 Task: Find connections with filter location Fredericia with filter topic #linkedinwith filter profile language Potuguese with filter current company Gammon India Ltd with filter school Institute of Hotel Management with filter industry Primary Metal Manufacturing with filter service category NotaryOnline Research with filter keywords title Executive Assistant
Action: Mouse moved to (607, 79)
Screenshot: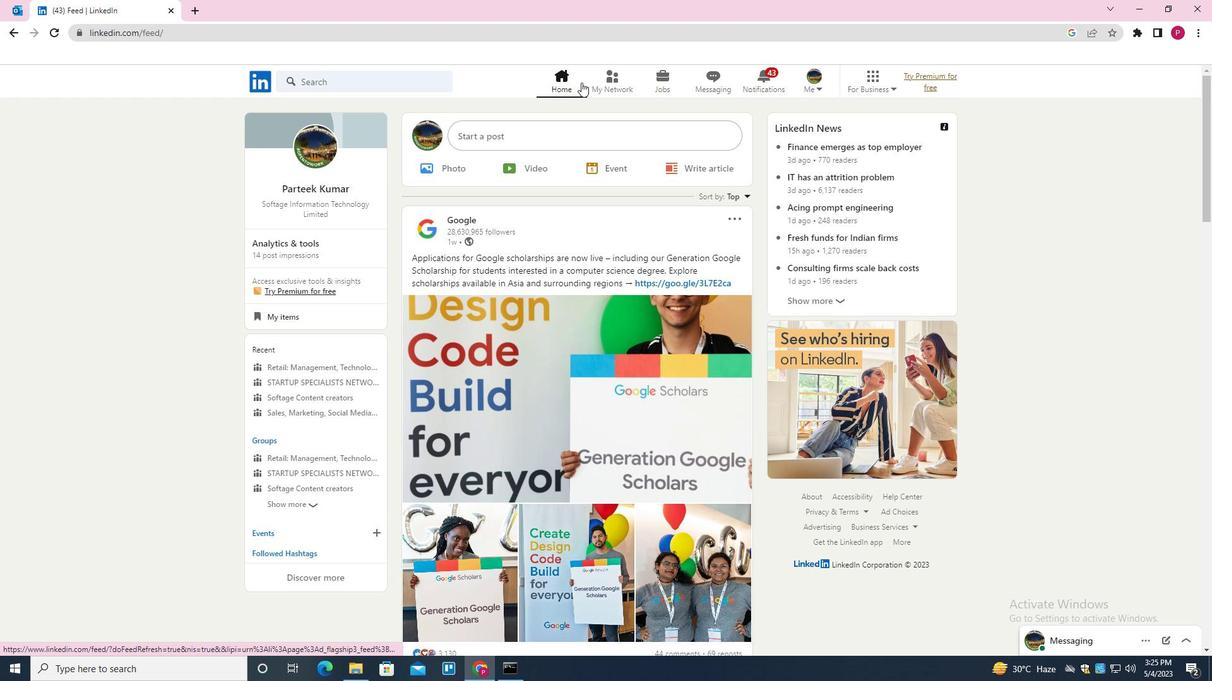 
Action: Mouse pressed left at (607, 79)
Screenshot: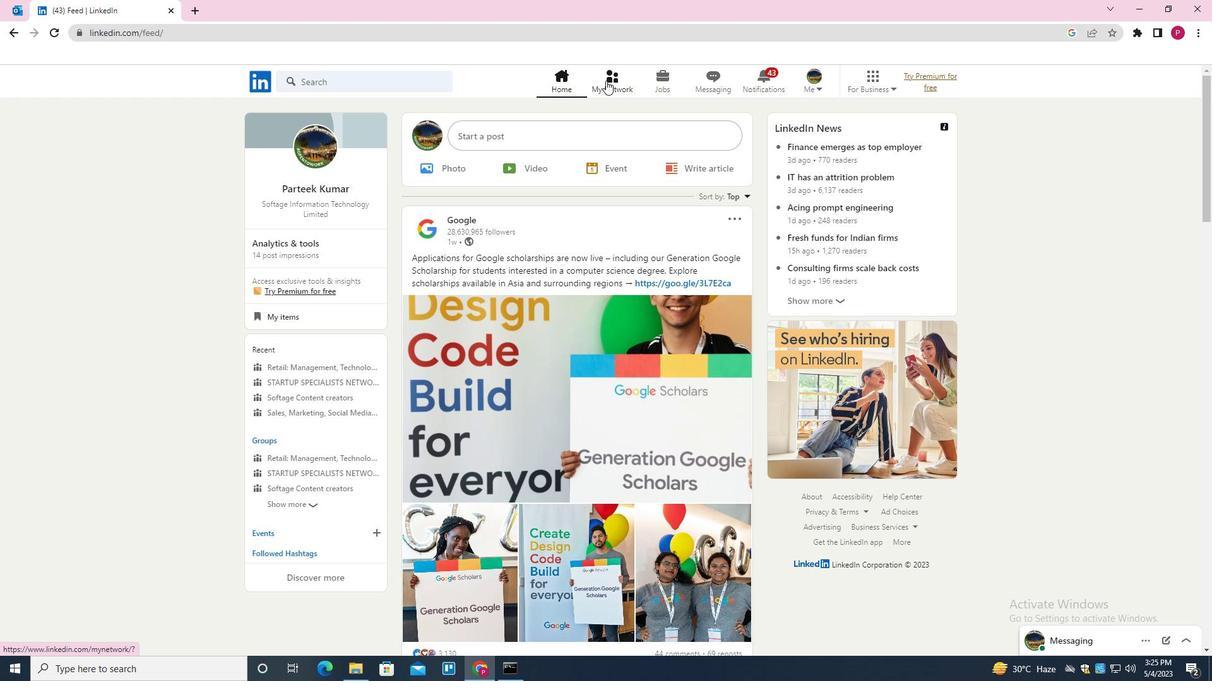 
Action: Mouse moved to (385, 153)
Screenshot: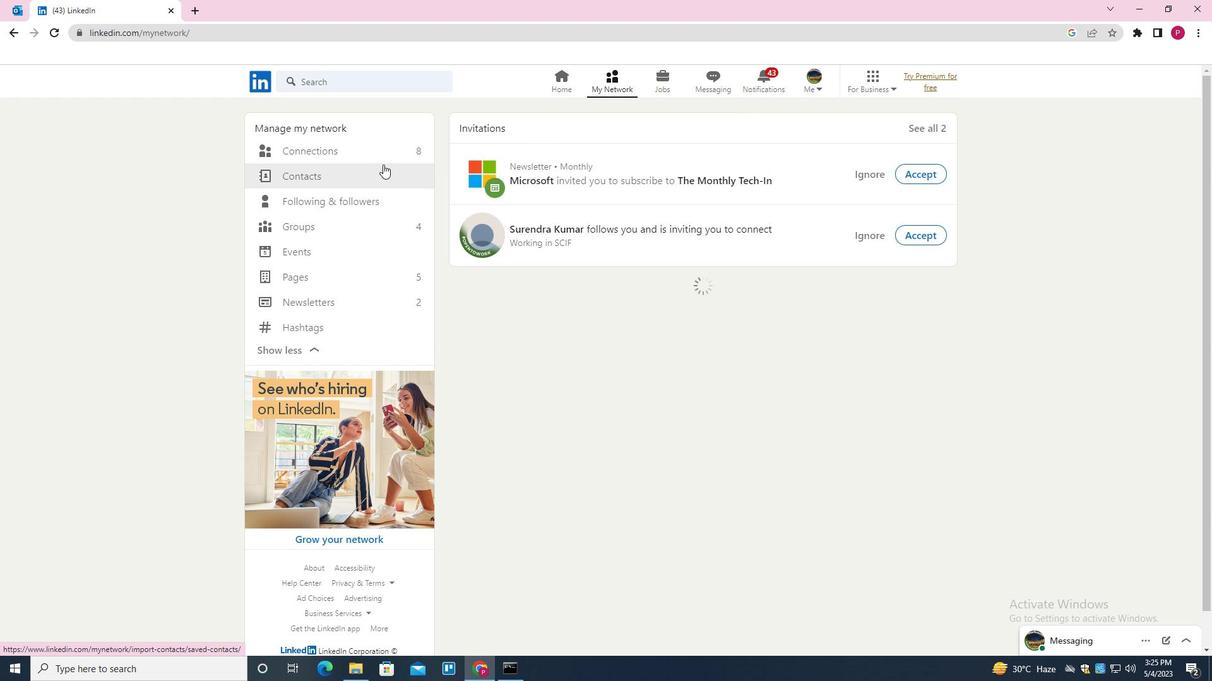 
Action: Mouse pressed left at (385, 153)
Screenshot: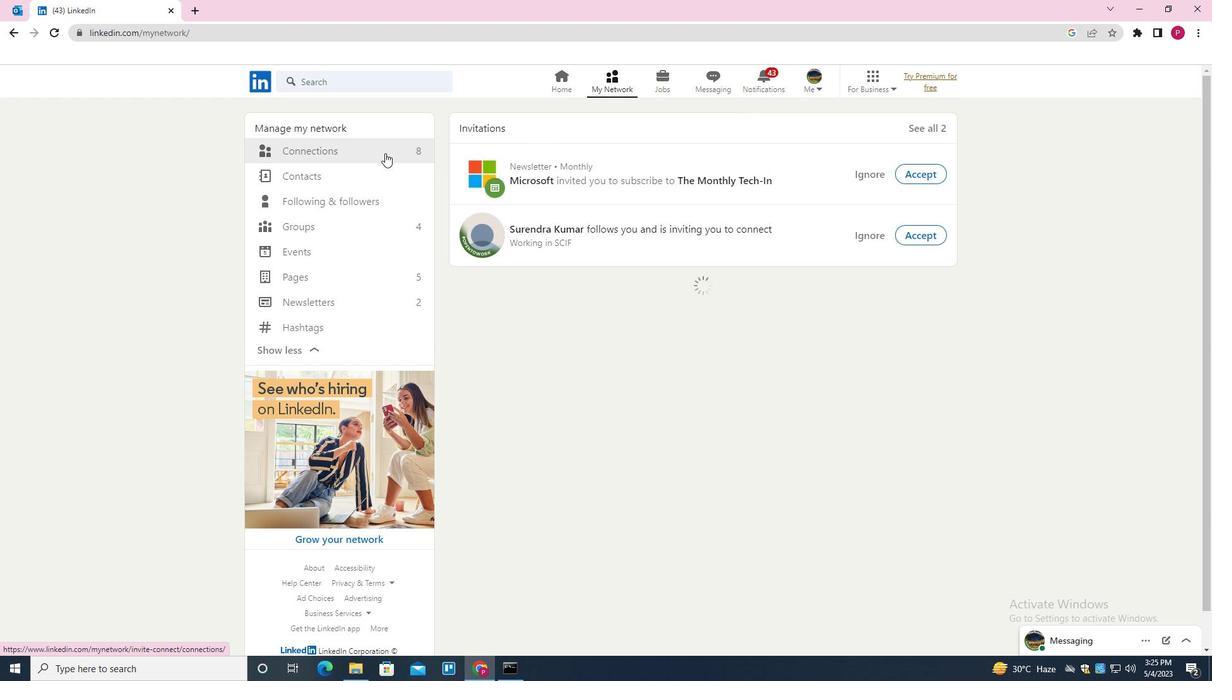 
Action: Mouse moved to (700, 147)
Screenshot: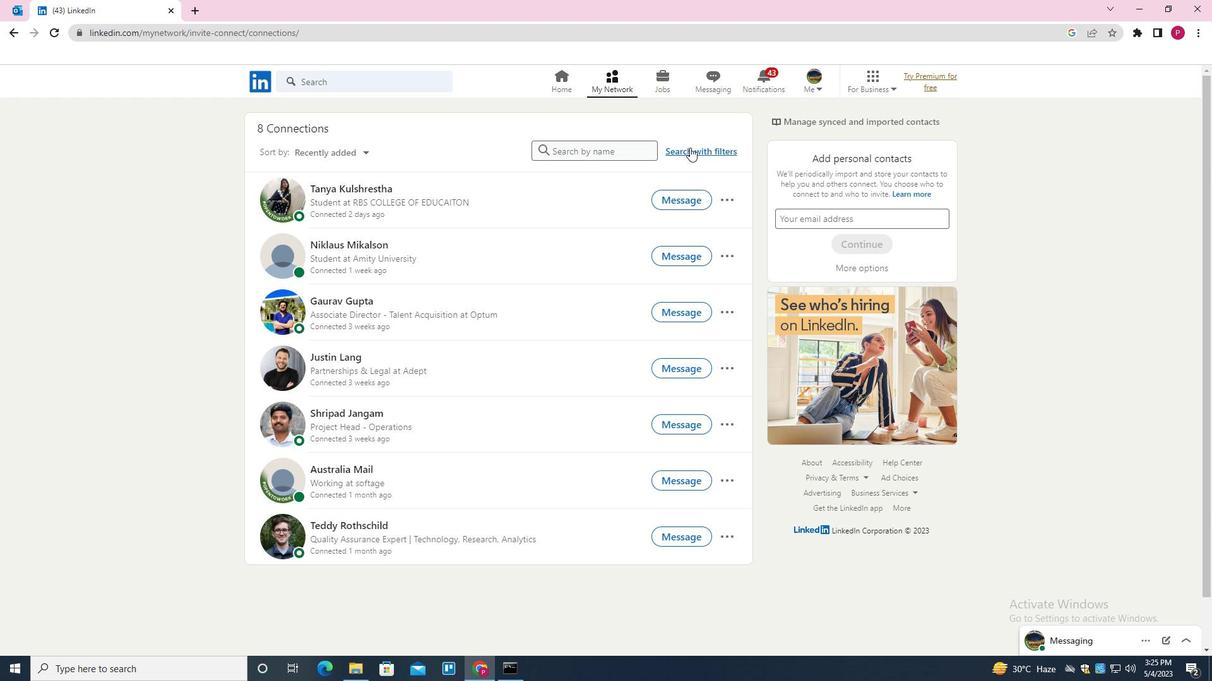 
Action: Mouse pressed left at (700, 147)
Screenshot: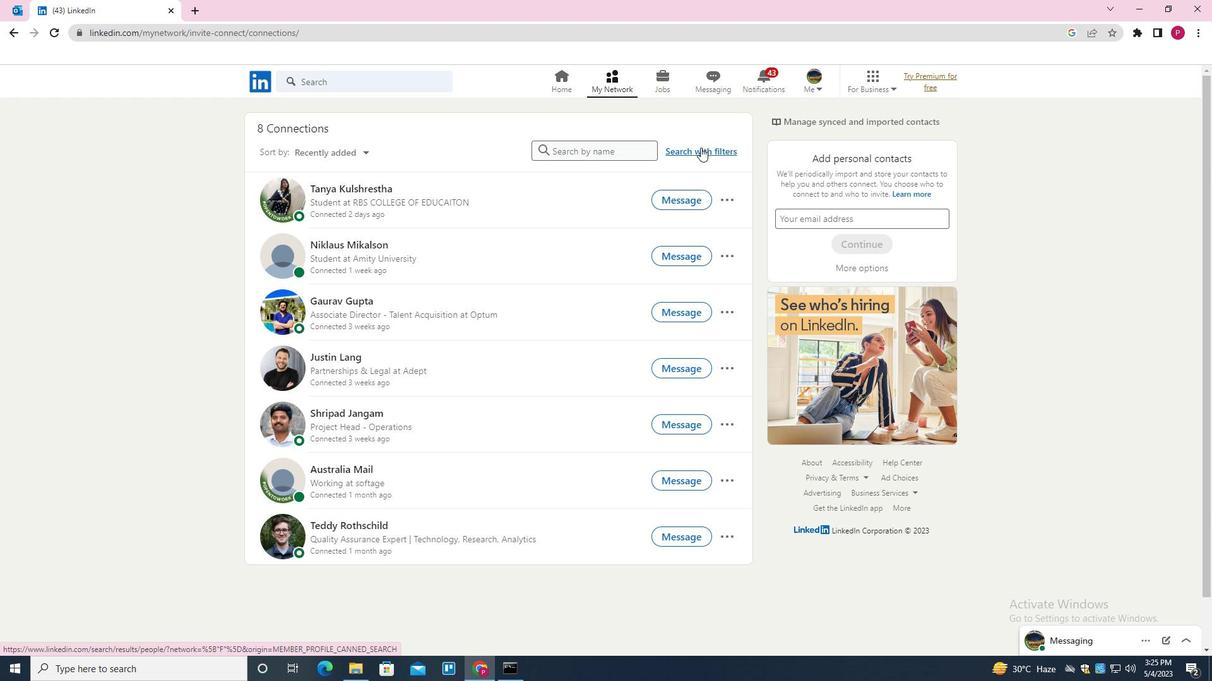 
Action: Mouse moved to (639, 119)
Screenshot: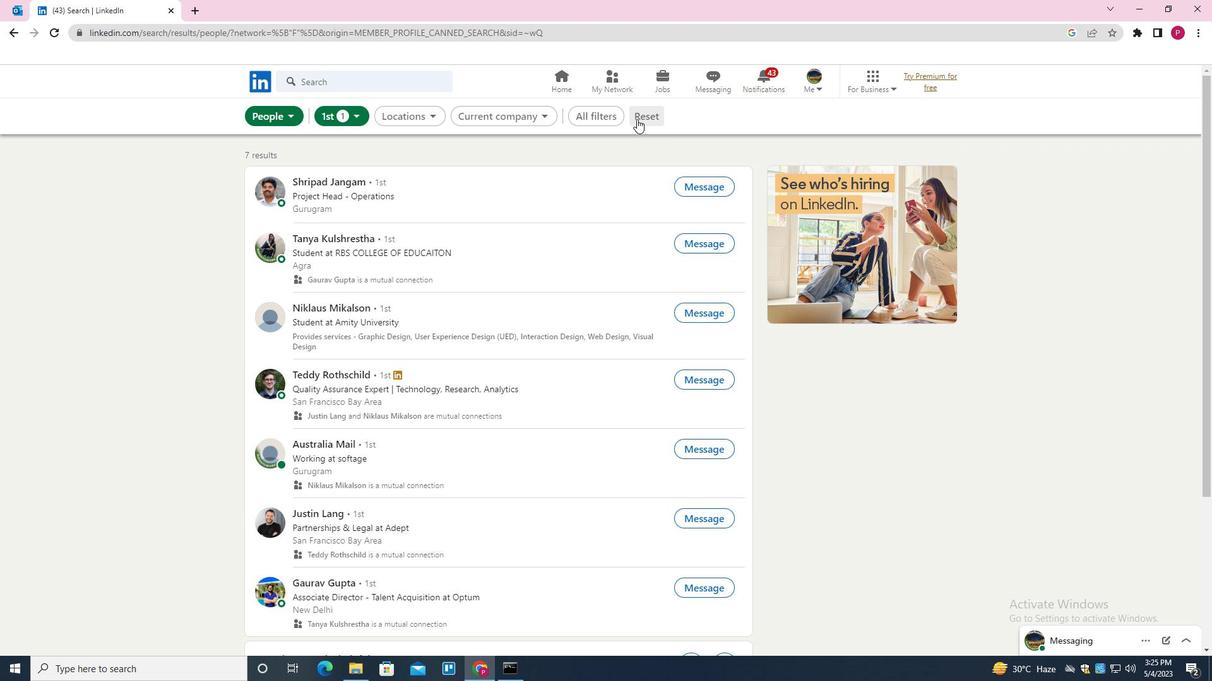 
Action: Mouse pressed left at (639, 119)
Screenshot: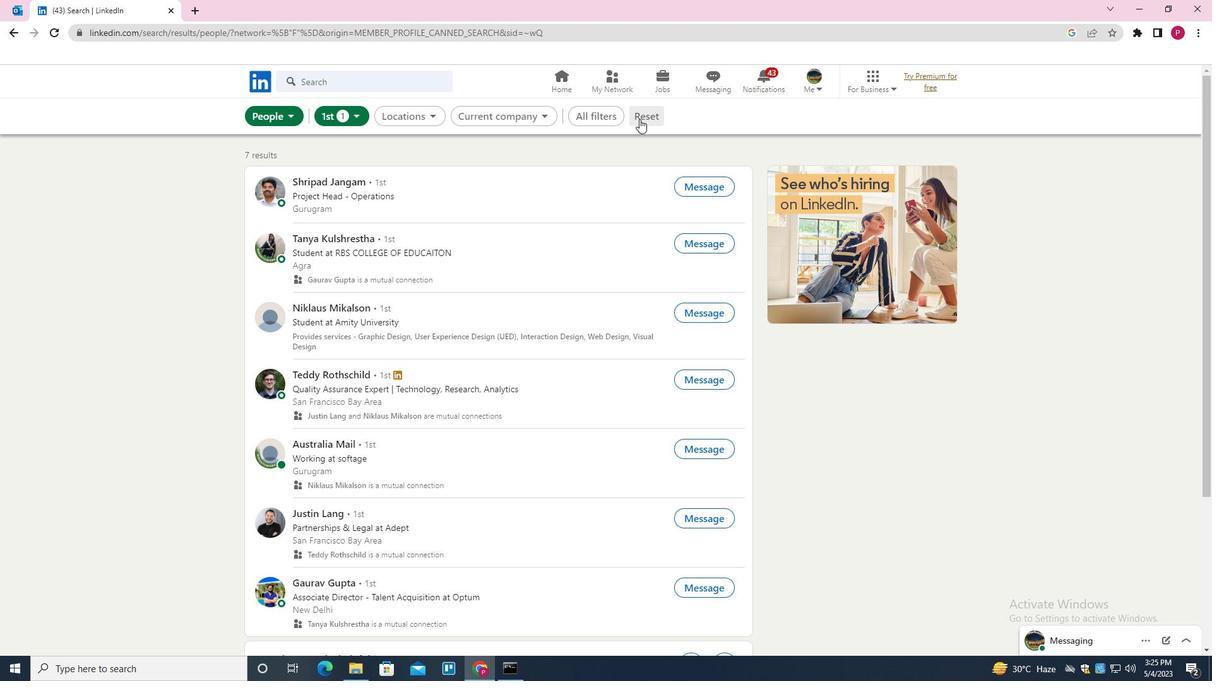 
Action: Mouse moved to (621, 118)
Screenshot: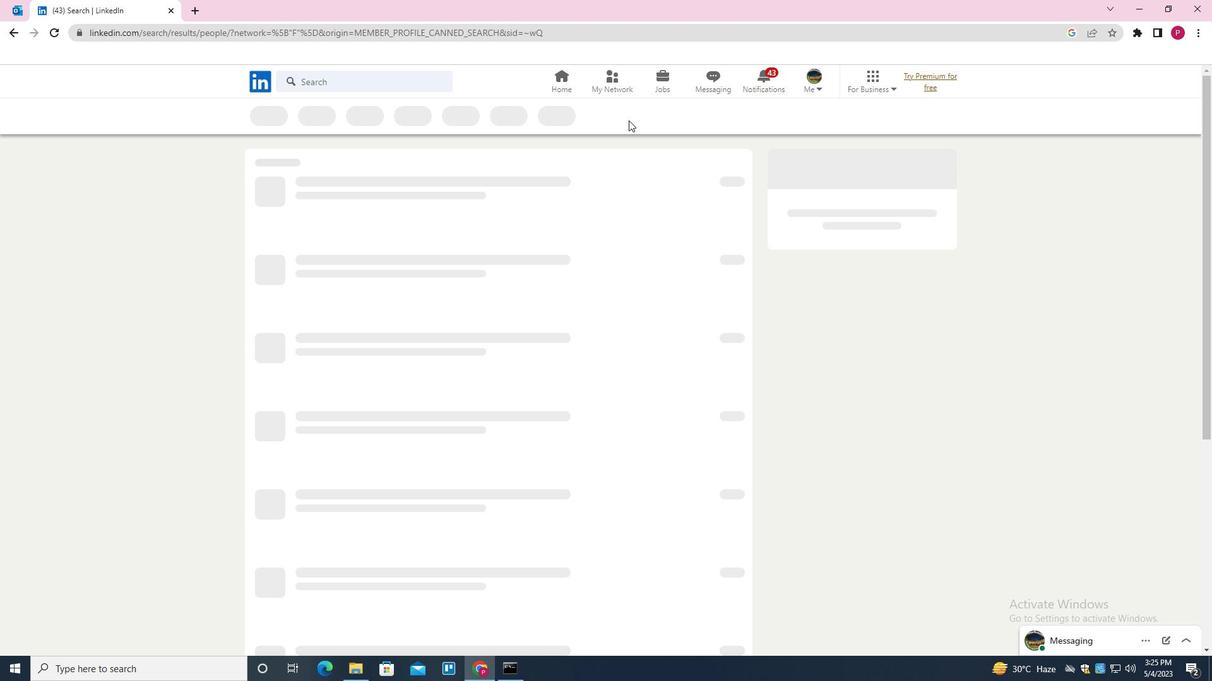 
Action: Mouse pressed left at (621, 118)
Screenshot: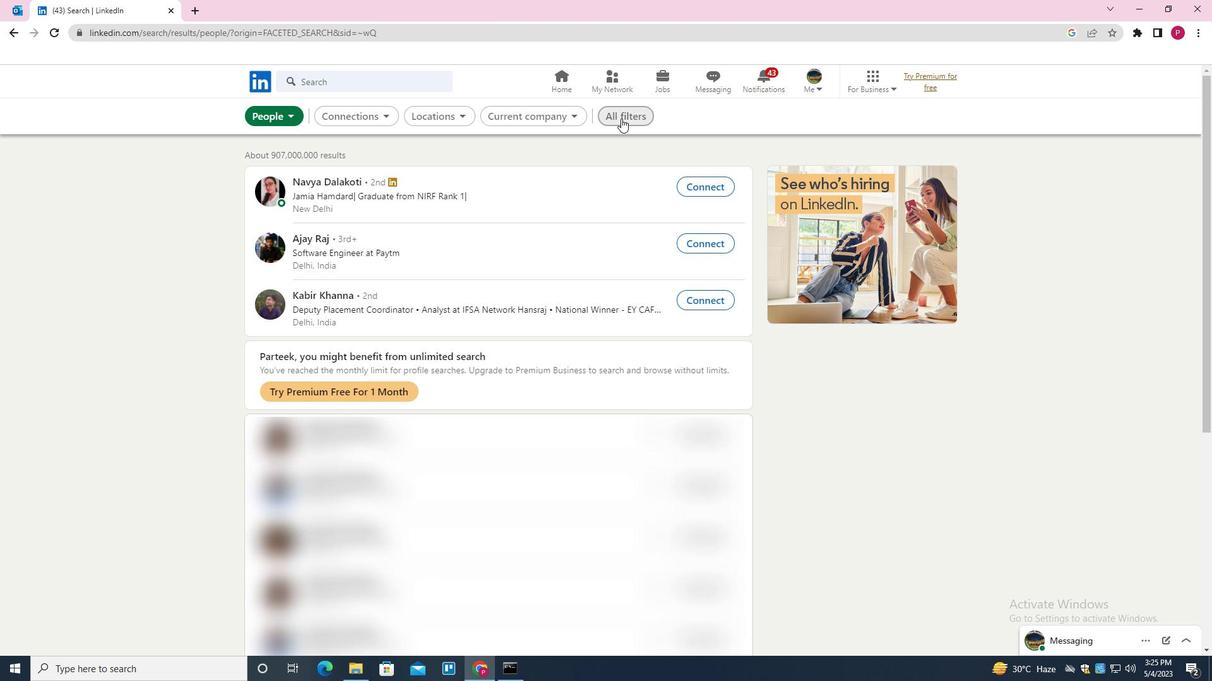 
Action: Mouse moved to (972, 296)
Screenshot: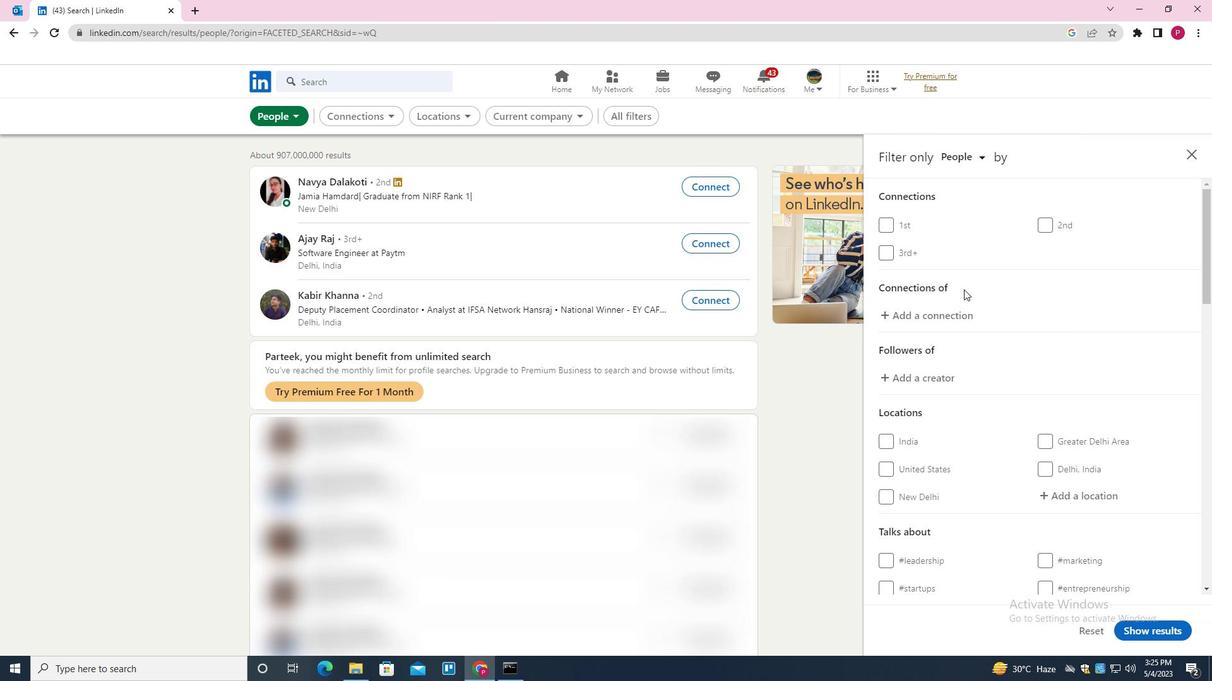 
Action: Mouse scrolled (972, 296) with delta (0, 0)
Screenshot: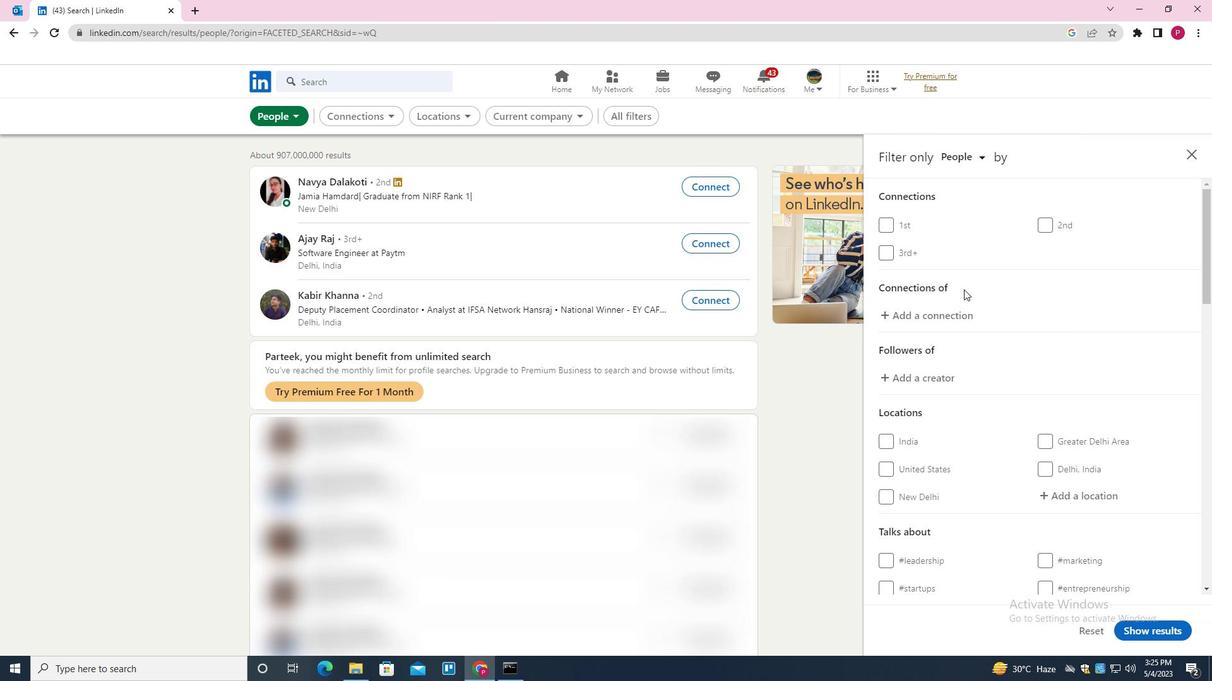 
Action: Mouse moved to (977, 304)
Screenshot: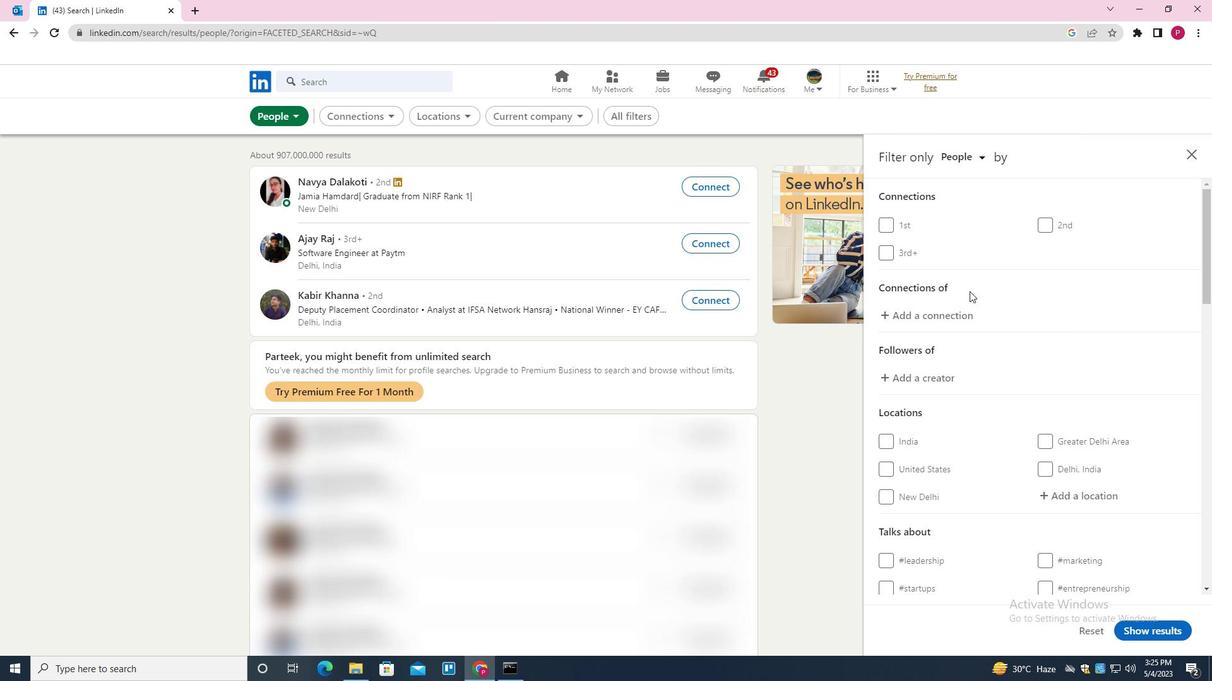 
Action: Mouse scrolled (977, 303) with delta (0, 0)
Screenshot: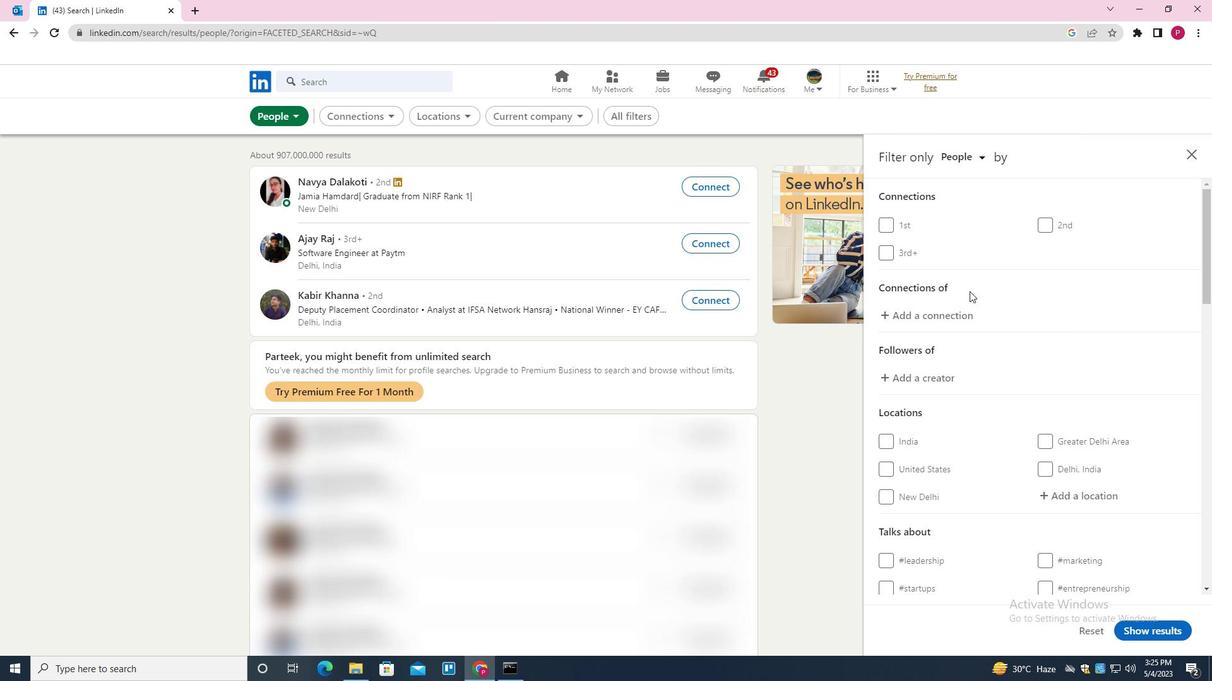 
Action: Mouse moved to (1081, 366)
Screenshot: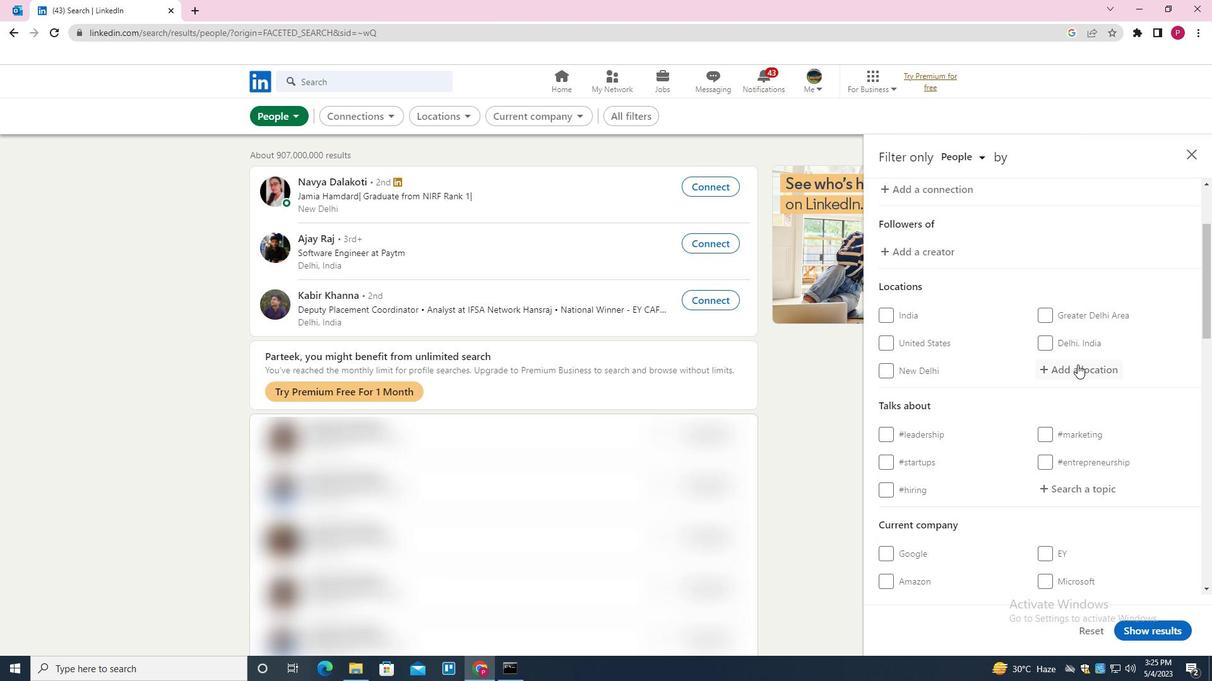 
Action: Mouse pressed left at (1081, 366)
Screenshot: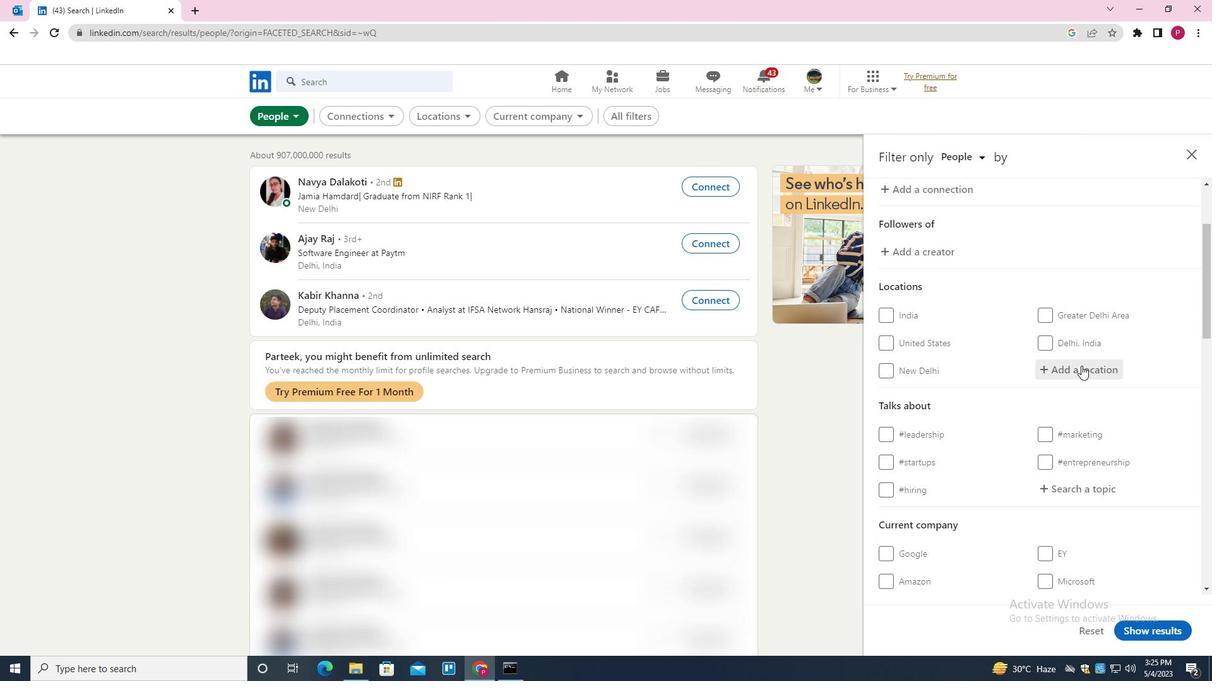 
Action: Key pressed <Key.shift><Key.shift>FREDERICIA<Key.down><Key.enter>
Screenshot: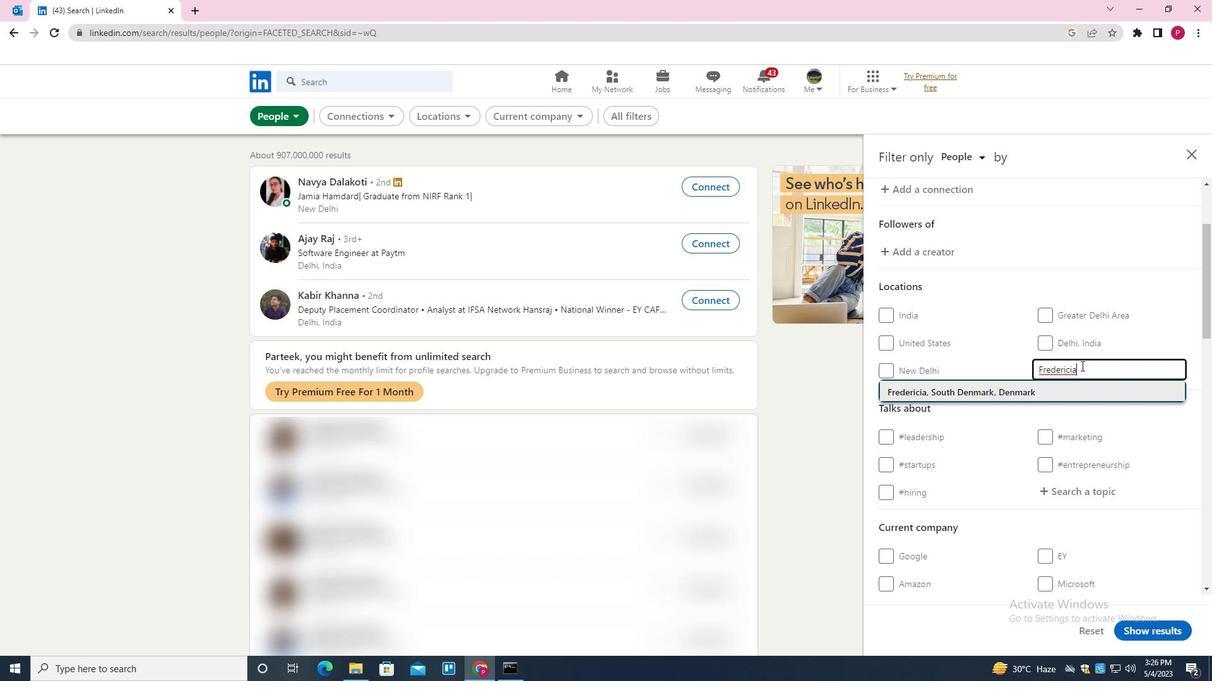 
Action: Mouse moved to (1039, 344)
Screenshot: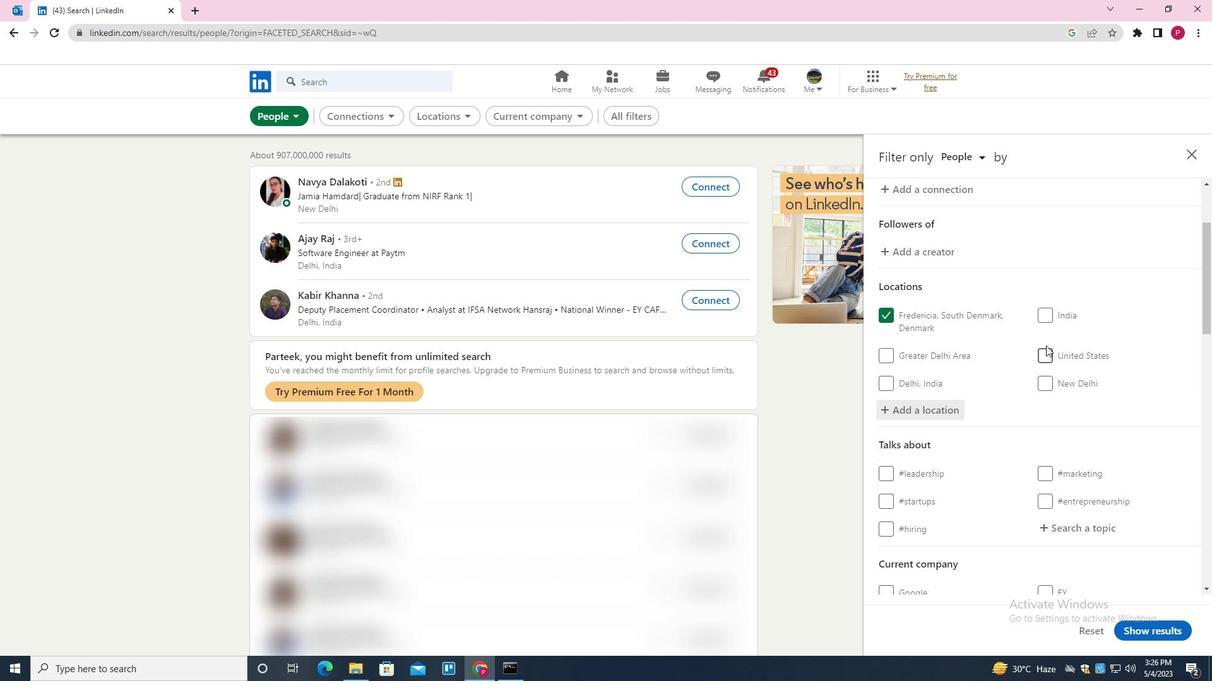 
Action: Mouse scrolled (1039, 344) with delta (0, 0)
Screenshot: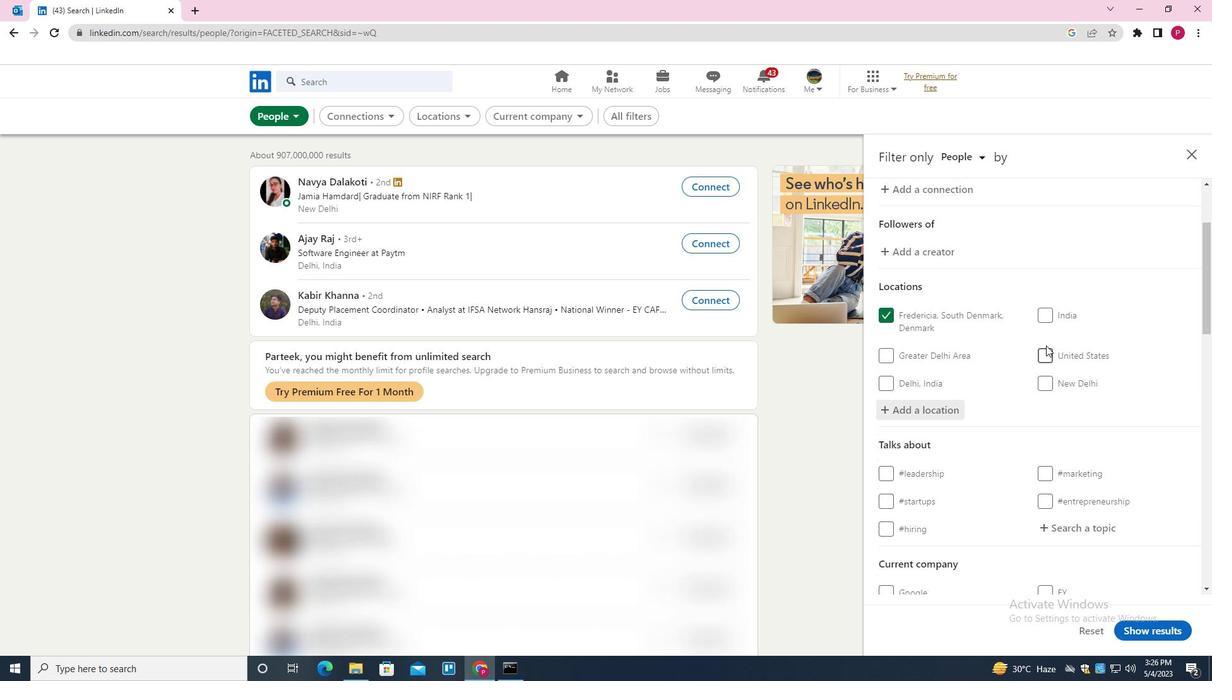 
Action: Mouse scrolled (1039, 344) with delta (0, 0)
Screenshot: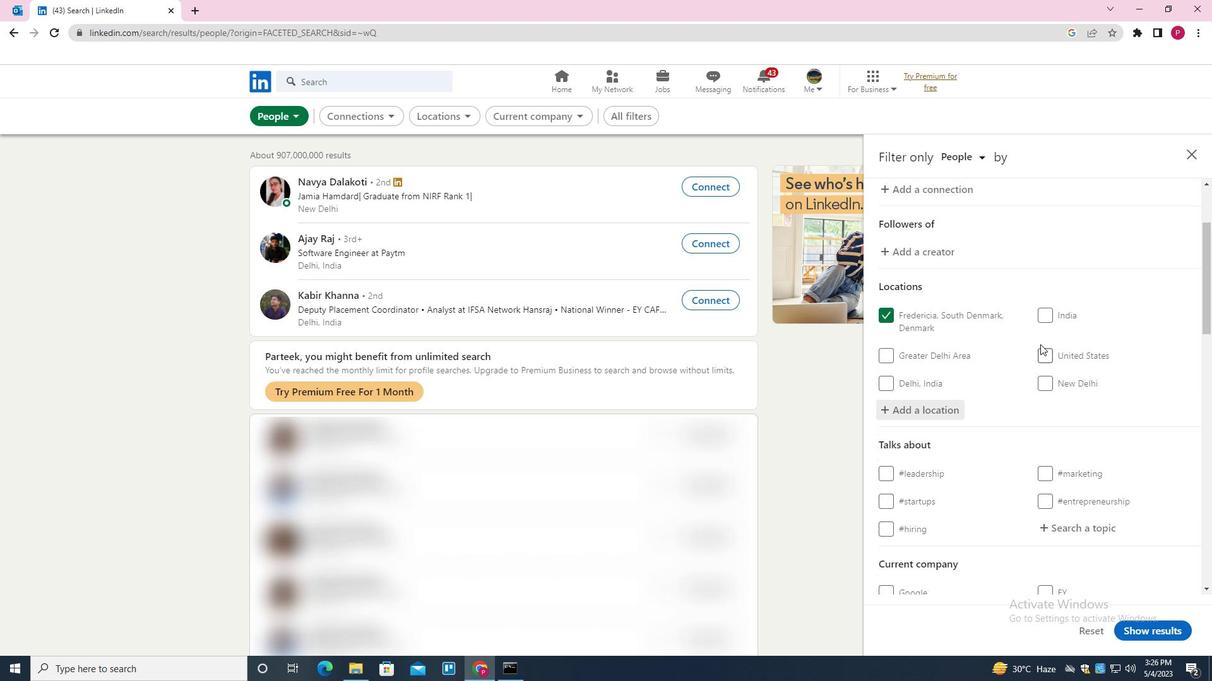 
Action: Mouse scrolled (1039, 344) with delta (0, 0)
Screenshot: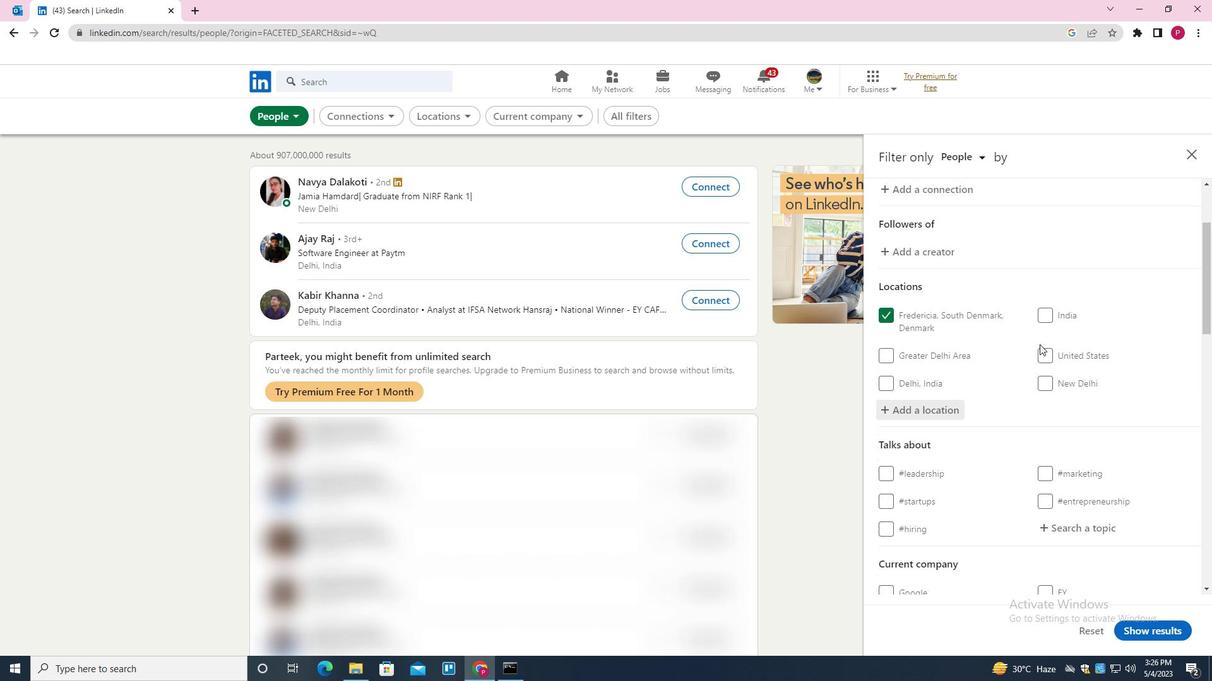 
Action: Mouse moved to (1039, 344)
Screenshot: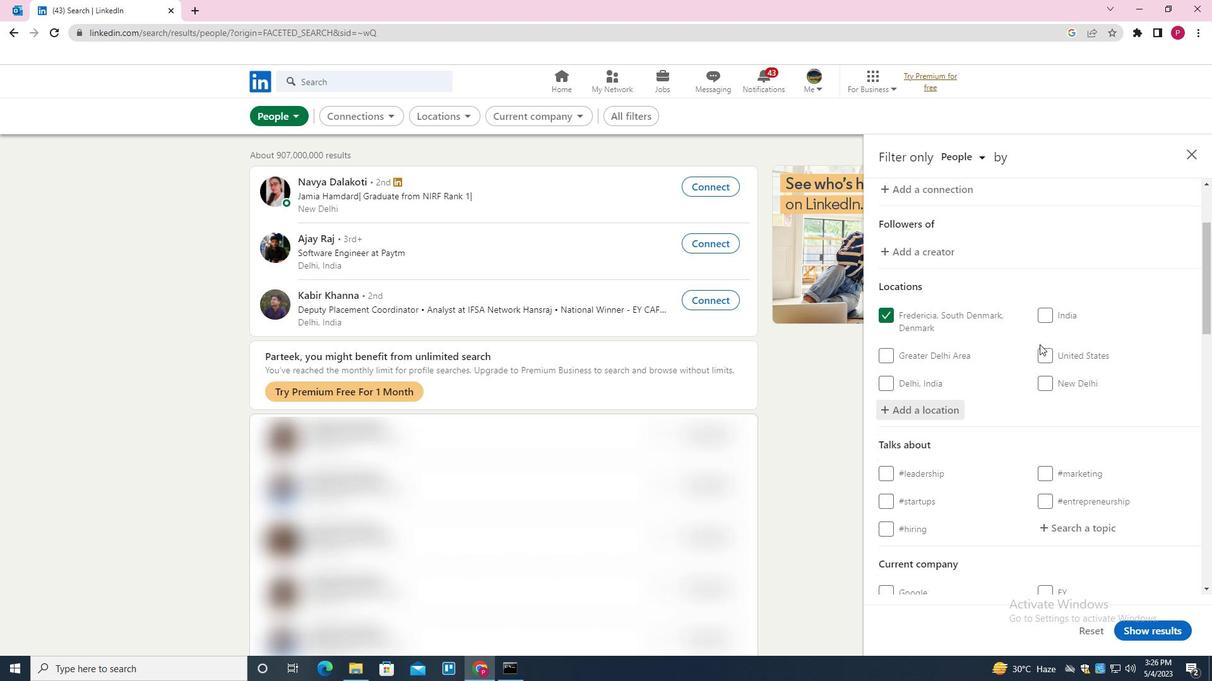 
Action: Mouse scrolled (1039, 344) with delta (0, 0)
Screenshot: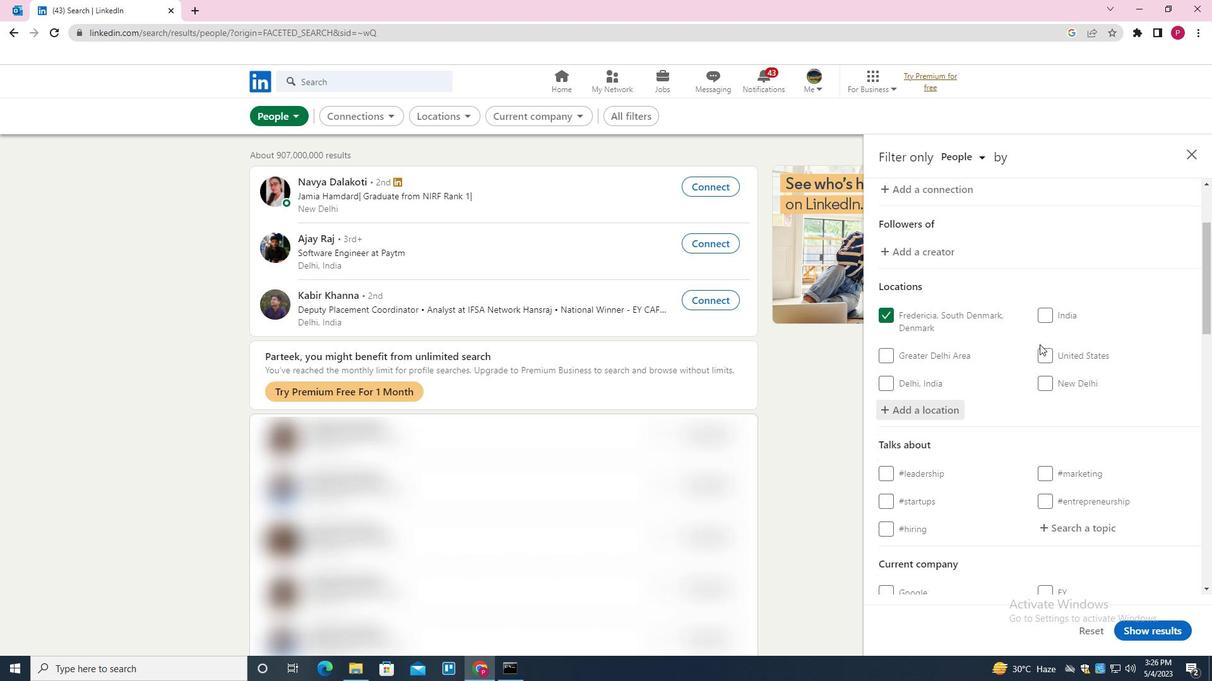 
Action: Mouse moved to (1066, 280)
Screenshot: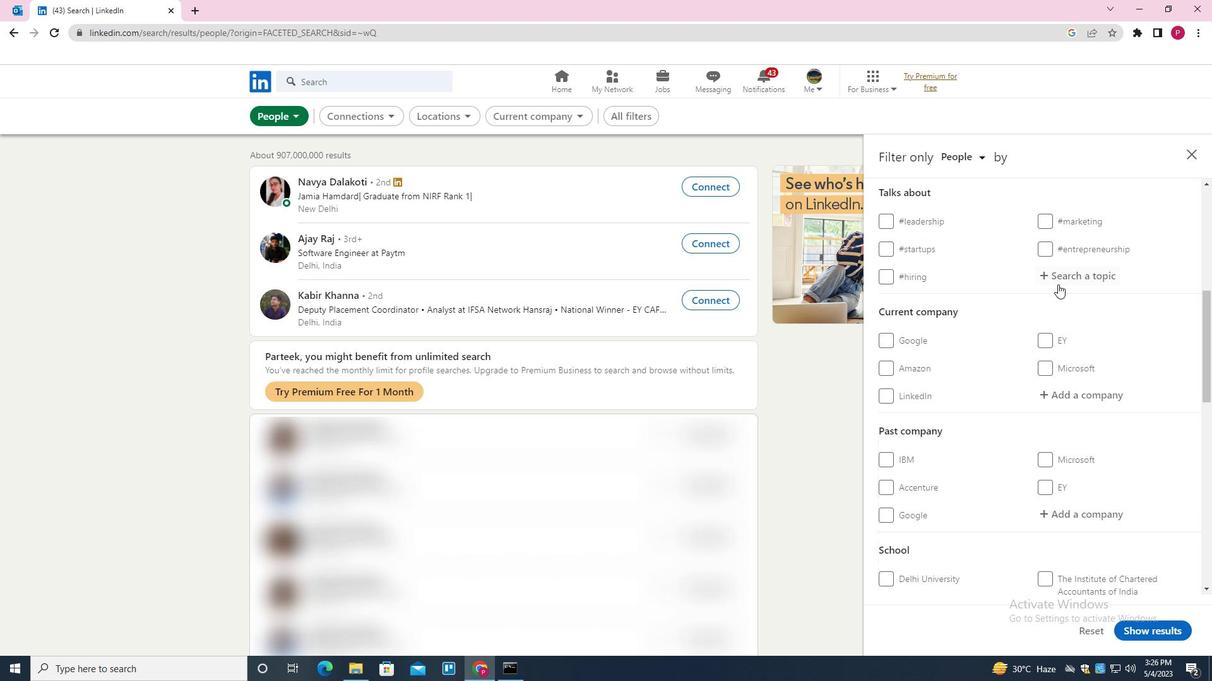 
Action: Mouse pressed left at (1066, 280)
Screenshot: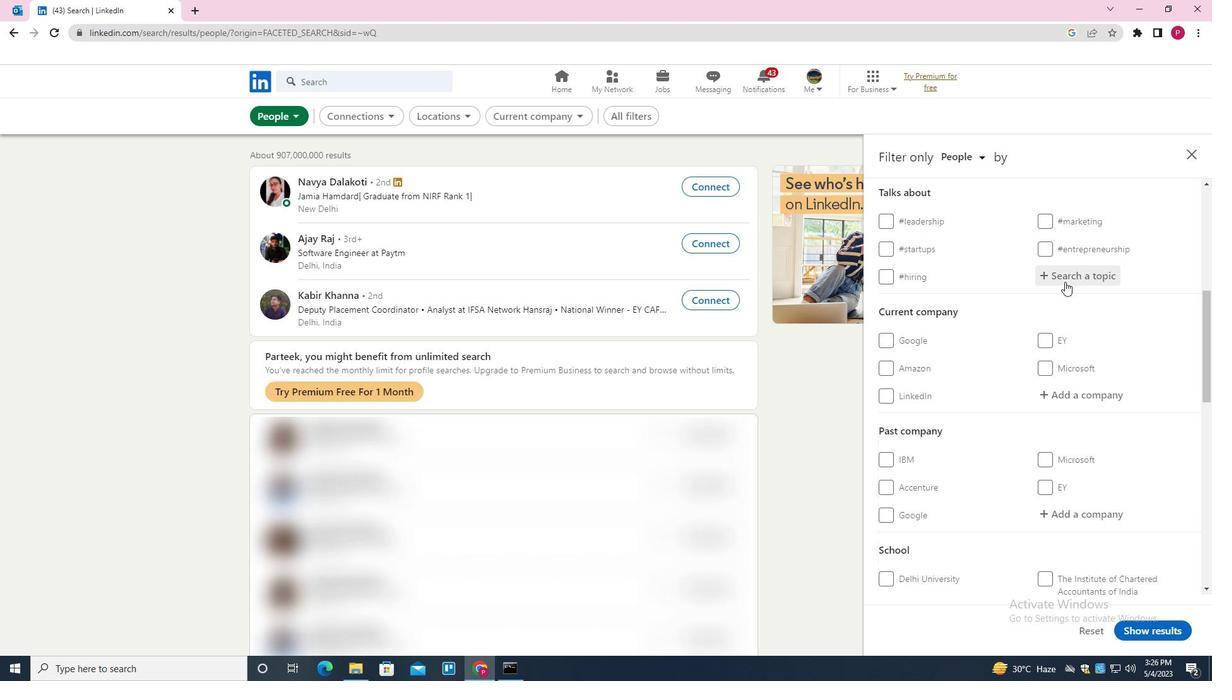
Action: Key pressed LINKEDIN<Key.down><Key.enter>
Screenshot: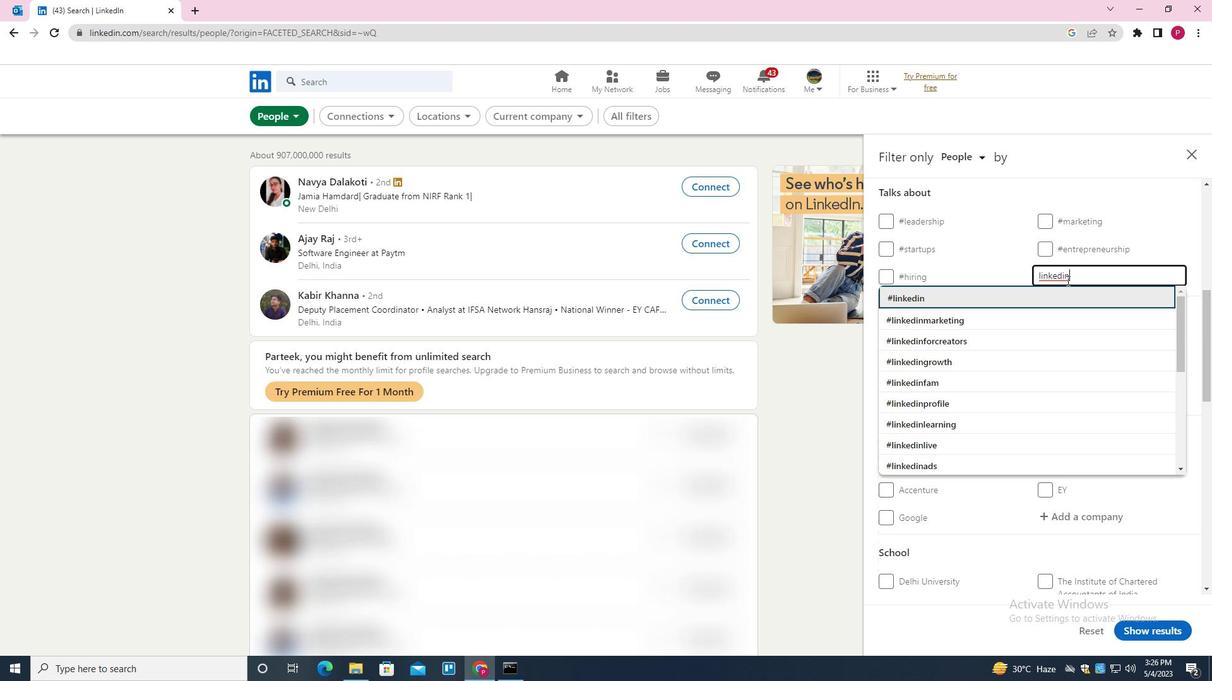 
Action: Mouse moved to (1014, 318)
Screenshot: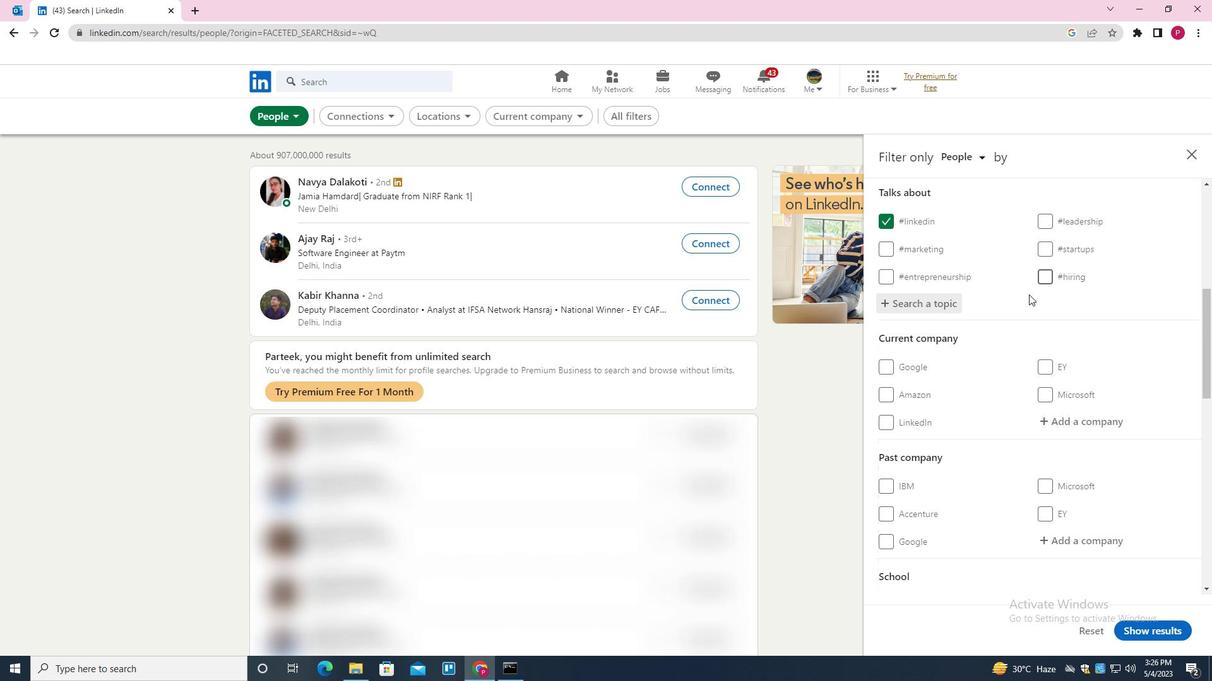
Action: Mouse scrolled (1014, 317) with delta (0, 0)
Screenshot: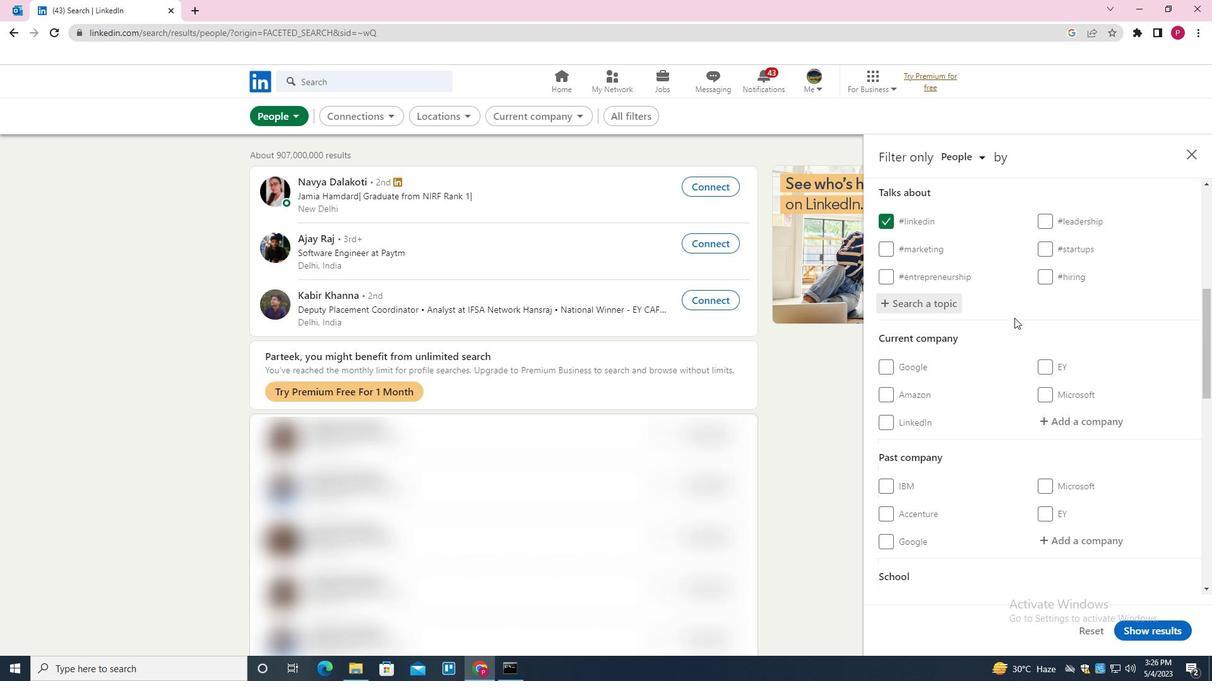
Action: Mouse scrolled (1014, 317) with delta (0, 0)
Screenshot: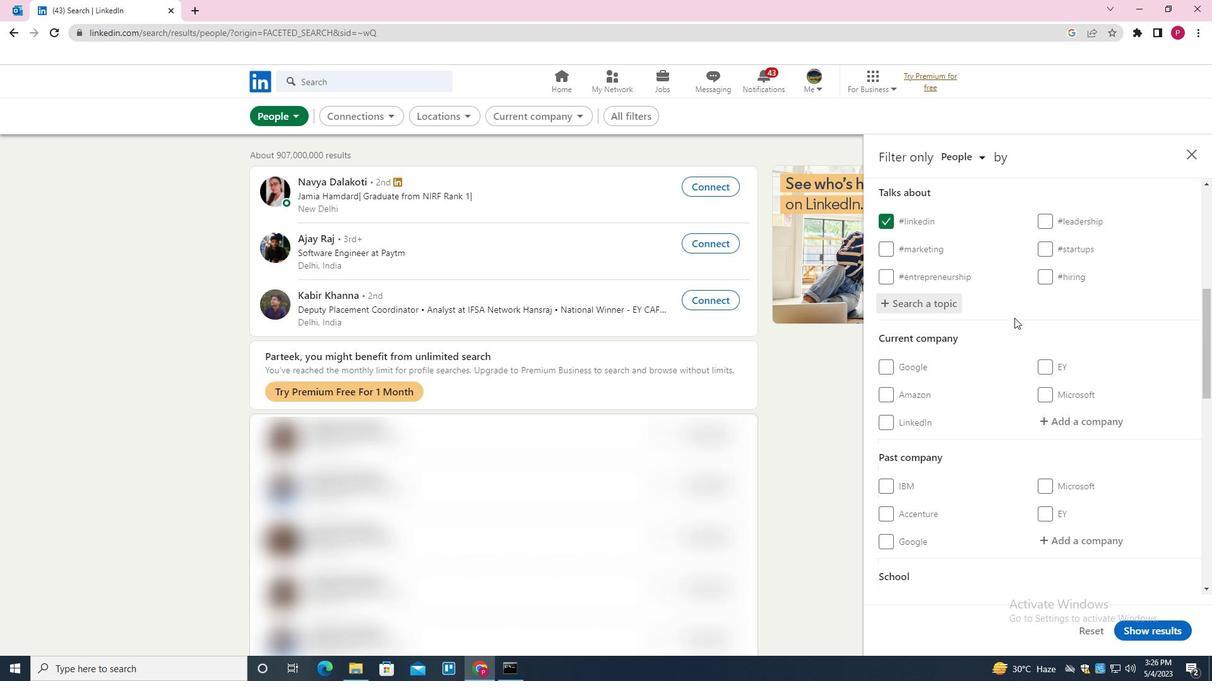 
Action: Mouse scrolled (1014, 317) with delta (0, 0)
Screenshot: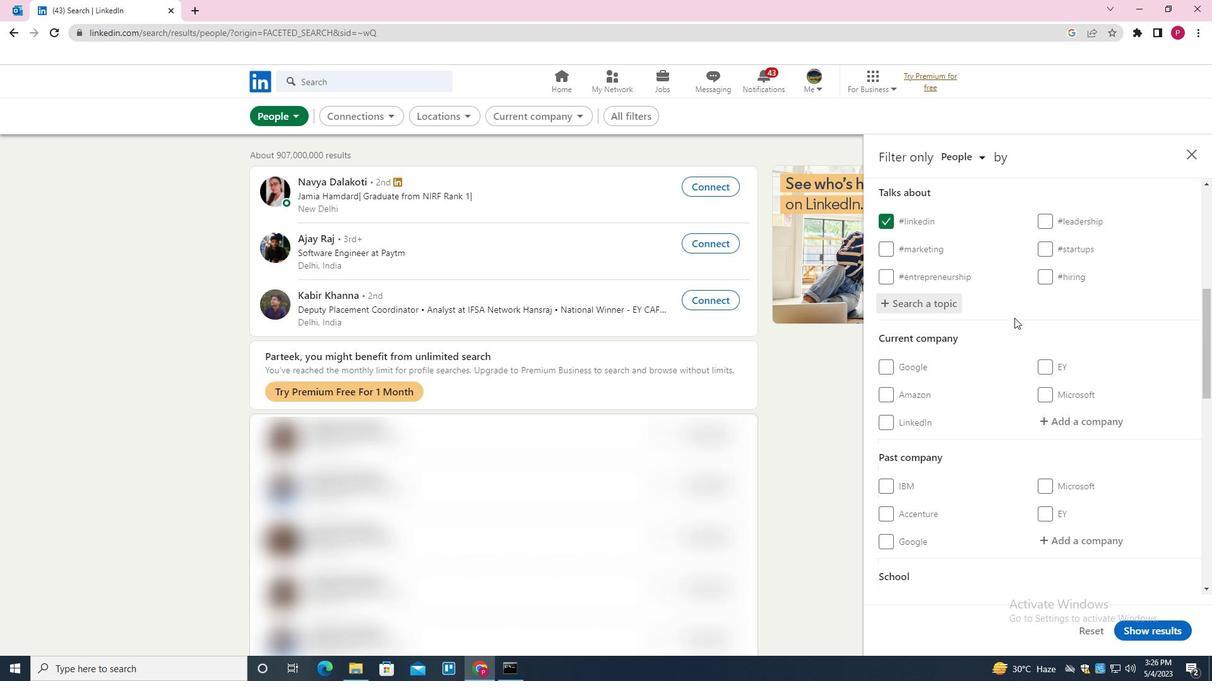 
Action: Mouse moved to (1014, 318)
Screenshot: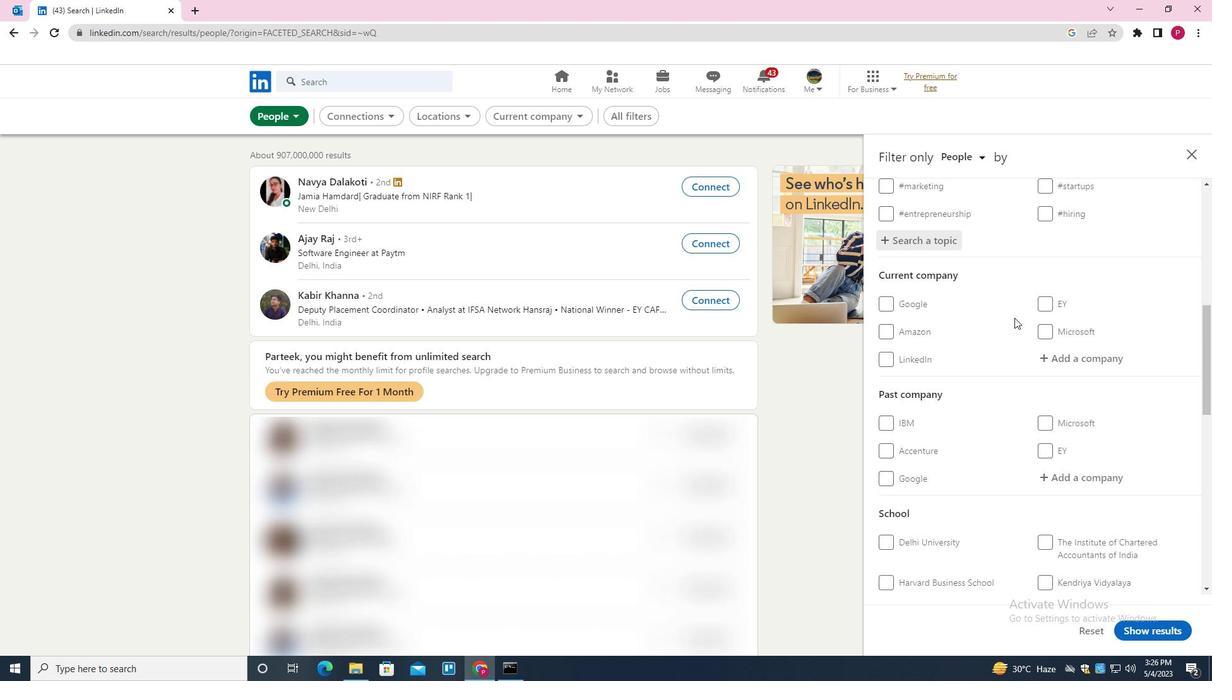 
Action: Mouse scrolled (1014, 317) with delta (0, 0)
Screenshot: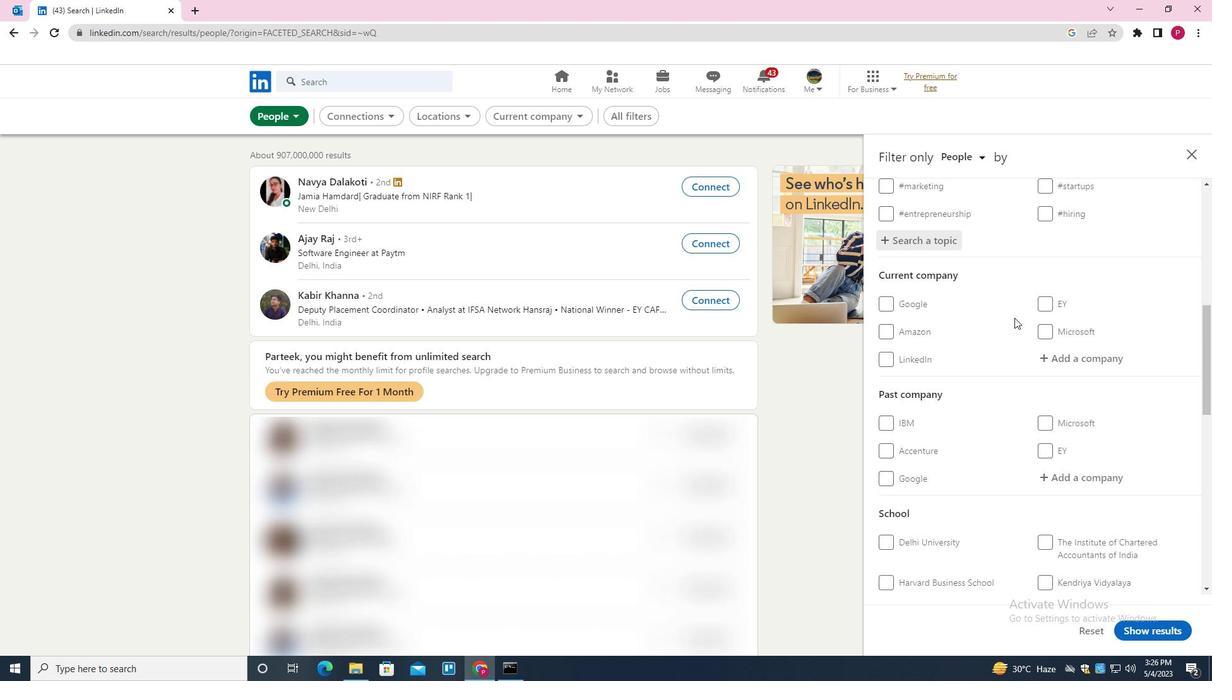
Action: Mouse moved to (1015, 318)
Screenshot: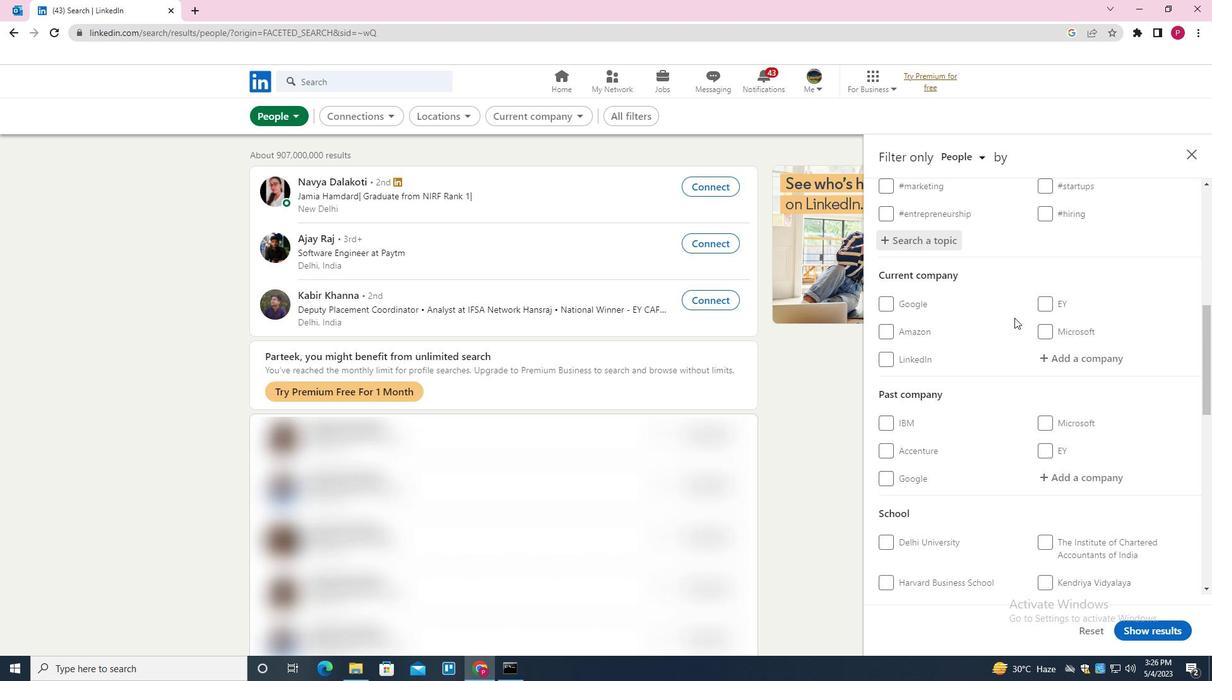 
Action: Mouse scrolled (1015, 317) with delta (0, 0)
Screenshot: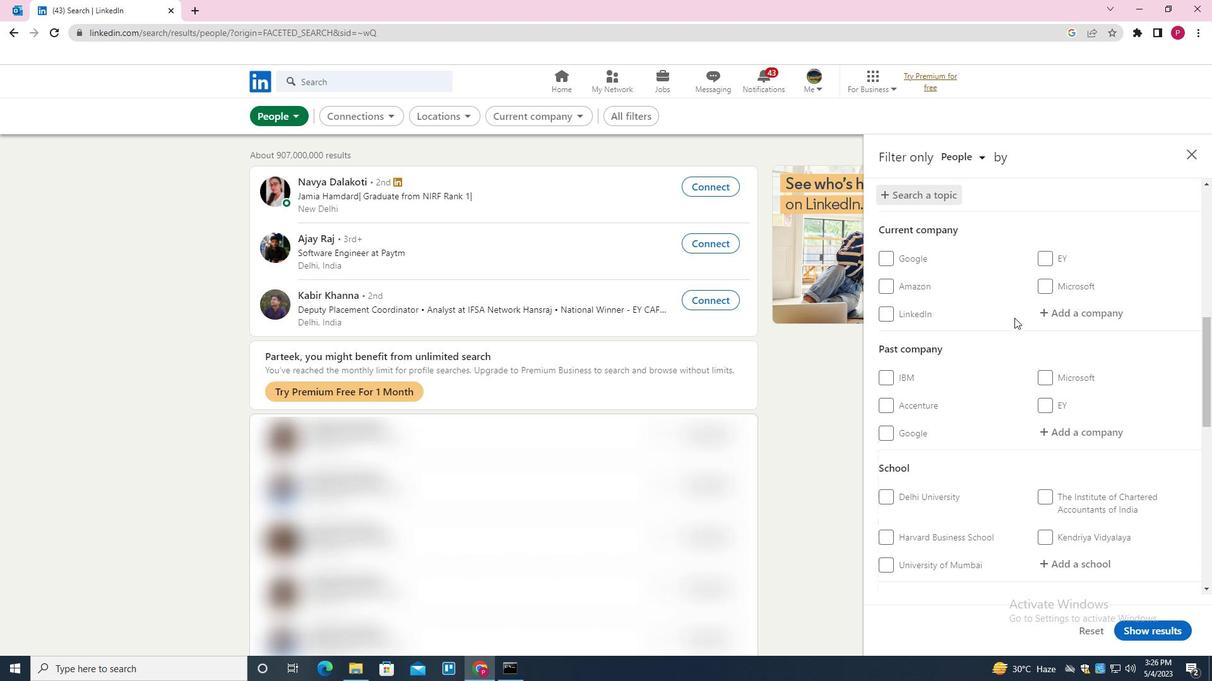 
Action: Mouse moved to (1018, 316)
Screenshot: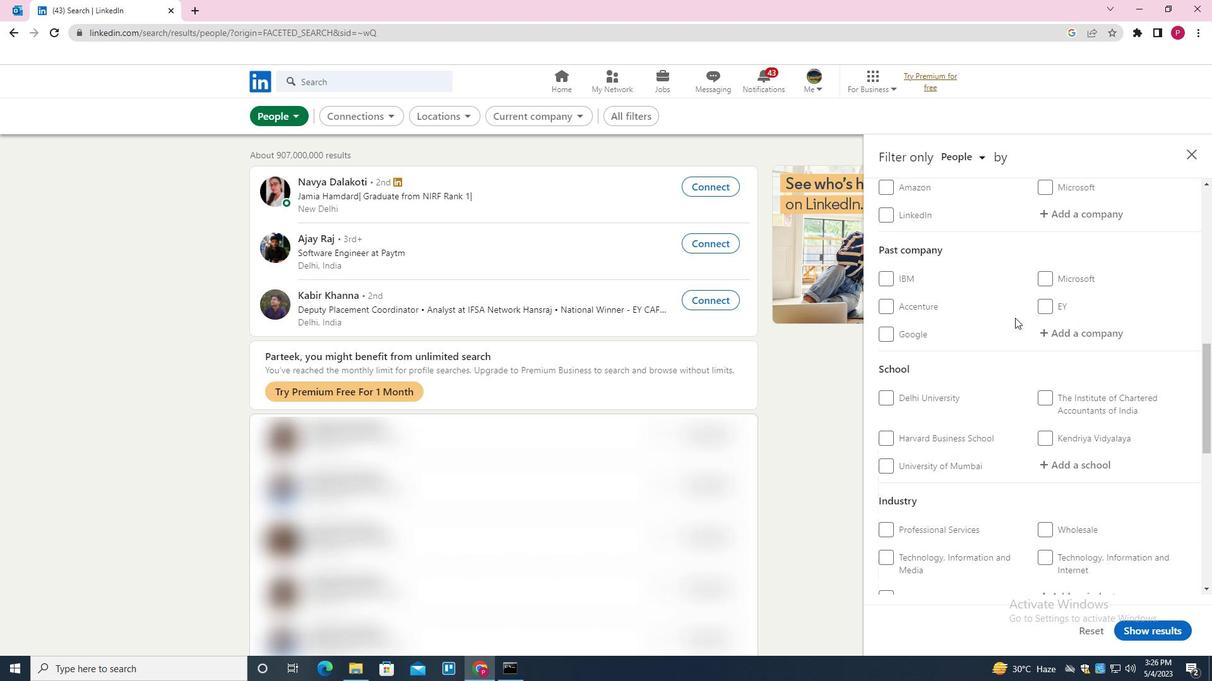 
Action: Mouse scrolled (1018, 316) with delta (0, 0)
Screenshot: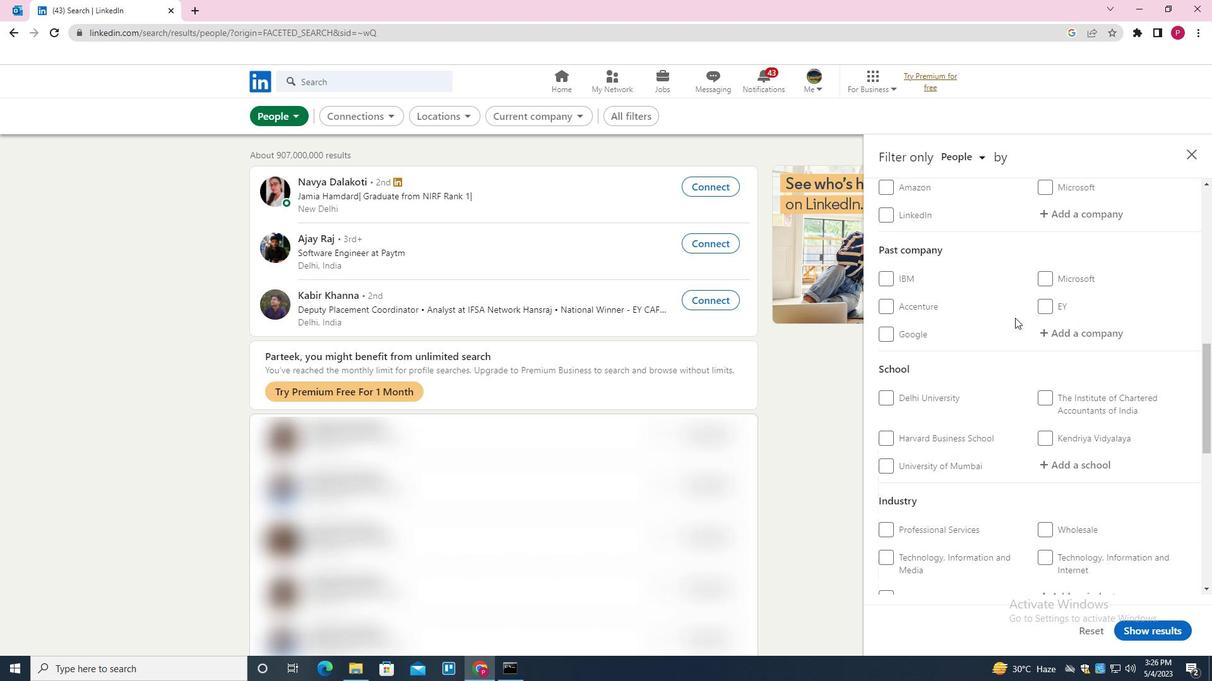 
Action: Mouse moved to (1027, 323)
Screenshot: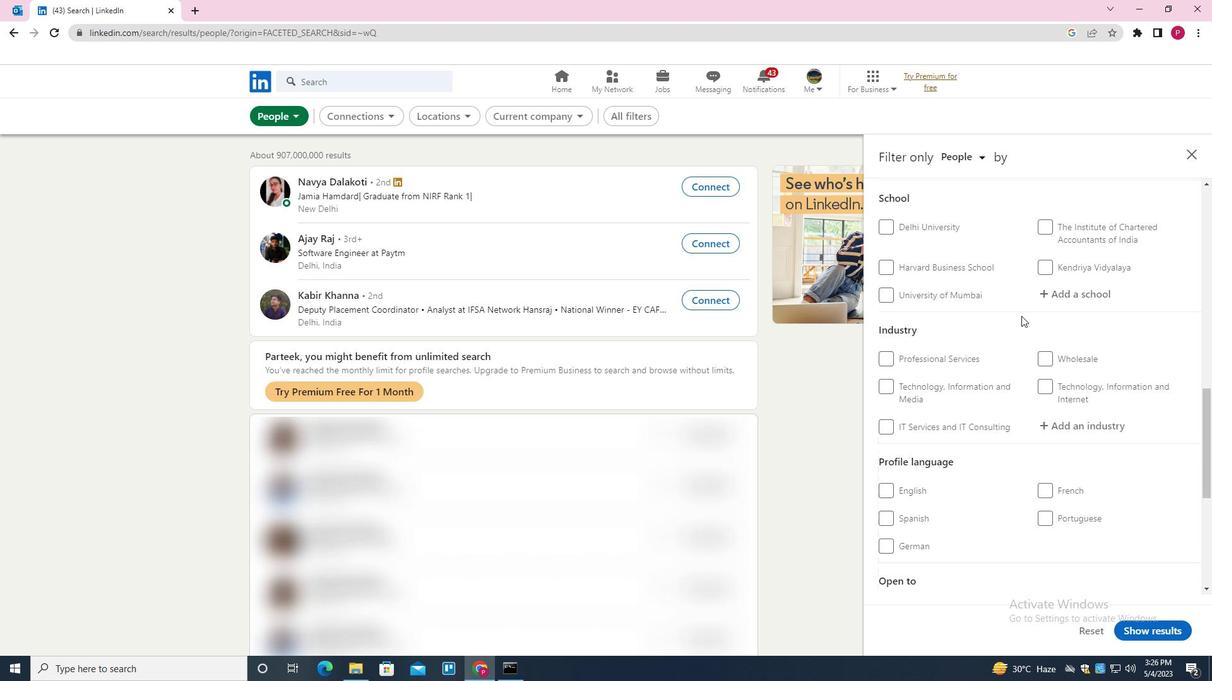 
Action: Mouse scrolled (1027, 323) with delta (0, 0)
Screenshot: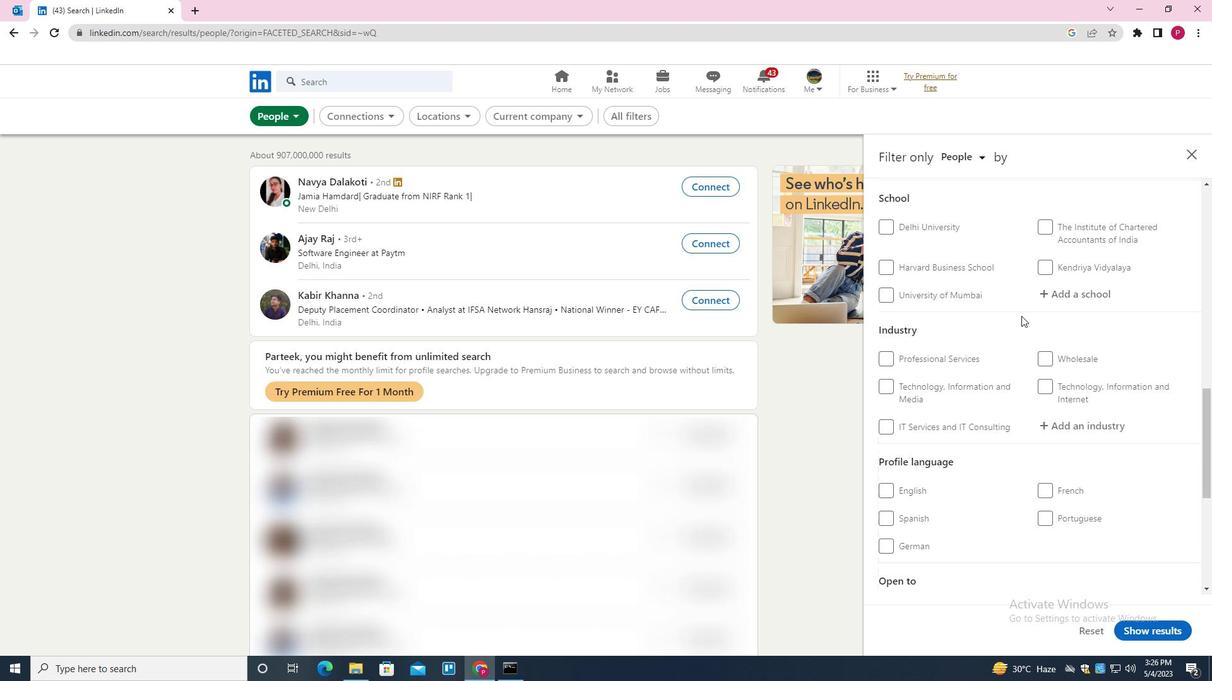 
Action: Mouse scrolled (1027, 323) with delta (0, 0)
Screenshot: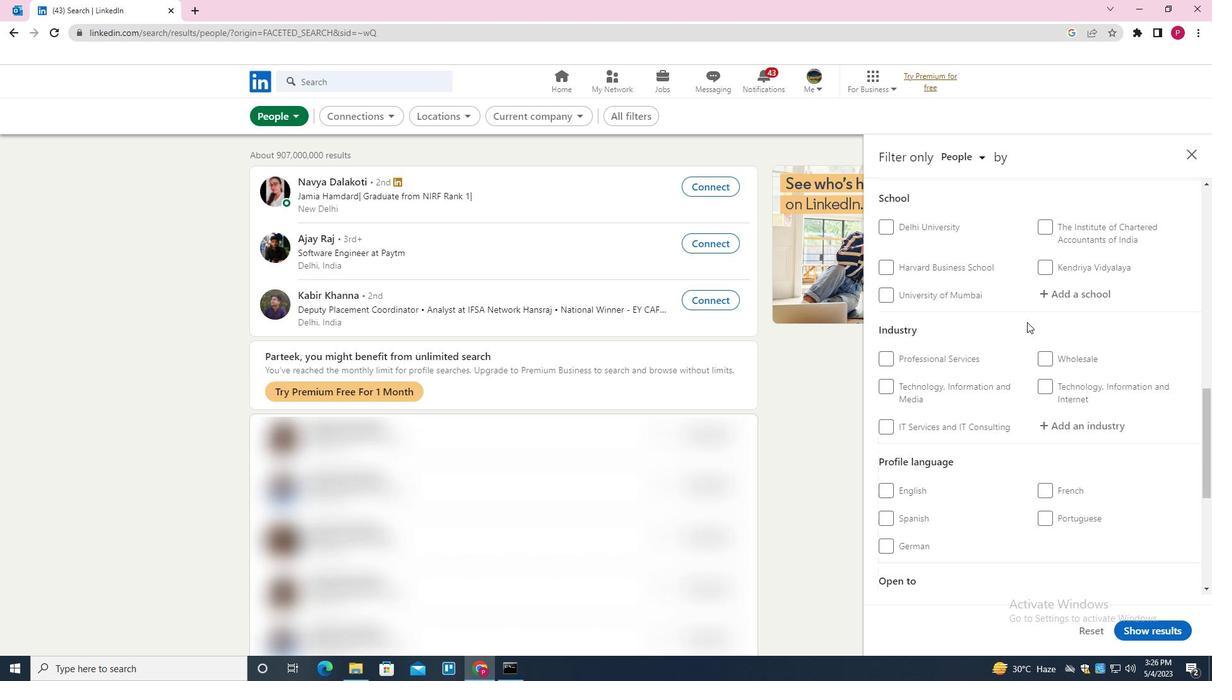 
Action: Mouse scrolled (1027, 323) with delta (0, 0)
Screenshot: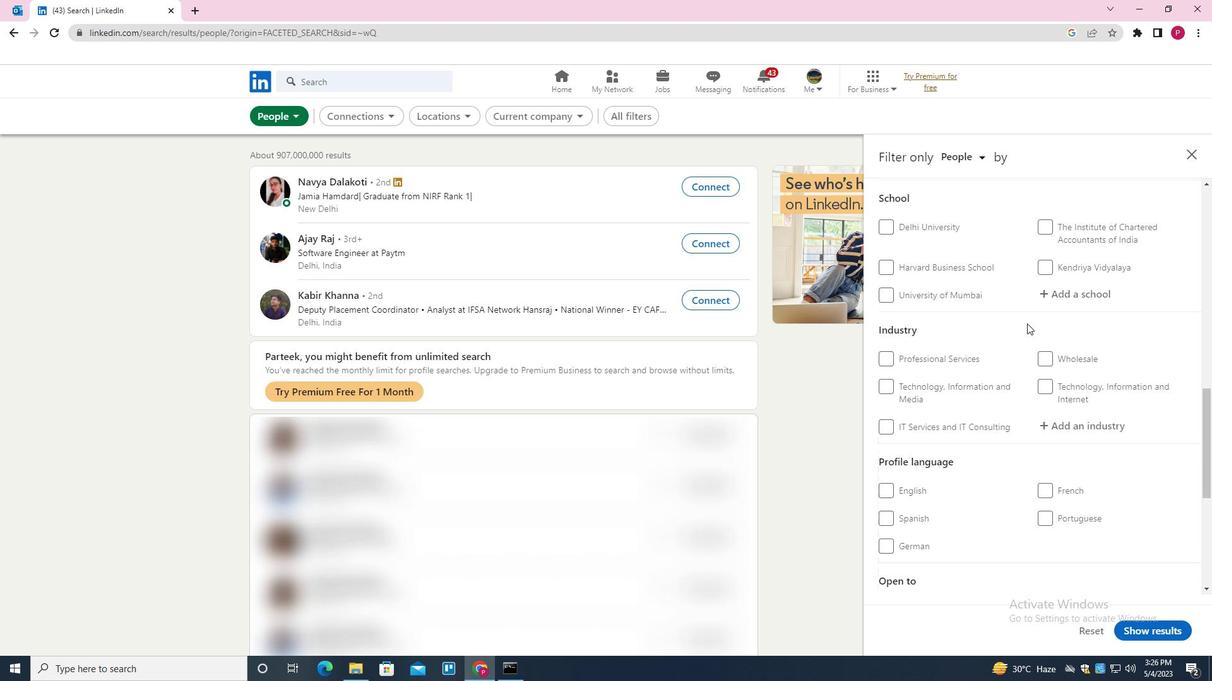 
Action: Mouse scrolled (1027, 323) with delta (0, 0)
Screenshot: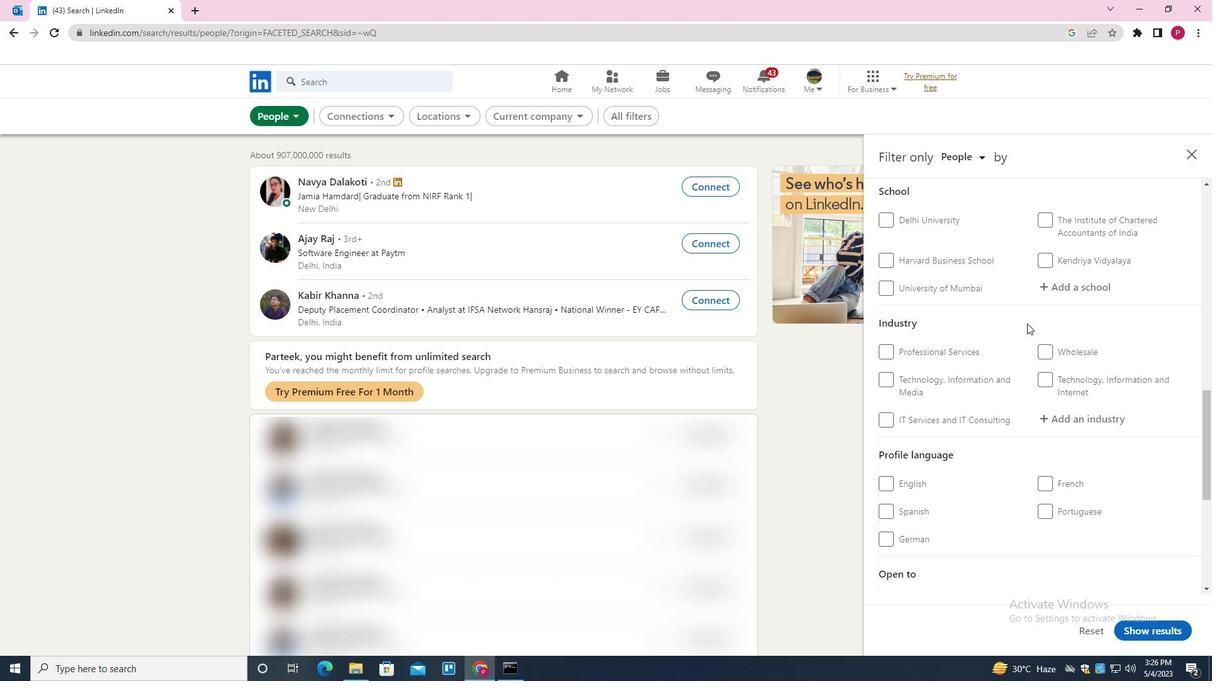 
Action: Mouse moved to (1001, 352)
Screenshot: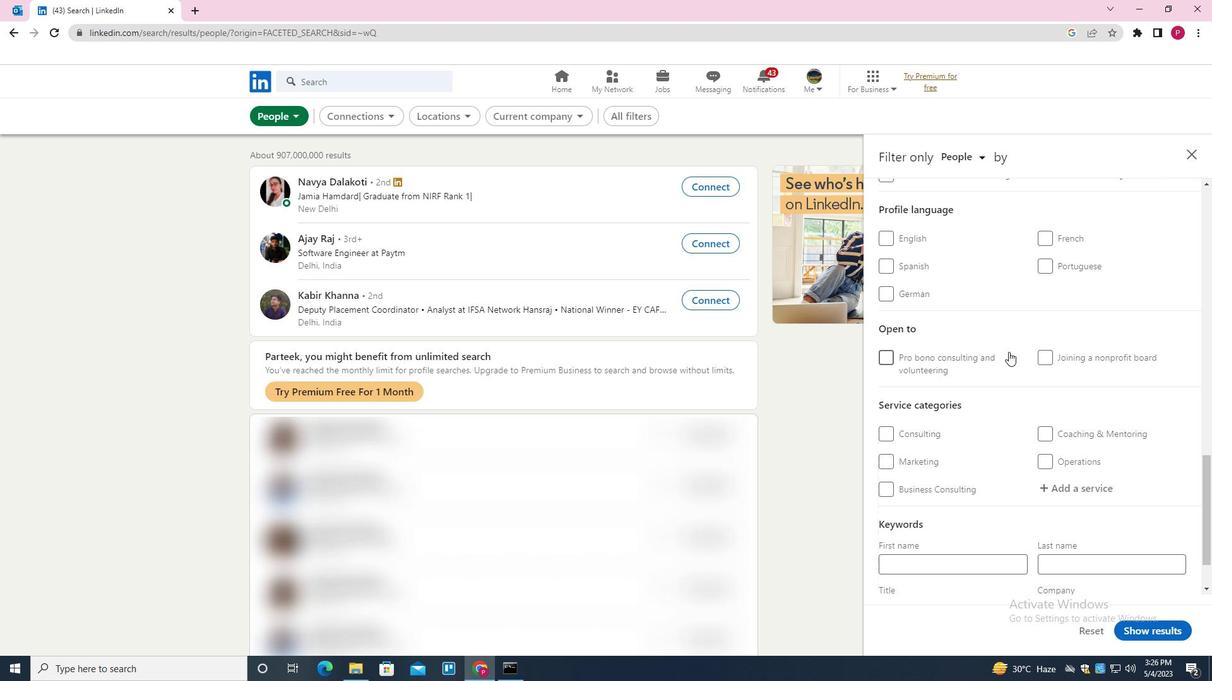 
Action: Mouse scrolled (1001, 352) with delta (0, 0)
Screenshot: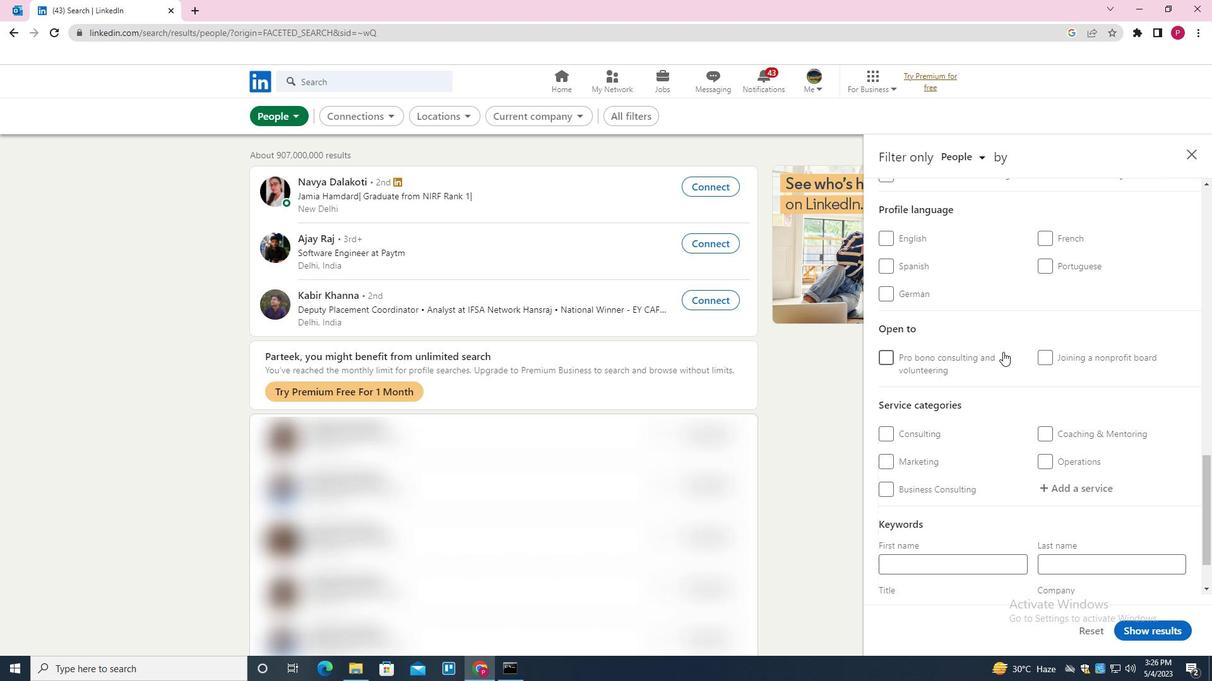 
Action: Mouse moved to (1039, 323)
Screenshot: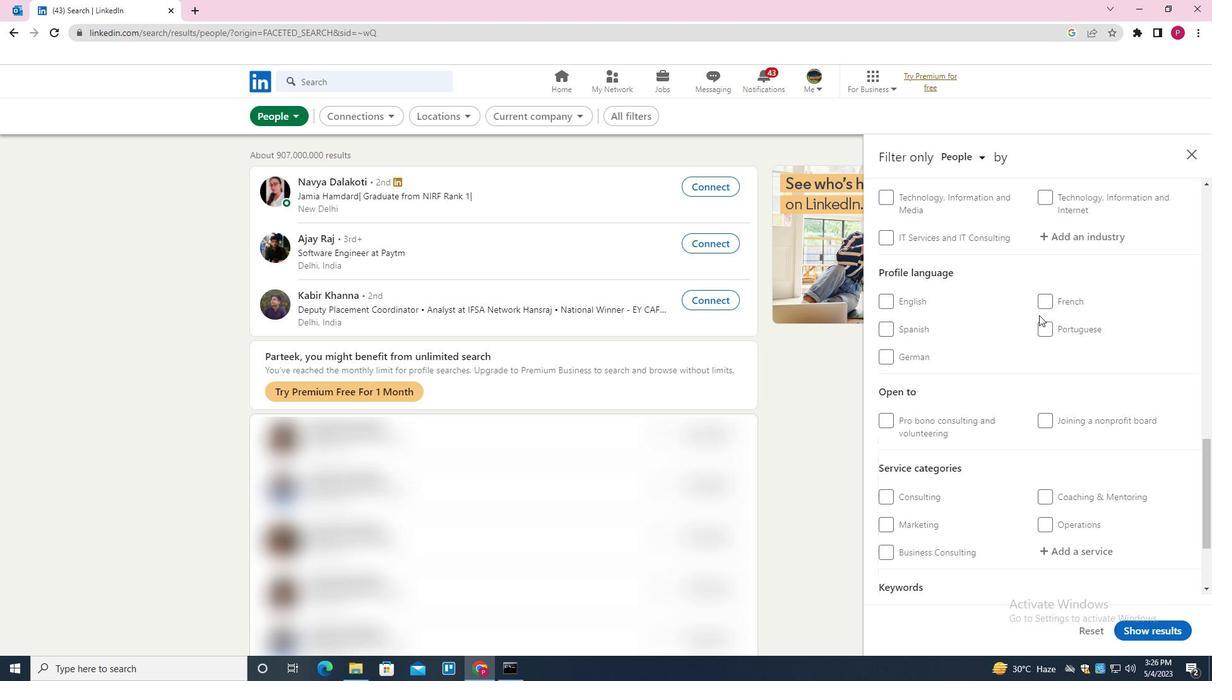 
Action: Mouse pressed left at (1039, 323)
Screenshot: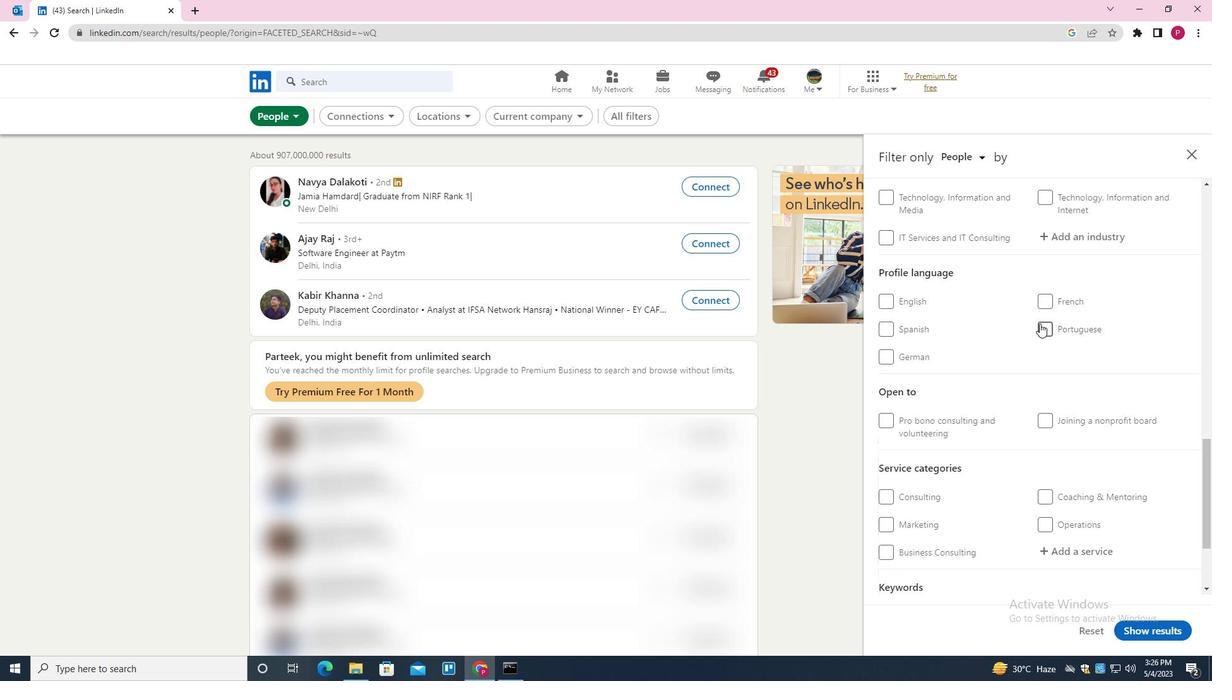 
Action: Mouse moved to (986, 374)
Screenshot: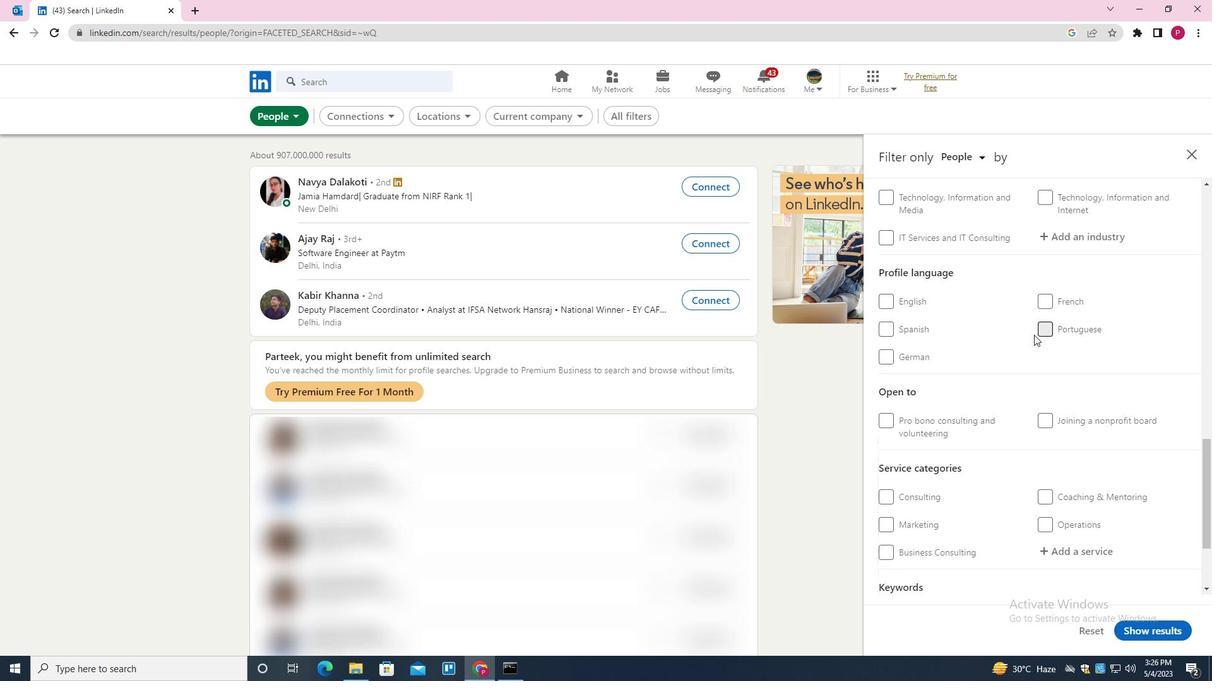 
Action: Mouse scrolled (986, 375) with delta (0, 0)
Screenshot: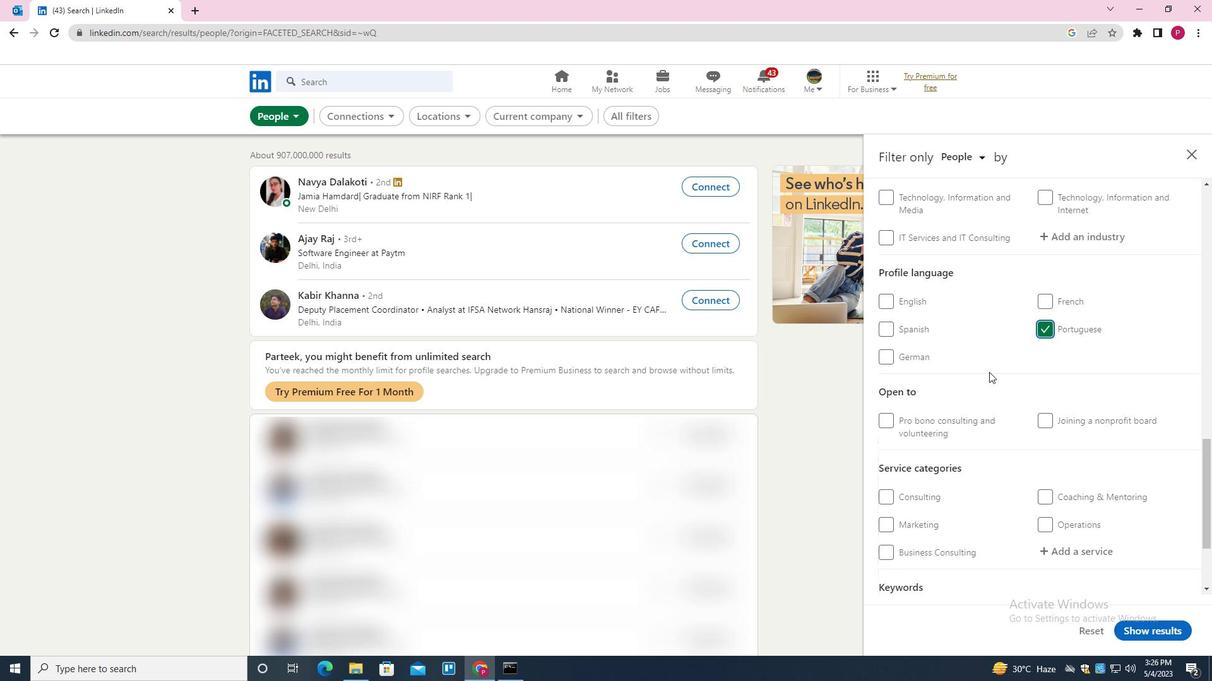 
Action: Mouse scrolled (986, 375) with delta (0, 0)
Screenshot: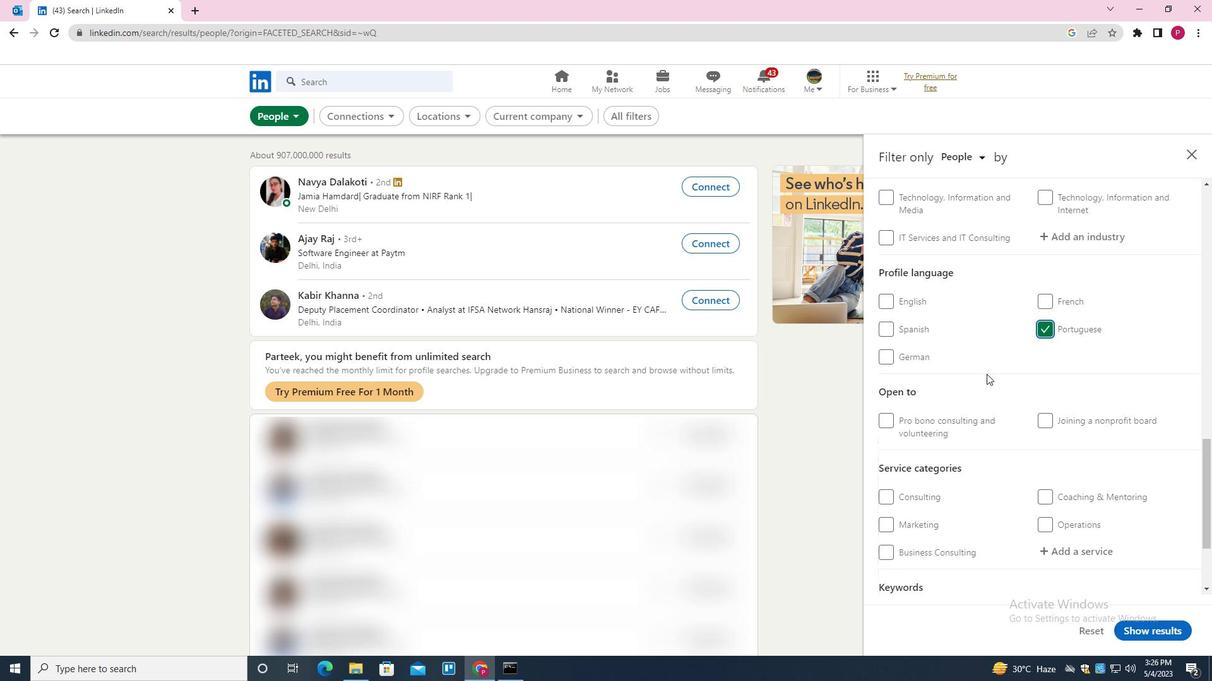 
Action: Mouse scrolled (986, 375) with delta (0, 0)
Screenshot: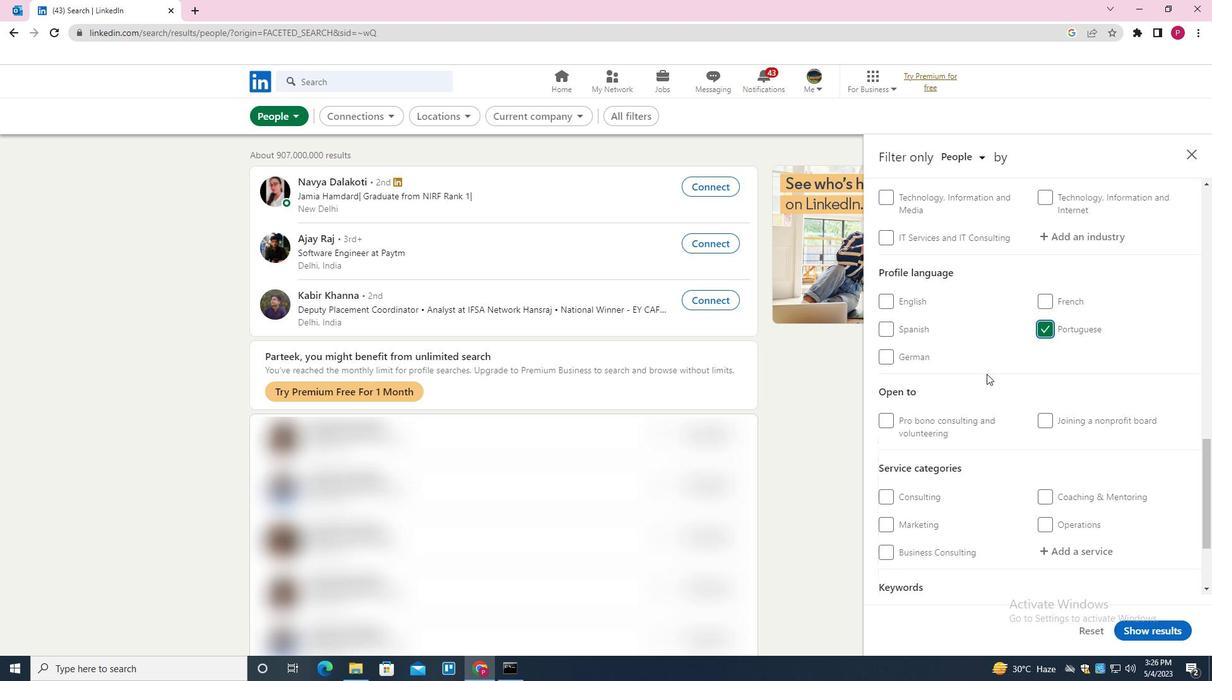 
Action: Mouse scrolled (986, 375) with delta (0, 0)
Screenshot: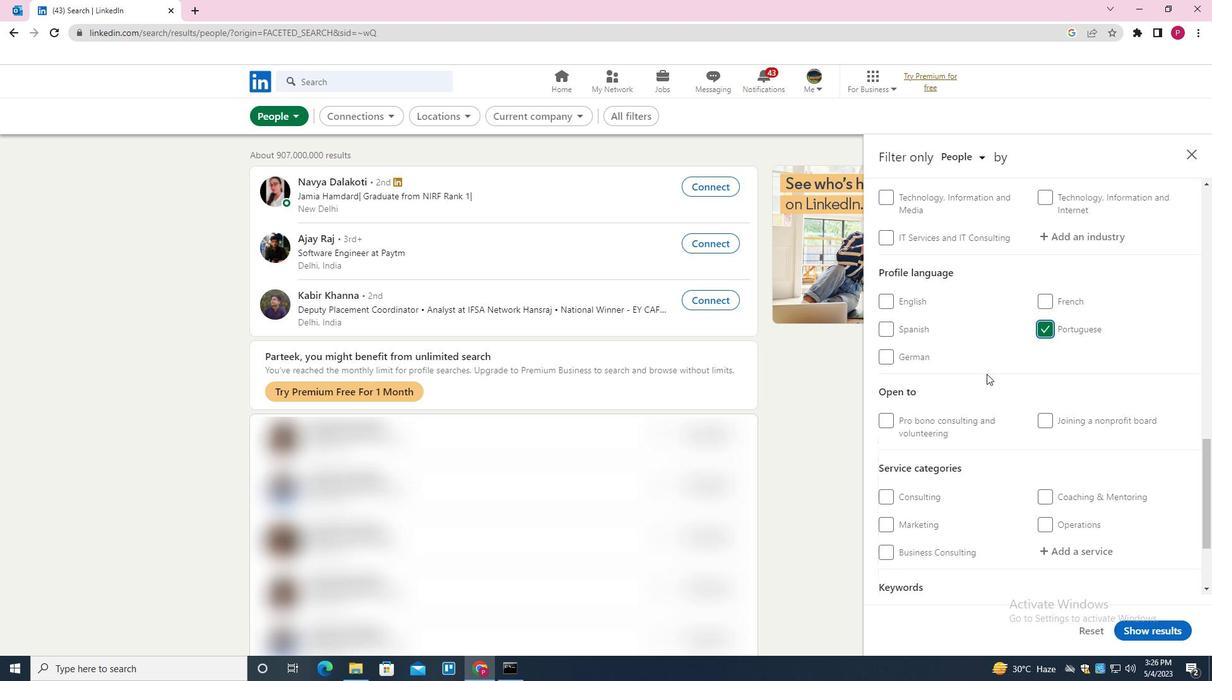 
Action: Mouse scrolled (986, 375) with delta (0, 0)
Screenshot: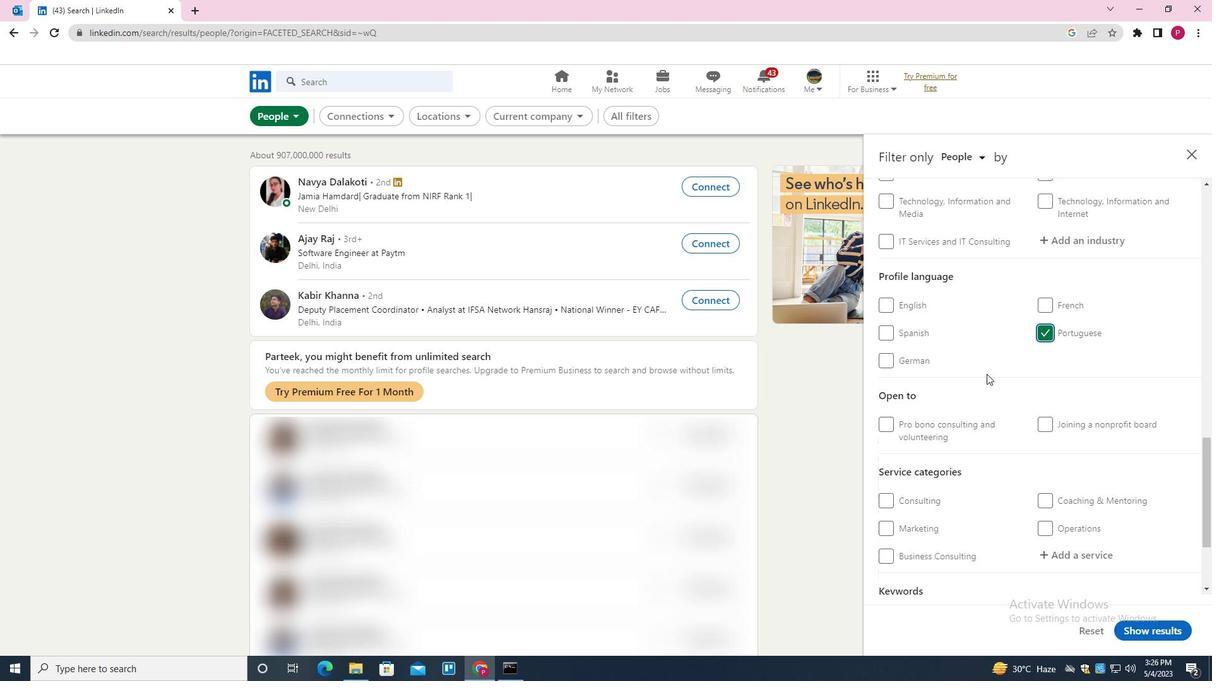 
Action: Mouse scrolled (986, 375) with delta (0, 0)
Screenshot: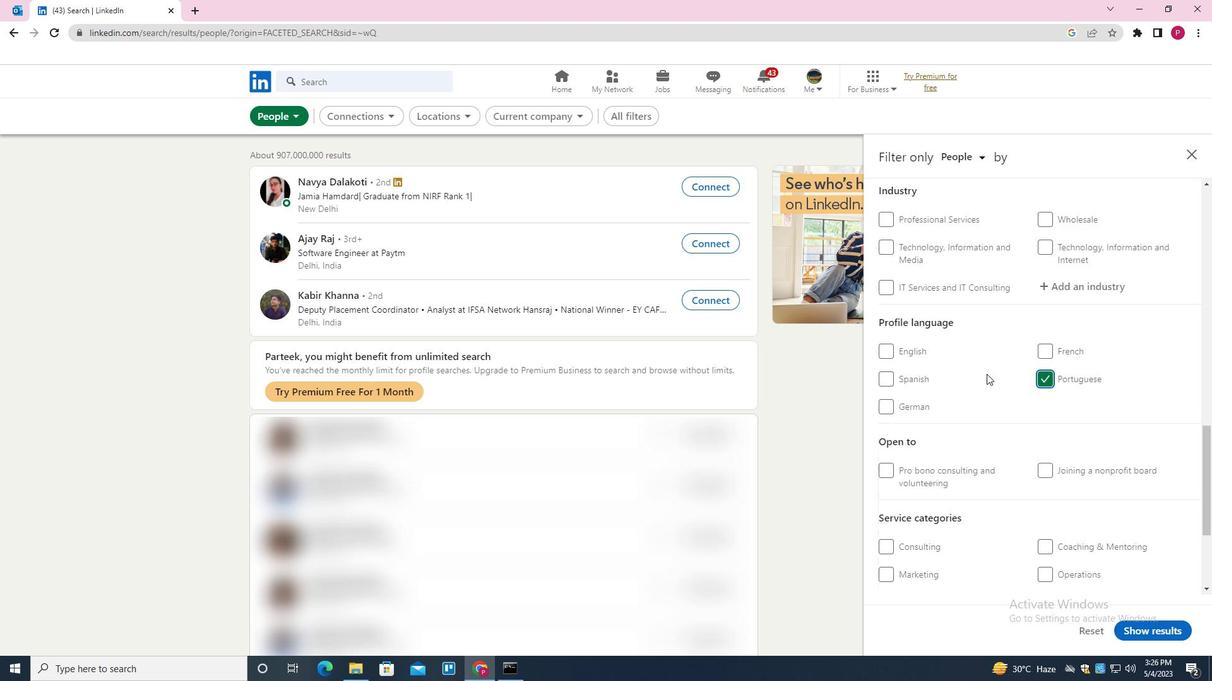 
Action: Mouse moved to (985, 375)
Screenshot: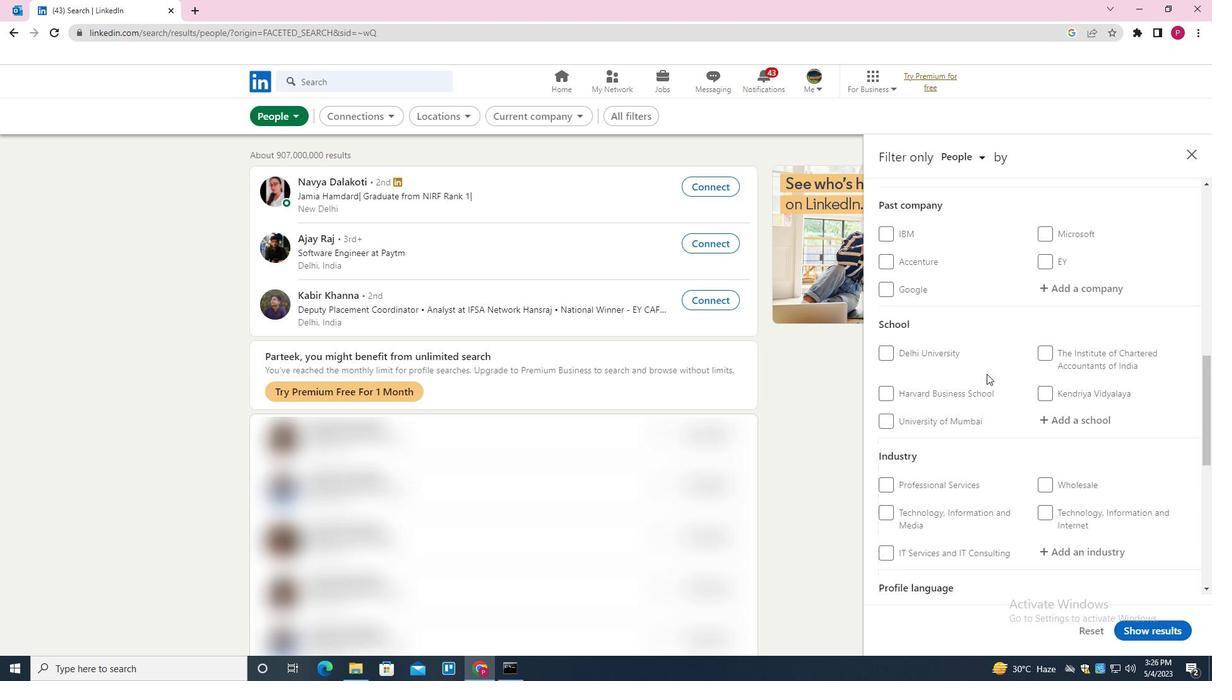 
Action: Mouse scrolled (985, 375) with delta (0, 0)
Screenshot: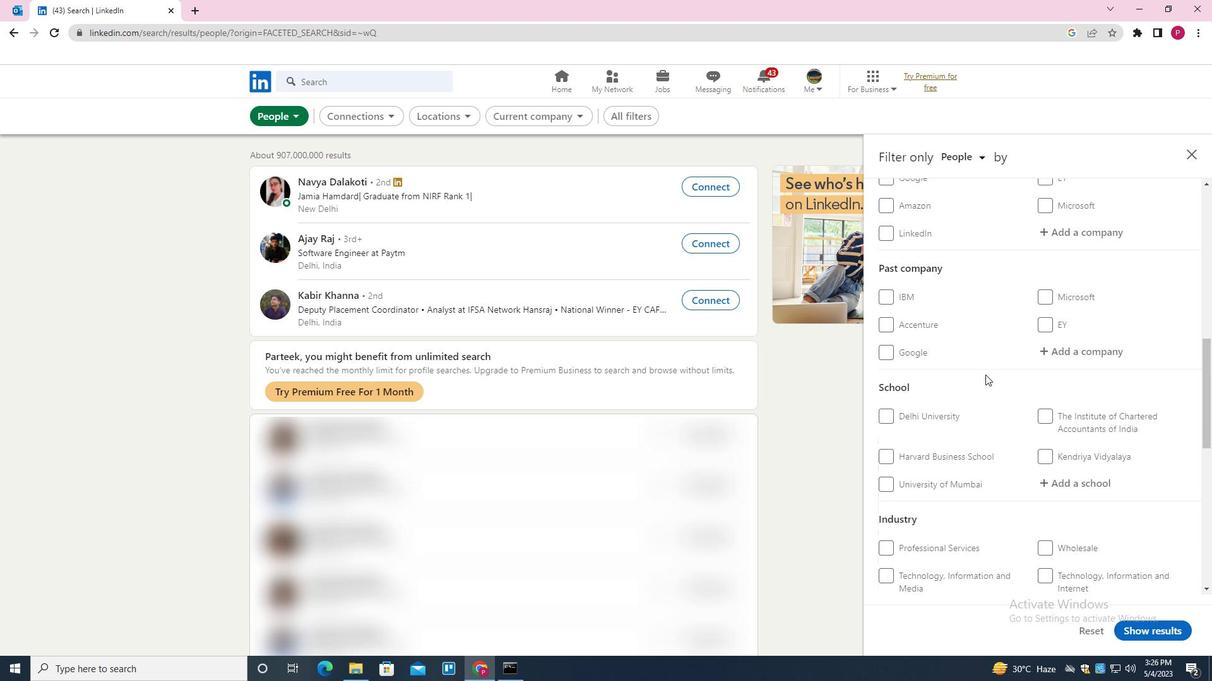 
Action: Mouse scrolled (985, 375) with delta (0, 0)
Screenshot: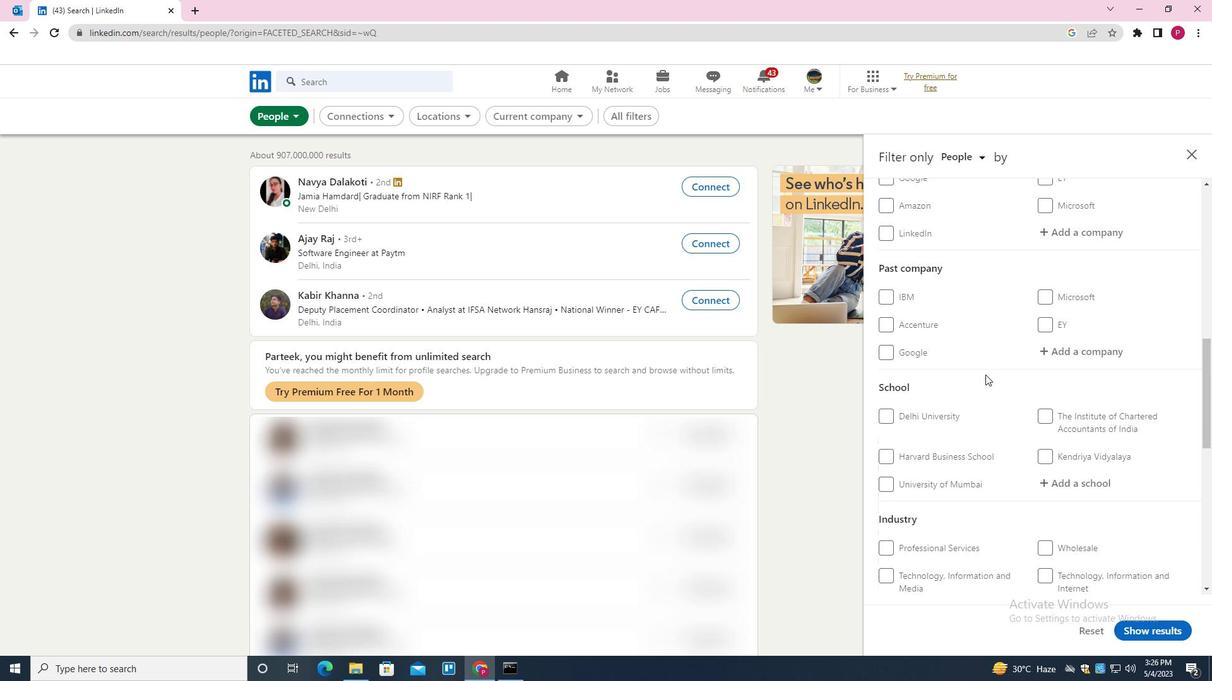 
Action: Mouse moved to (1061, 357)
Screenshot: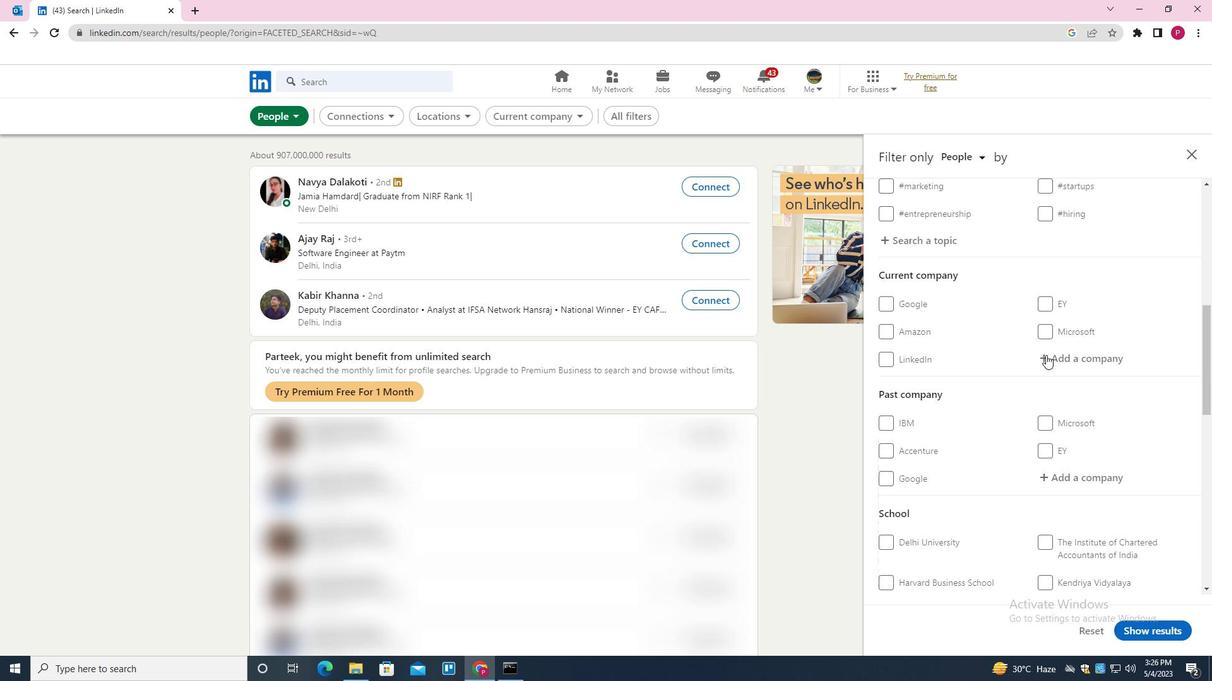 
Action: Mouse pressed left at (1061, 357)
Screenshot: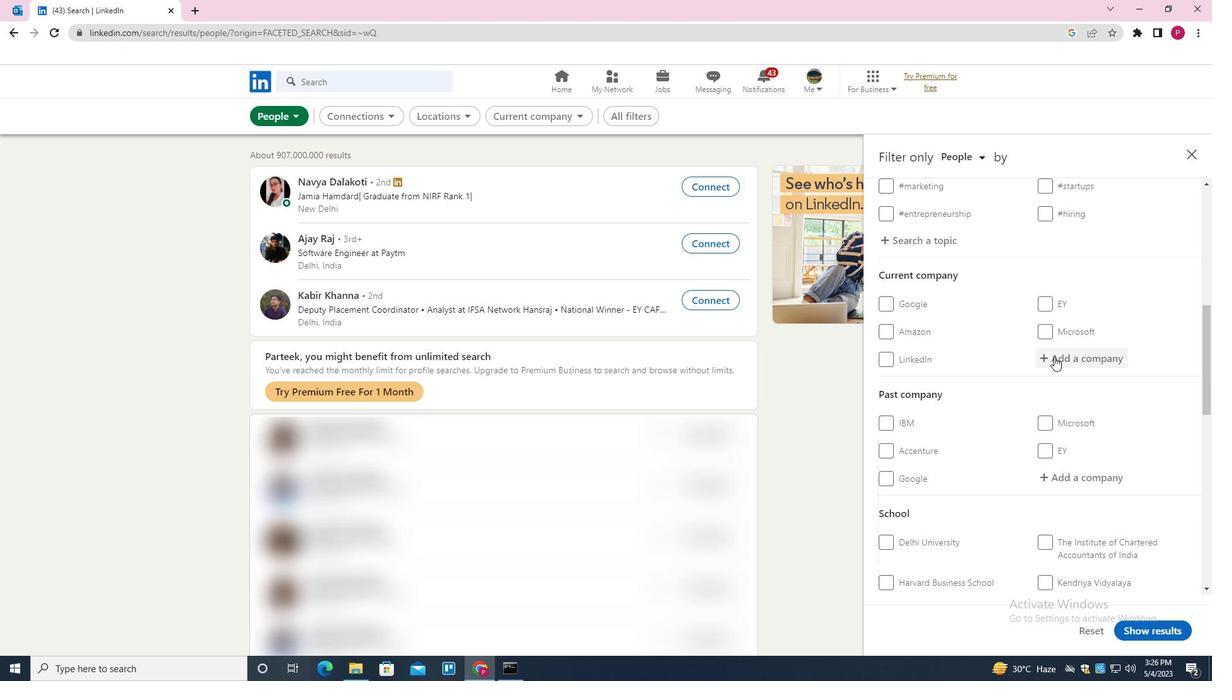 
Action: Mouse moved to (1064, 356)
Screenshot: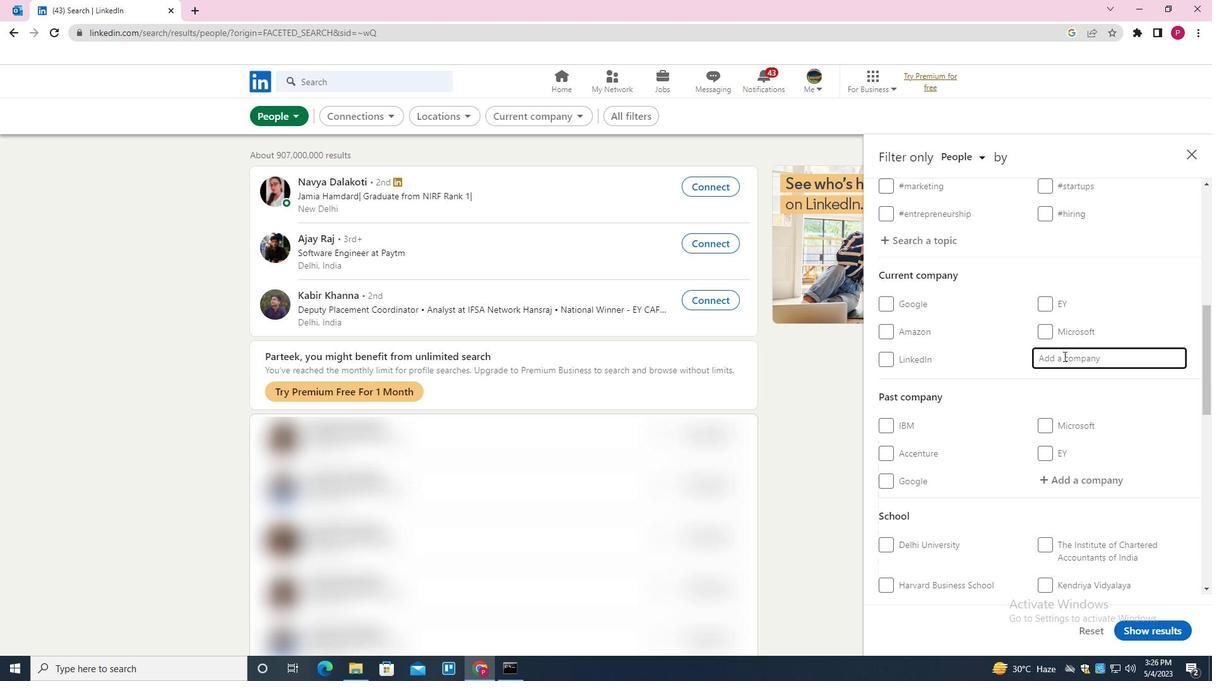 
Action: Key pressed <Key.shift><Key.shift><Key.shift><Key.shift><Key.shift><Key.shift><Key.shift><Key.shift><Key.shift><Key.shift>GAMMON<Key.space><Key.shift><Key.shift><Key.shift><Key.shift><Key.shift><Key.shift><Key.shift><Key.shift><Key.shift><Key.shift><Key.shift>INDIA<Key.space><Key.down><Key.enter>
Screenshot: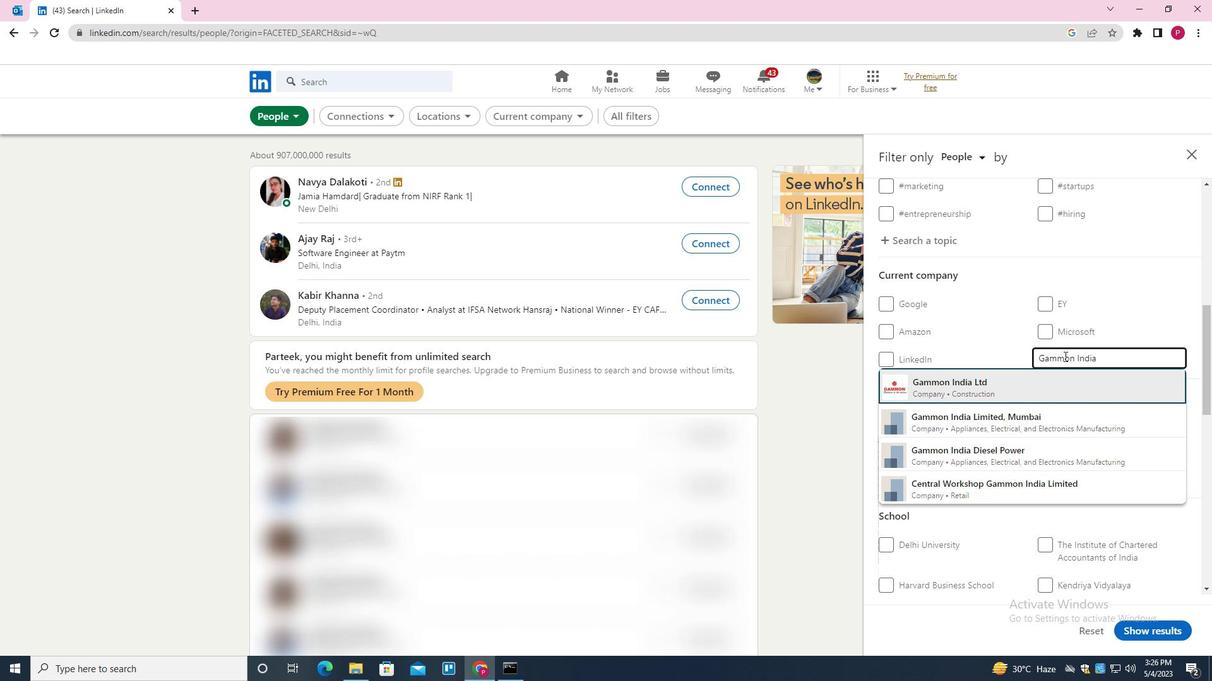 
Action: Mouse moved to (996, 357)
Screenshot: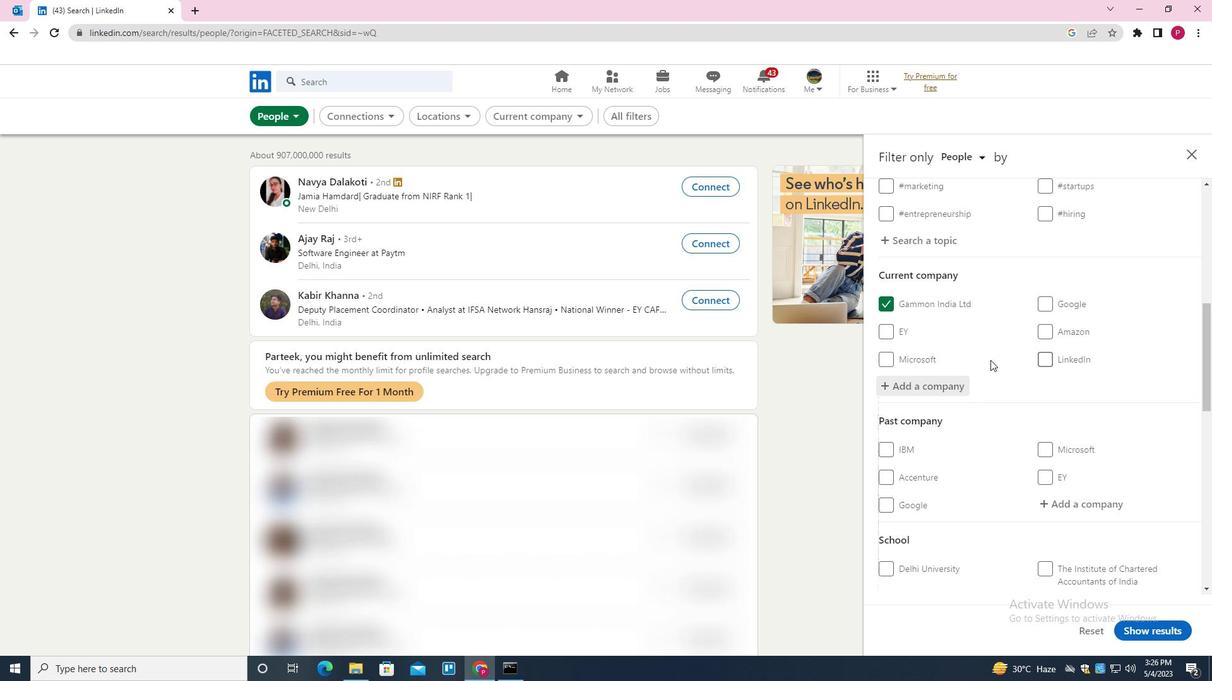 
Action: Mouse scrolled (996, 357) with delta (0, 0)
Screenshot: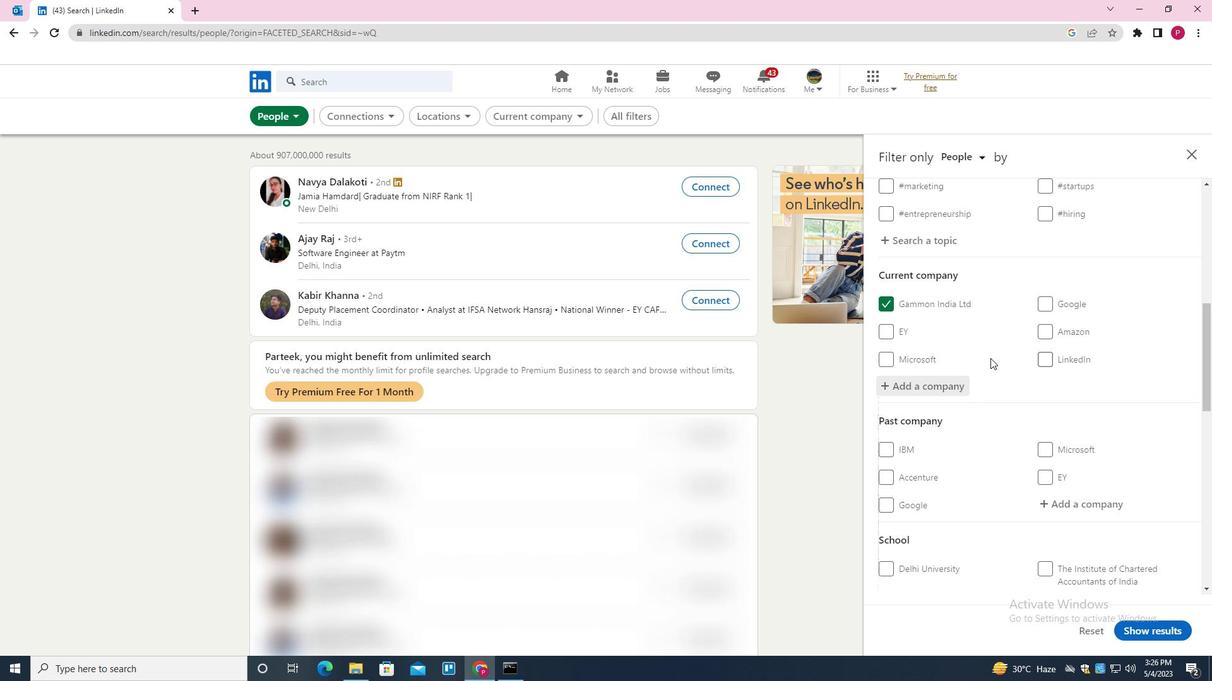
Action: Mouse scrolled (996, 357) with delta (0, 0)
Screenshot: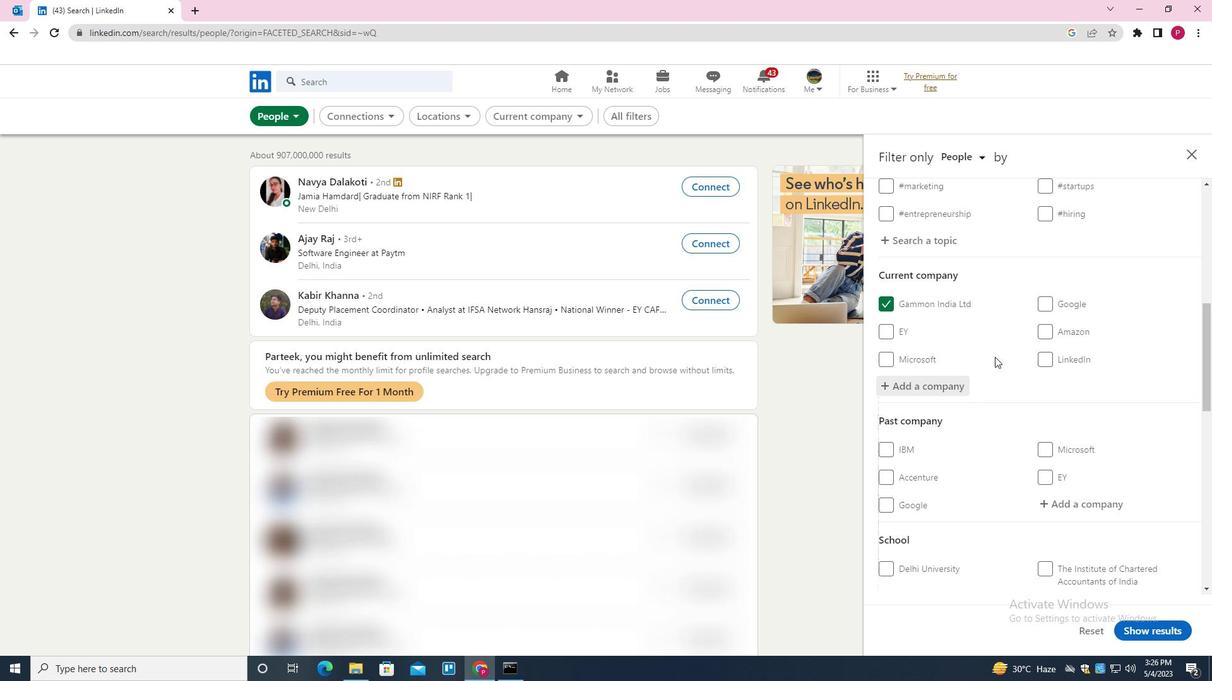 
Action: Mouse scrolled (996, 357) with delta (0, 0)
Screenshot: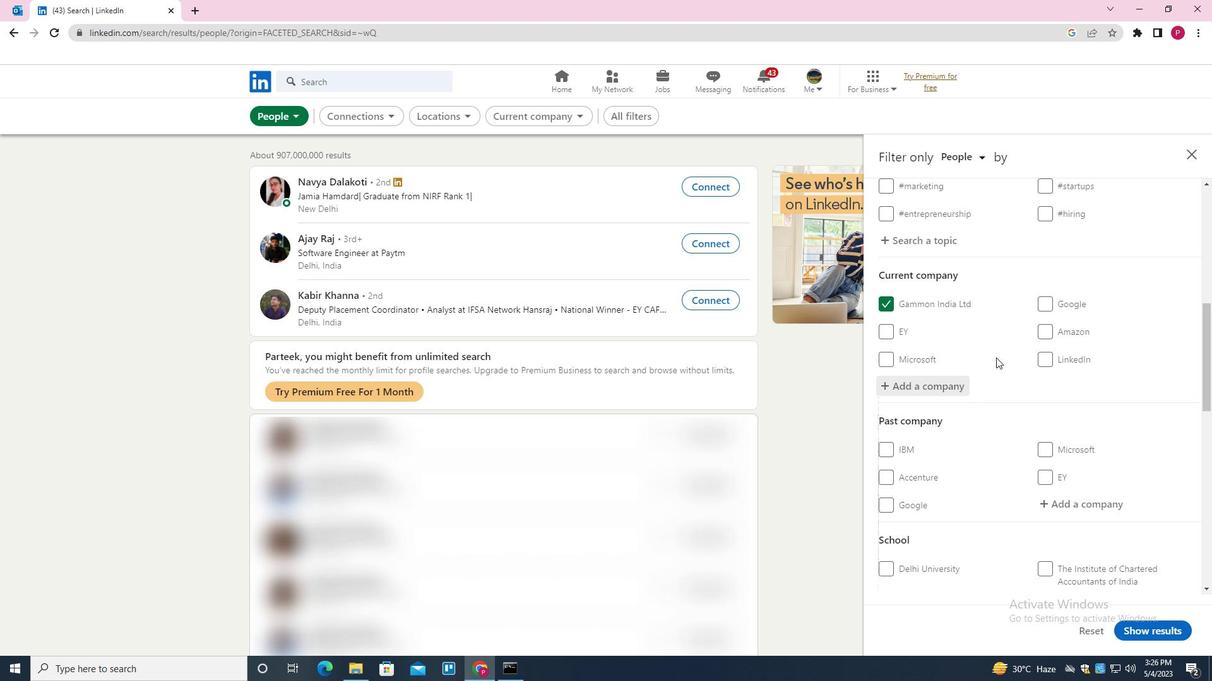
Action: Mouse moved to (1000, 357)
Screenshot: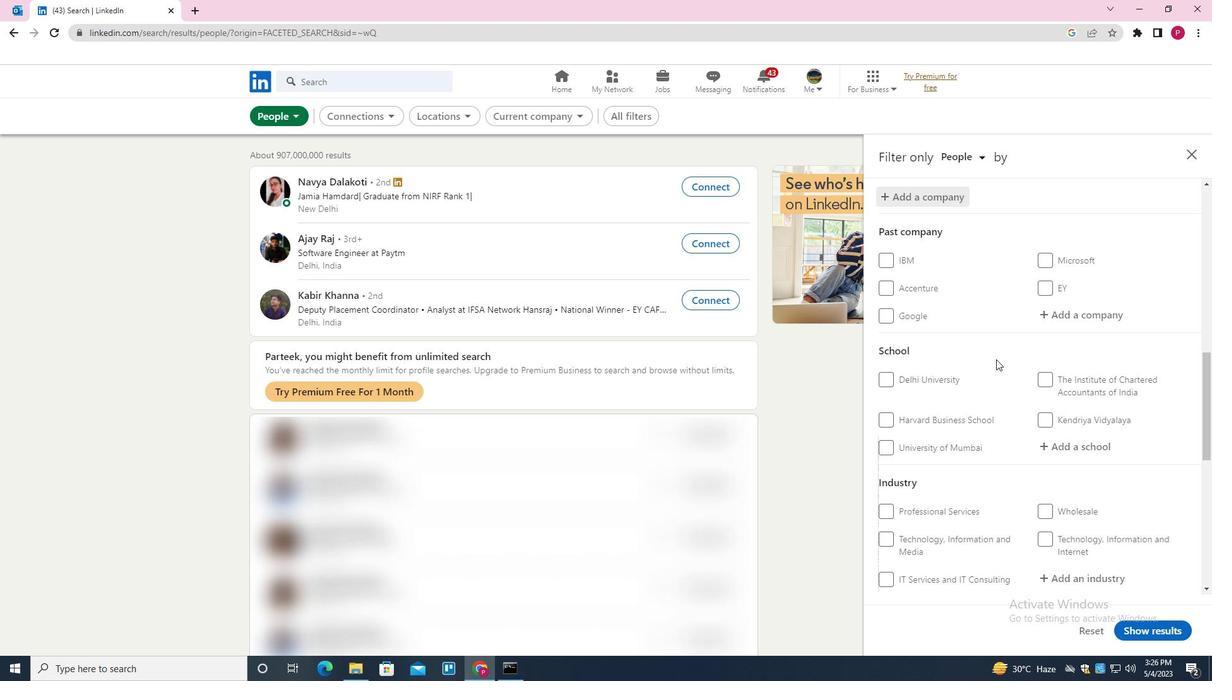 
Action: Mouse scrolled (1000, 356) with delta (0, 0)
Screenshot: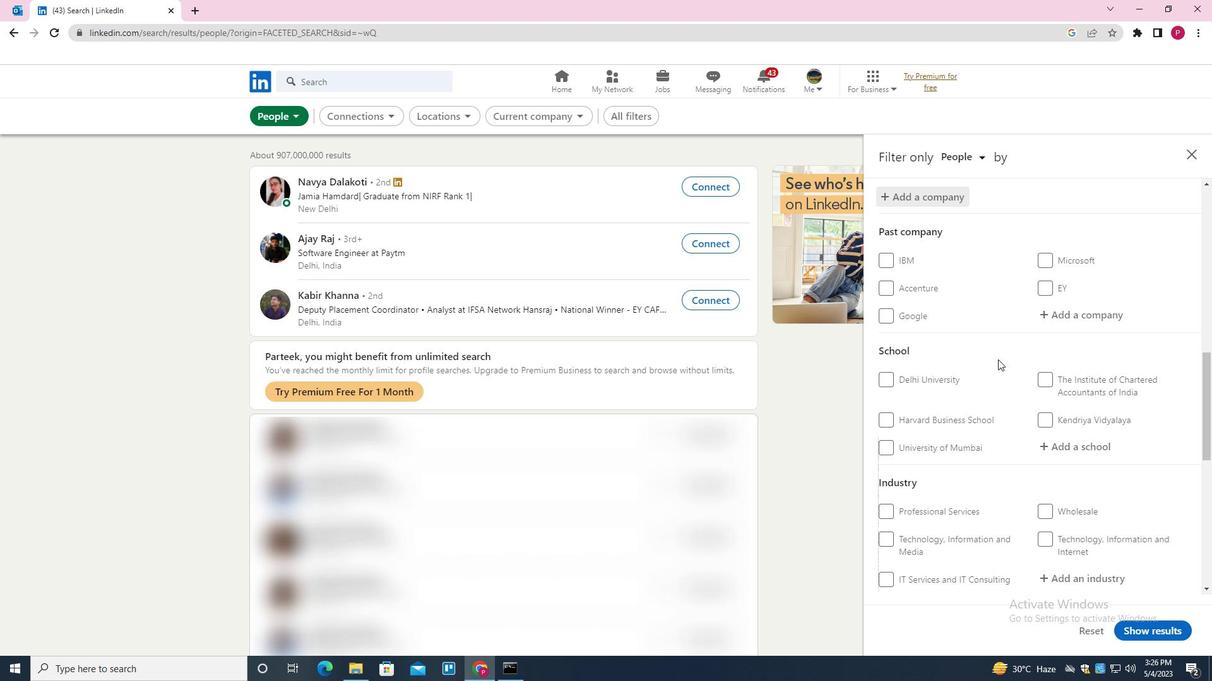 
Action: Mouse moved to (1001, 356)
Screenshot: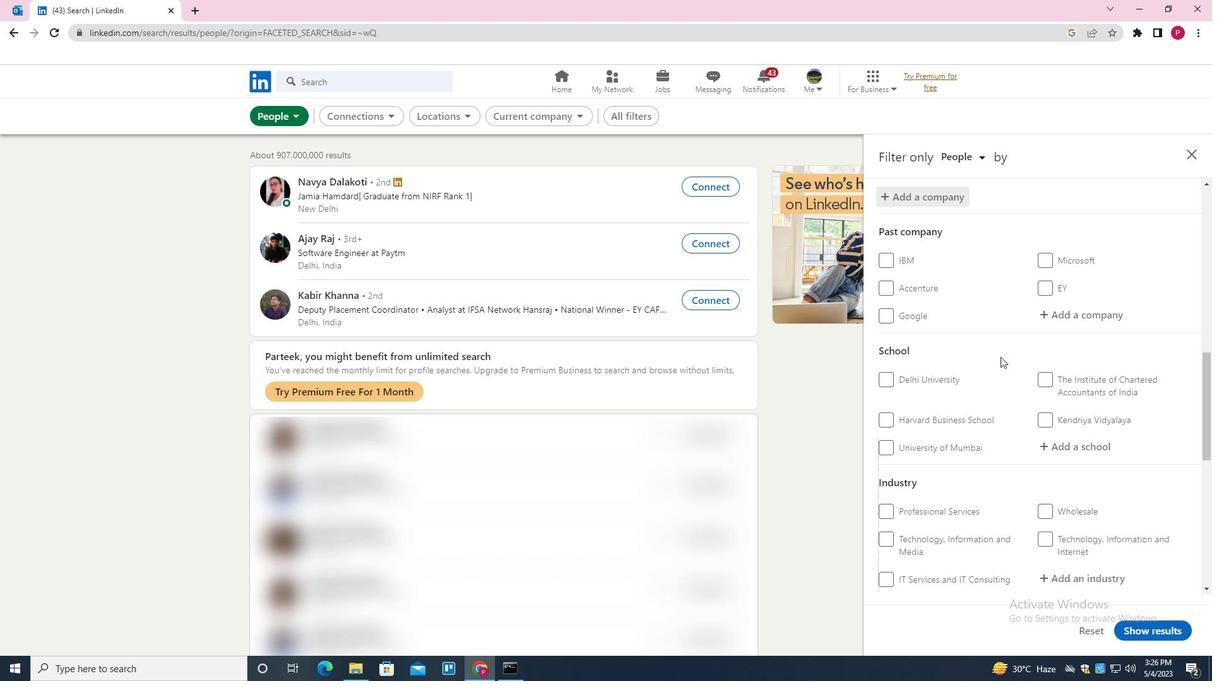 
Action: Mouse scrolled (1001, 356) with delta (0, 0)
Screenshot: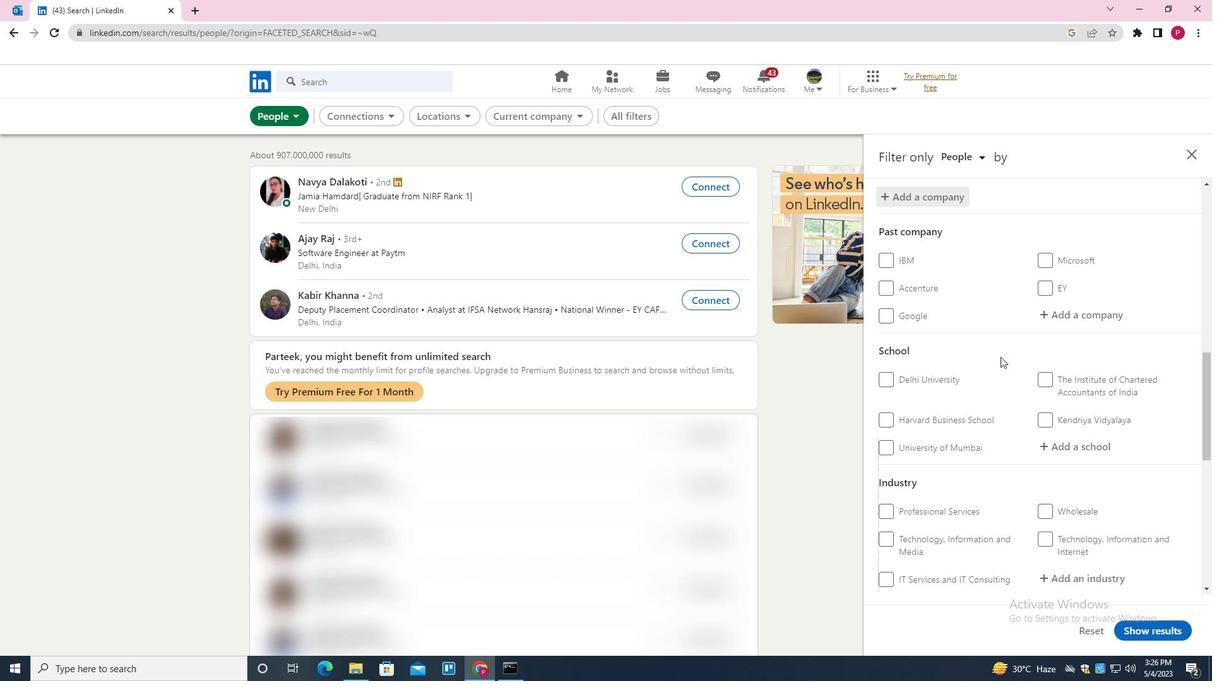 
Action: Mouse moved to (1064, 316)
Screenshot: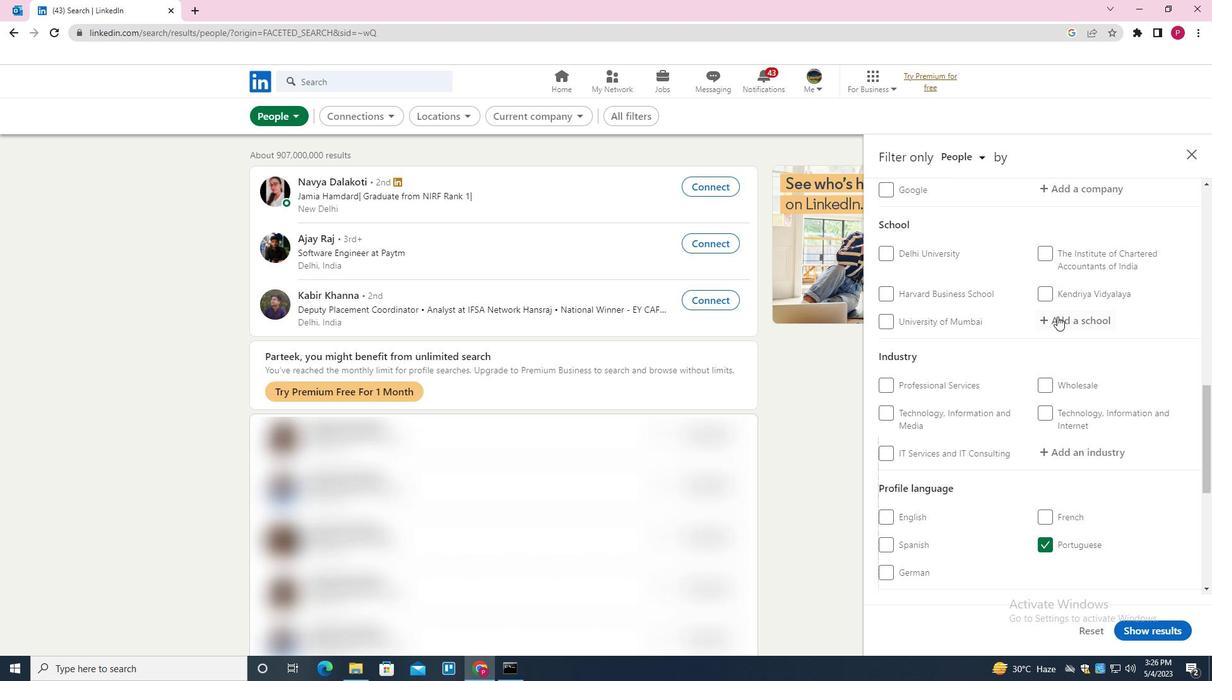 
Action: Mouse pressed left at (1064, 316)
Screenshot: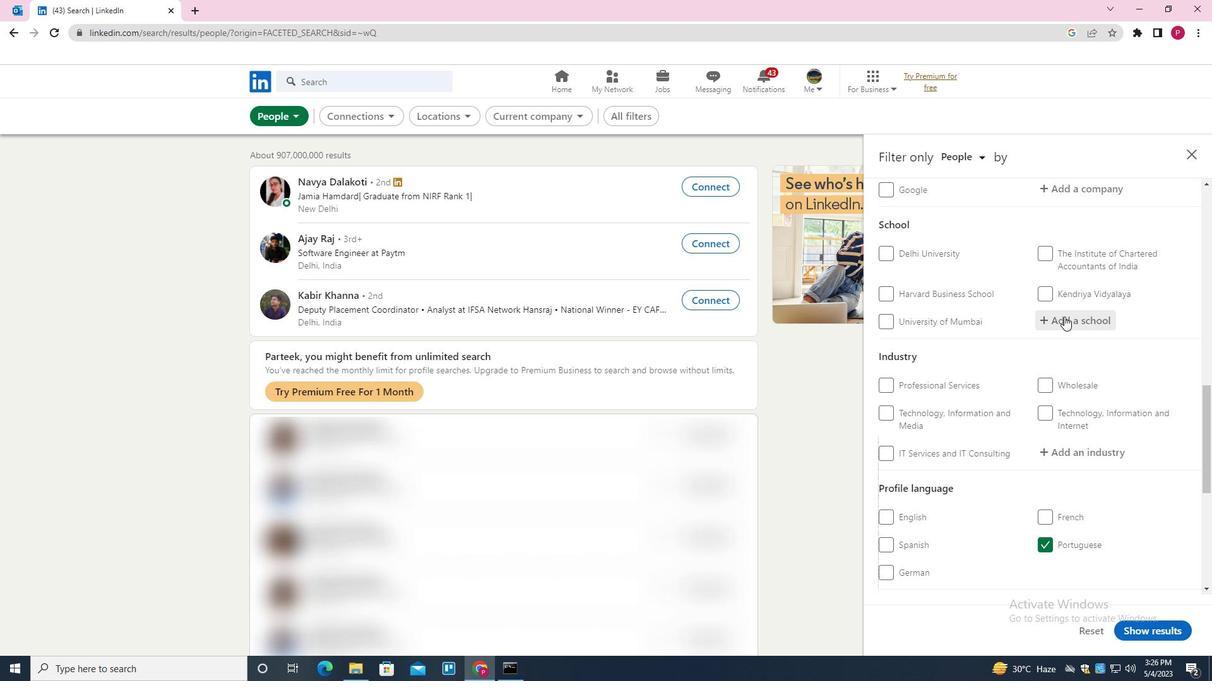 
Action: Mouse moved to (1065, 316)
Screenshot: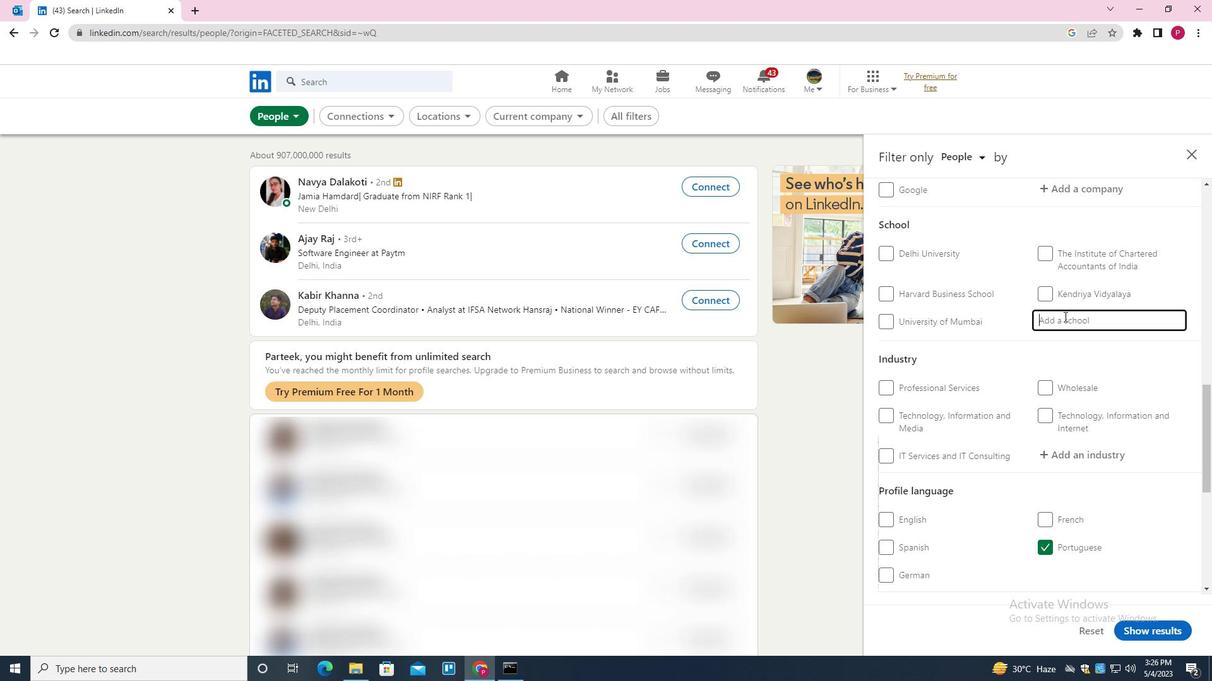 
Action: Key pressed <Key.shift>INSTITUTE<Key.space>OF<Key.space><Key.shift>HOTEL<Key.space><Key.shift>MANAGEMENT<Key.space><Key.down><Key.enter>
Screenshot: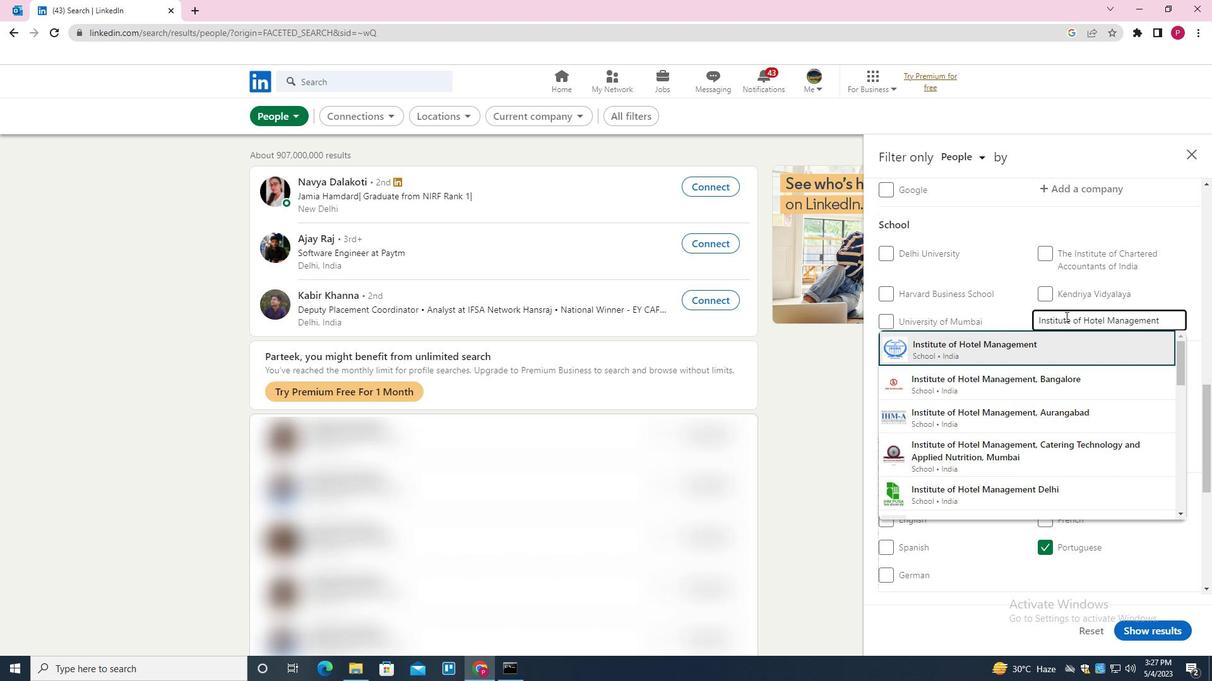 
Action: Mouse scrolled (1065, 316) with delta (0, 0)
Screenshot: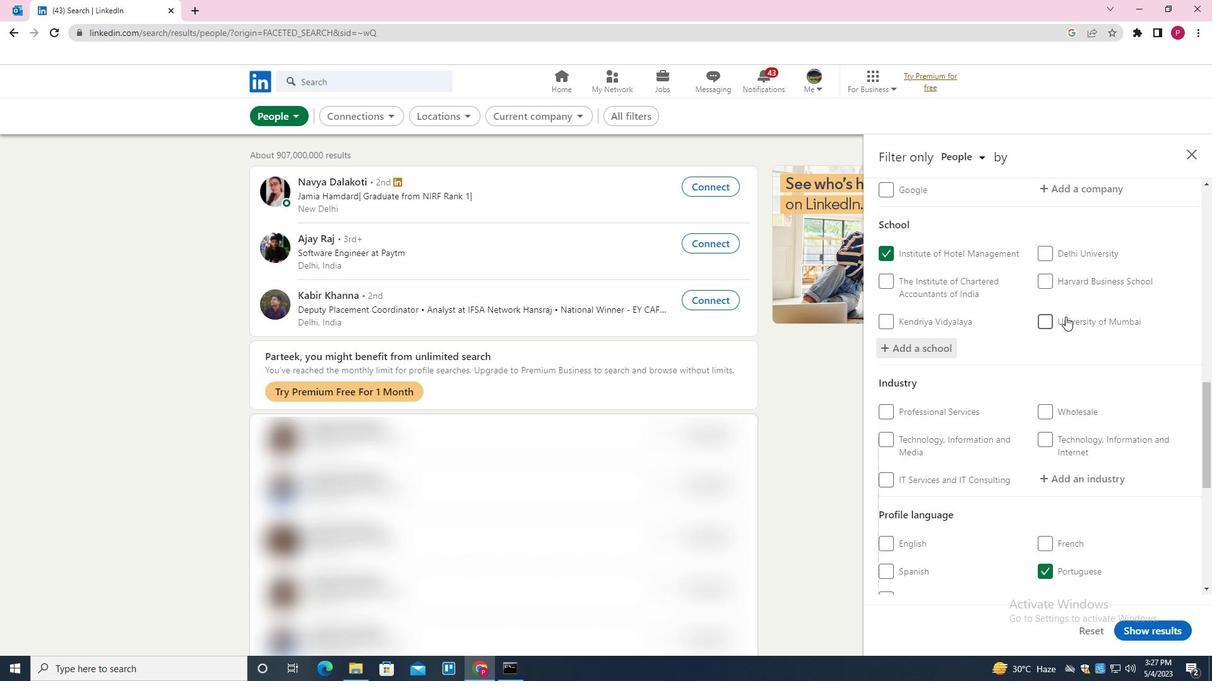 
Action: Mouse moved to (1065, 316)
Screenshot: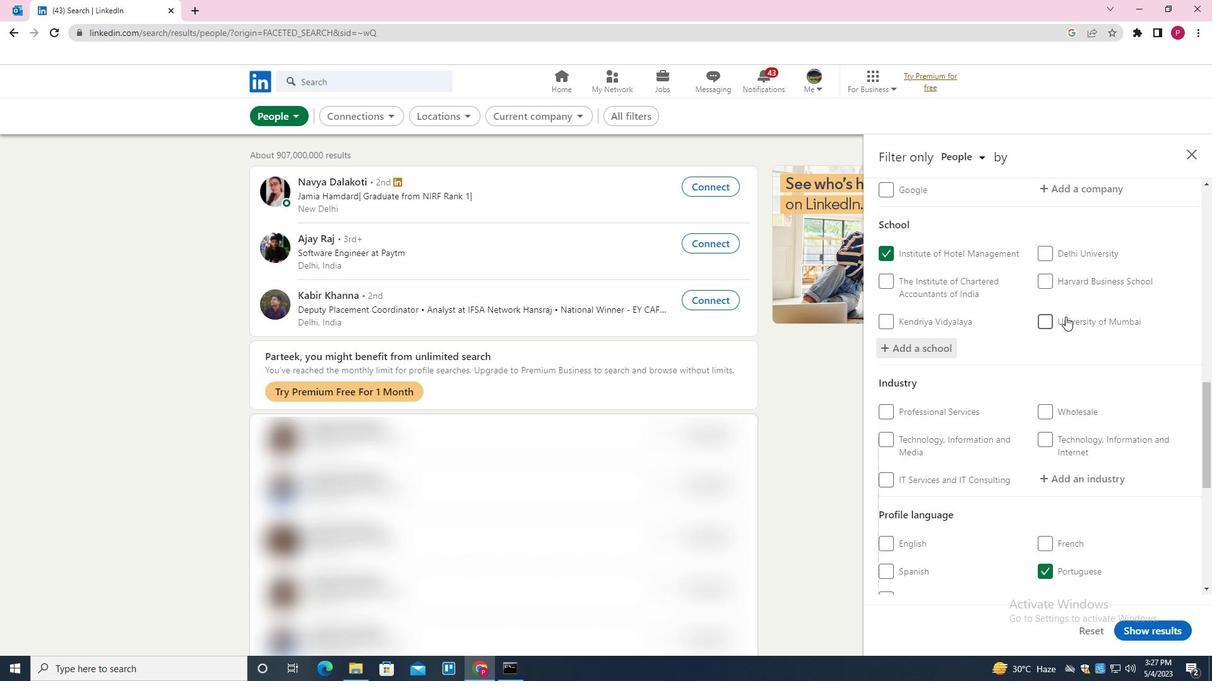 
Action: Mouse scrolled (1065, 316) with delta (0, 0)
Screenshot: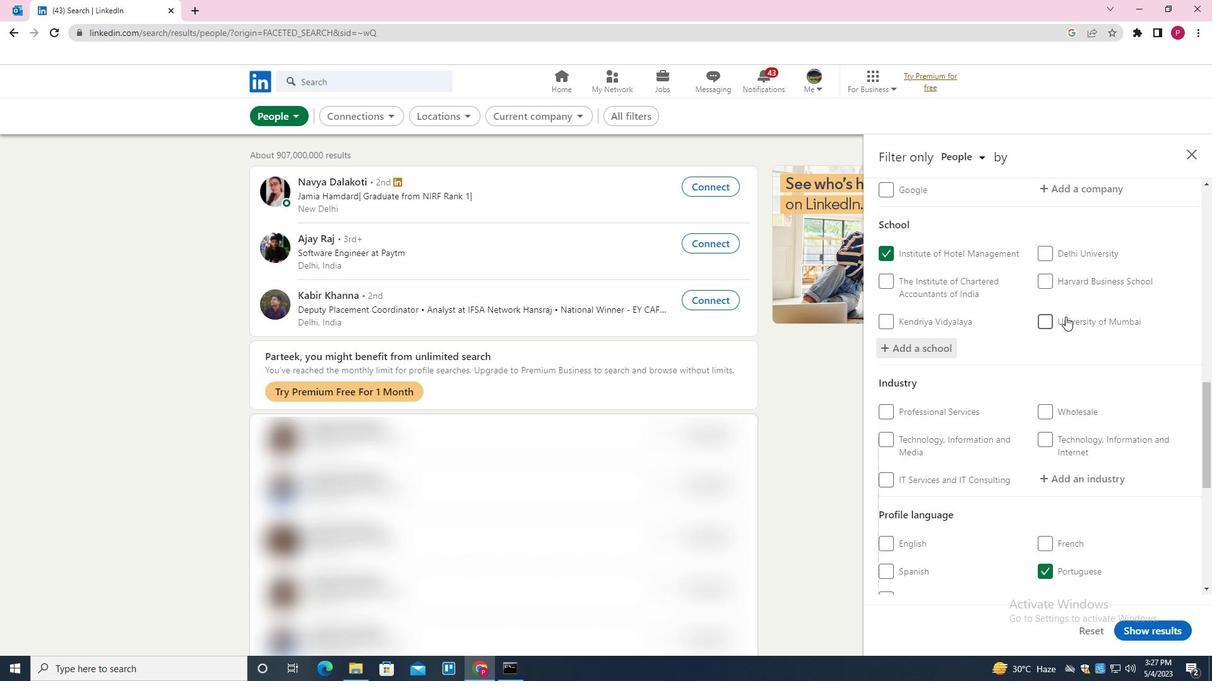 
Action: Mouse moved to (1065, 316)
Screenshot: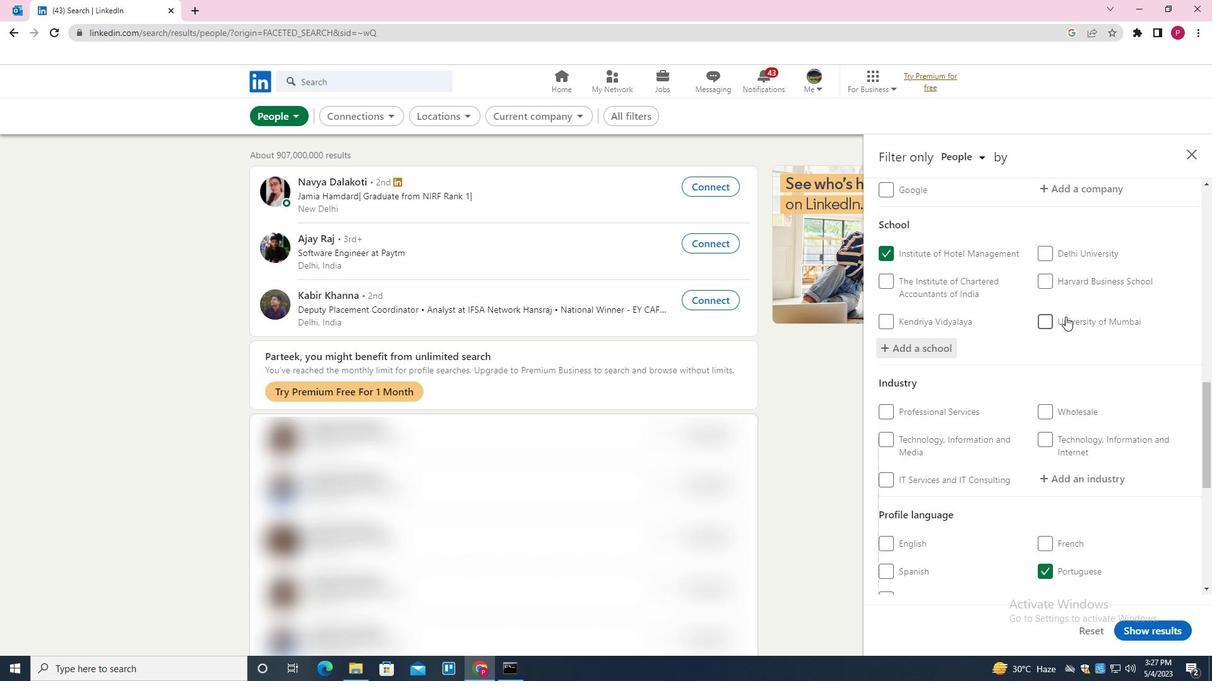 
Action: Mouse scrolled (1065, 316) with delta (0, 0)
Screenshot: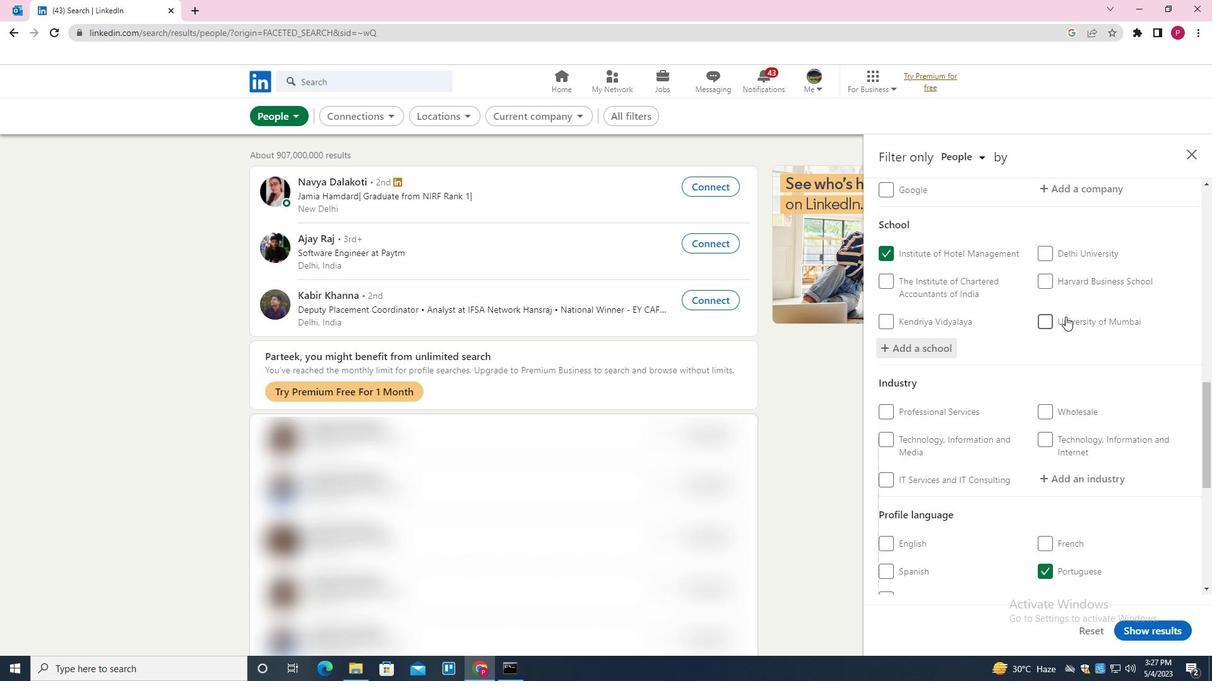 
Action: Mouse moved to (1080, 292)
Screenshot: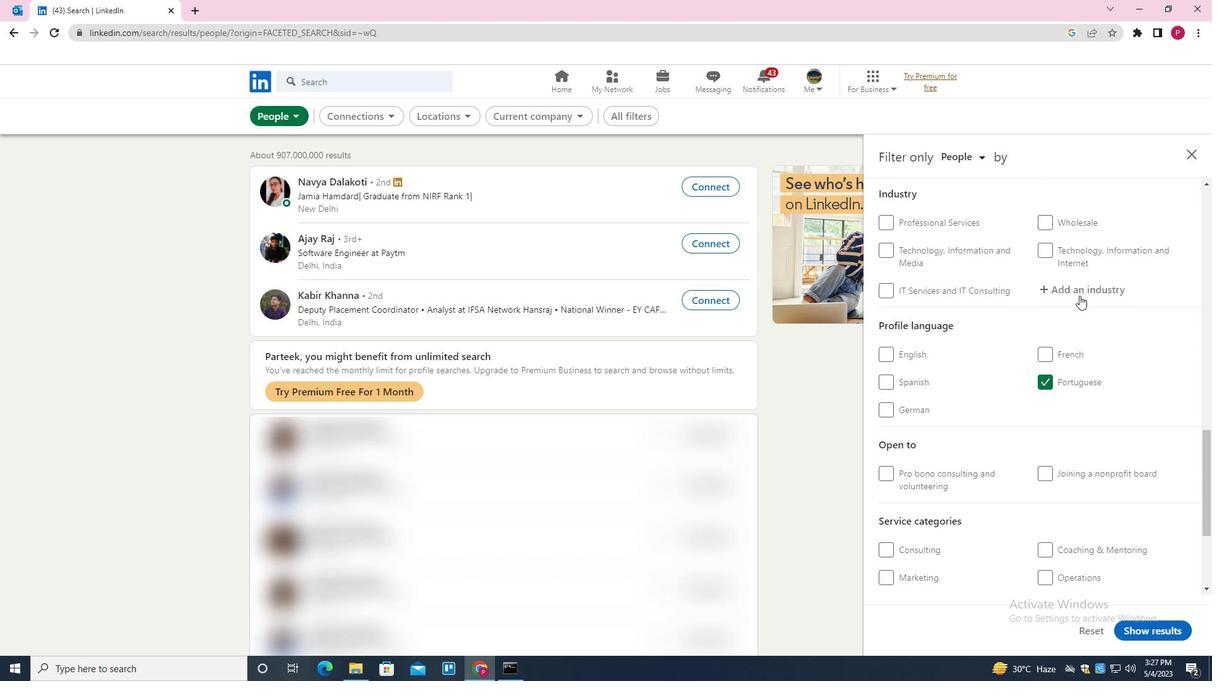 
Action: Mouse pressed left at (1080, 292)
Screenshot: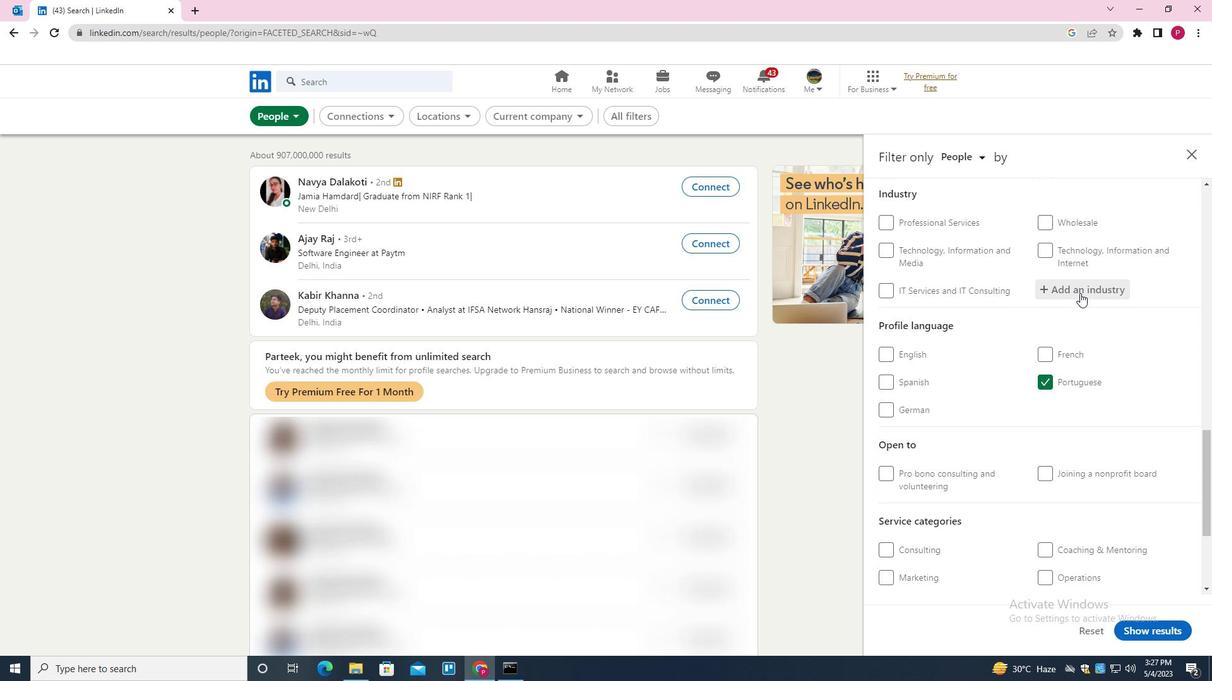 
Action: Key pressed <Key.shift><Key.shift><Key.shift><Key.shift><Key.shift><Key.shift><Key.shift><Key.shift>PRIMARY<Key.space><Key.shift>METAL<Key.space><Key.shift>MANUFACTURING<Key.down><Key.enter>
Screenshot: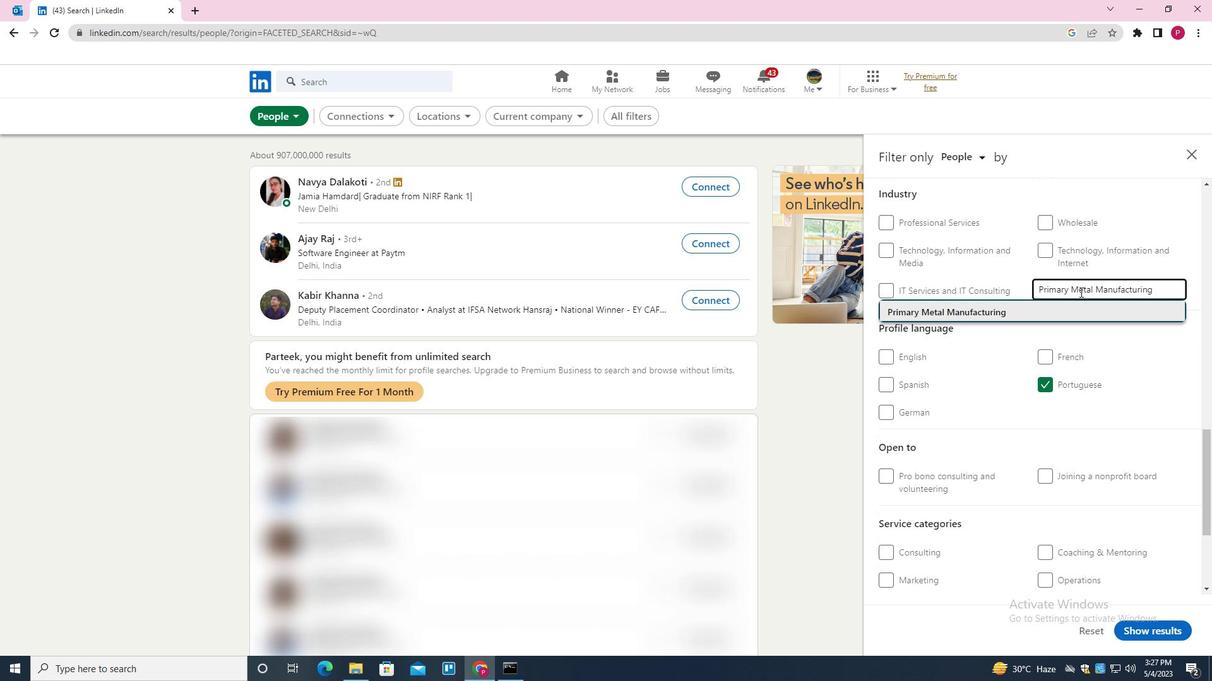 
Action: Mouse moved to (1077, 330)
Screenshot: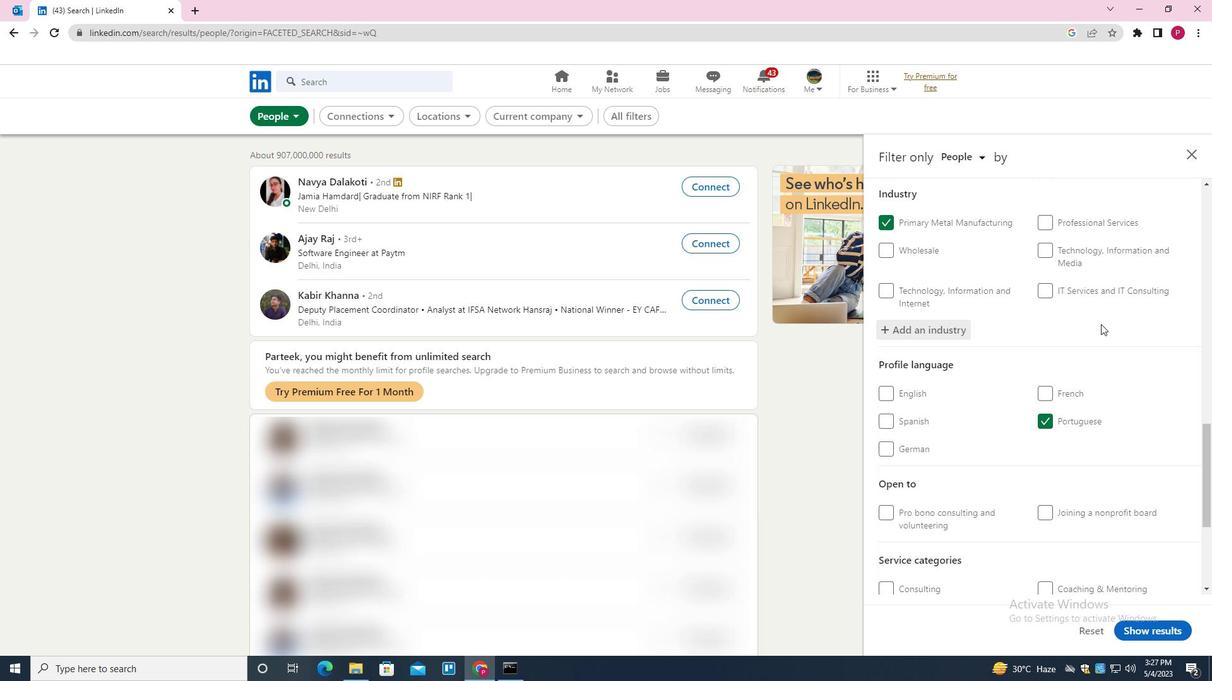 
Action: Mouse scrolled (1077, 329) with delta (0, 0)
Screenshot: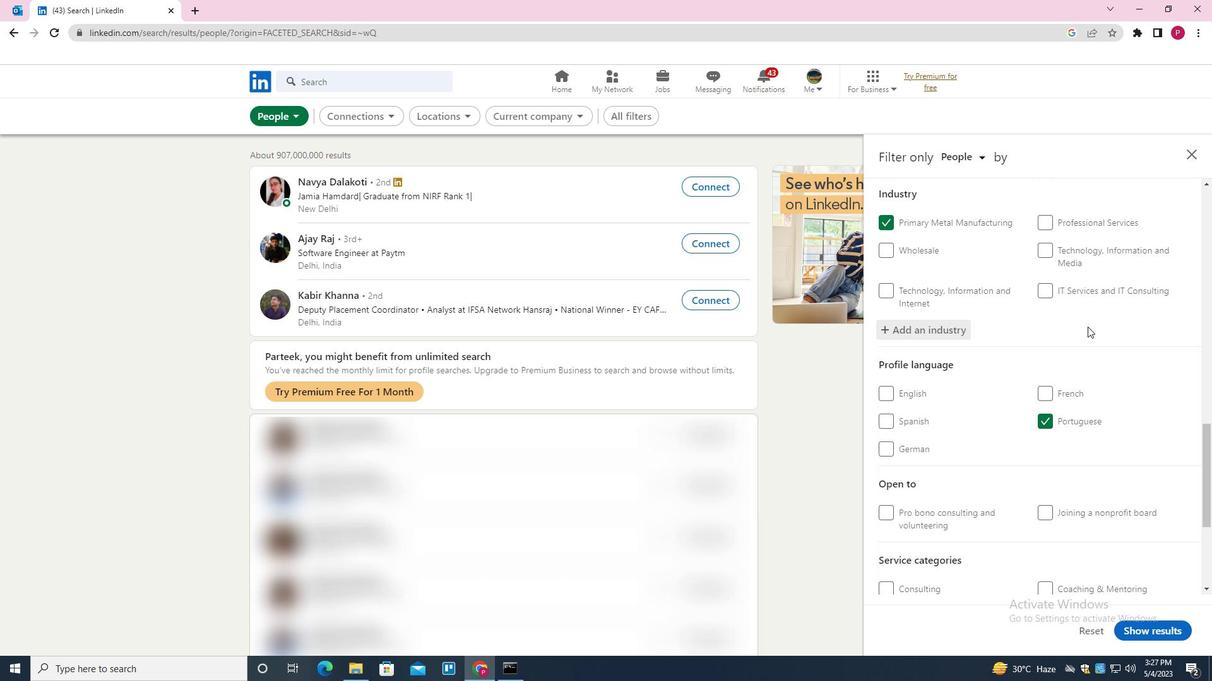 
Action: Mouse moved to (1075, 331)
Screenshot: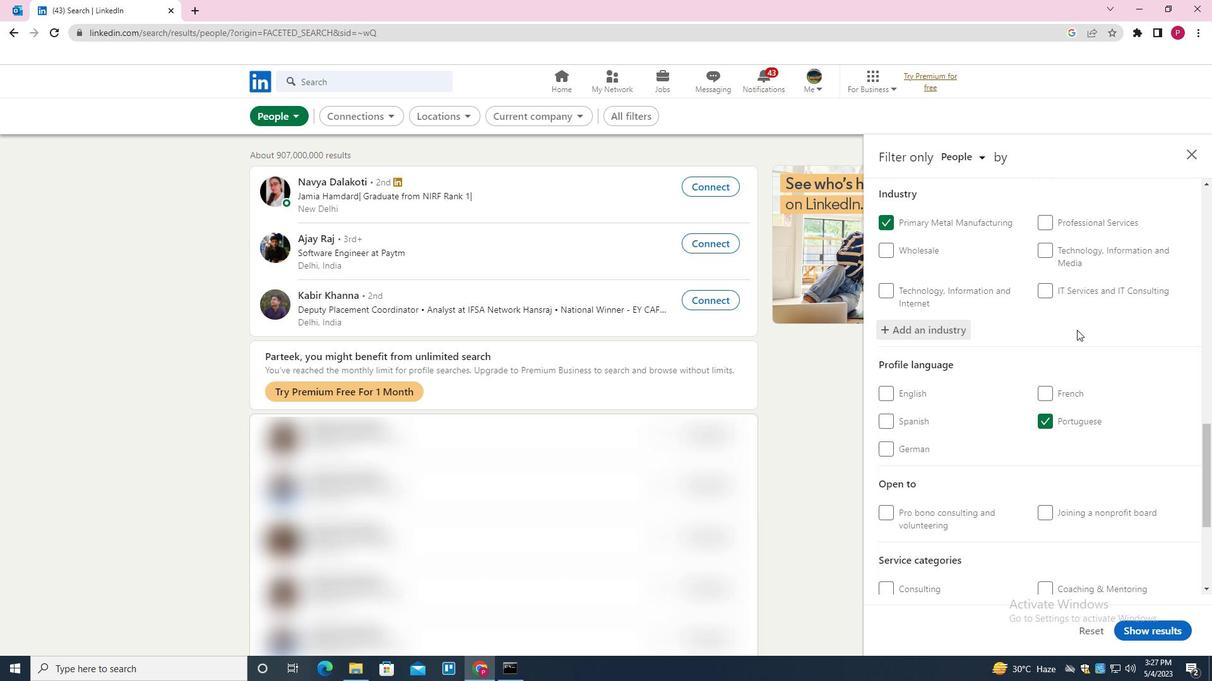 
Action: Mouse scrolled (1075, 330) with delta (0, 0)
Screenshot: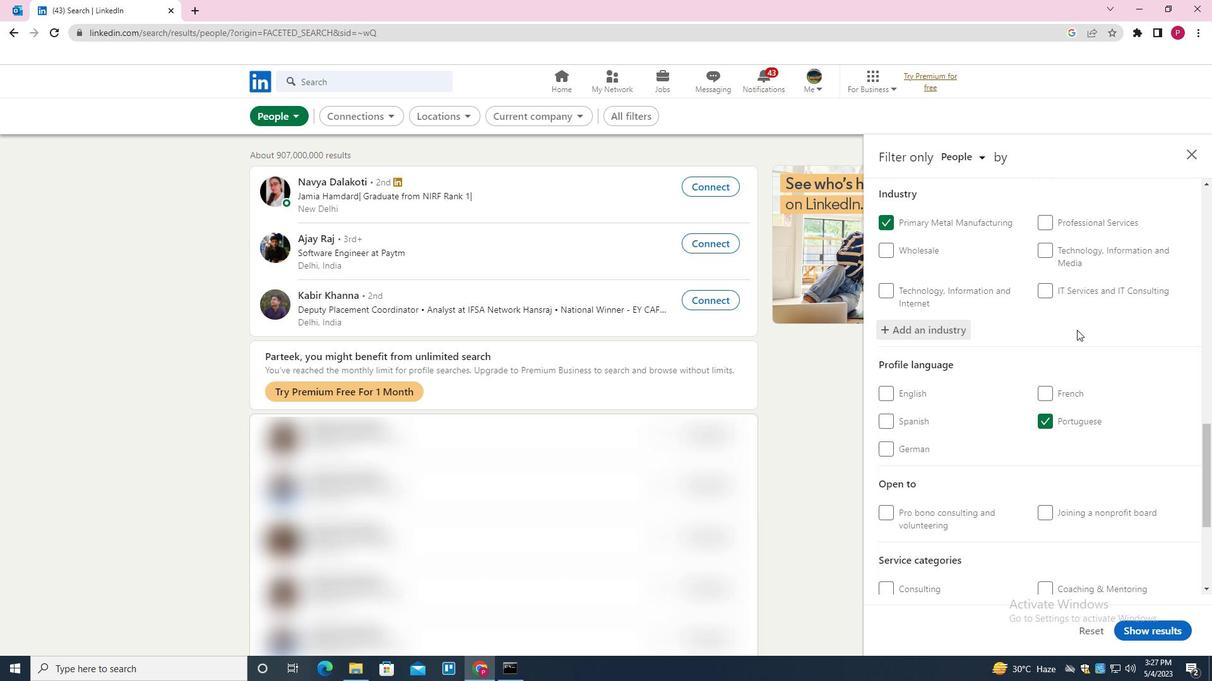 
Action: Mouse moved to (1069, 332)
Screenshot: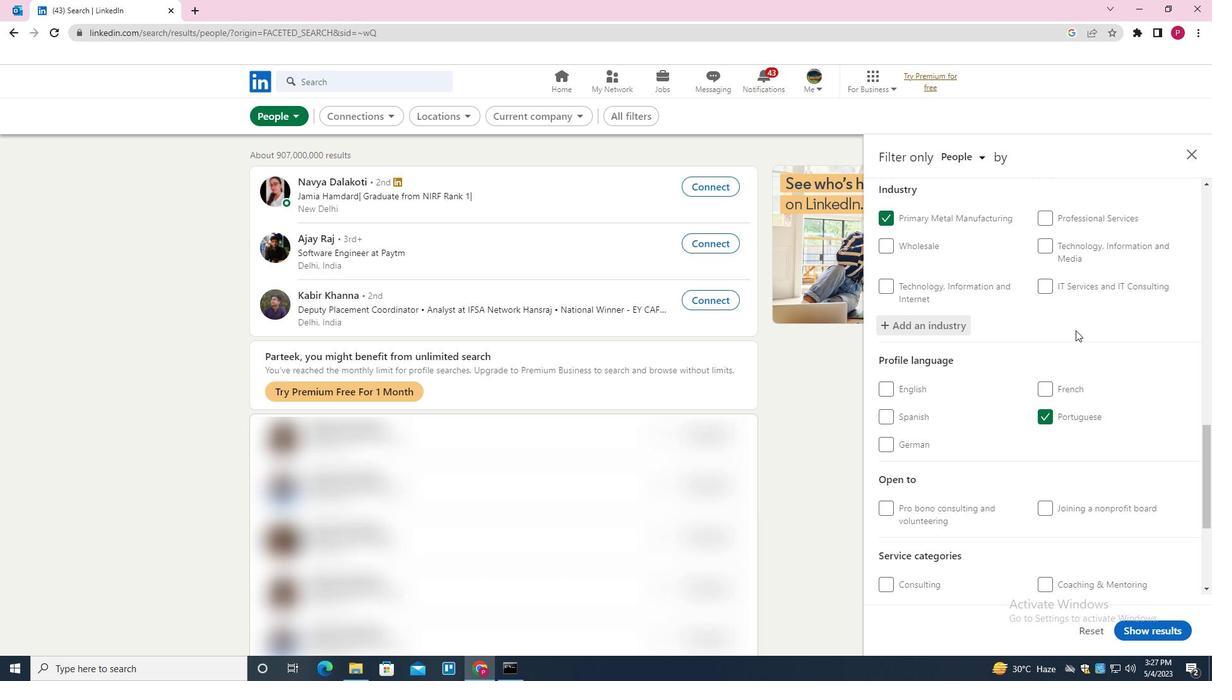 
Action: Mouse scrolled (1069, 331) with delta (0, 0)
Screenshot: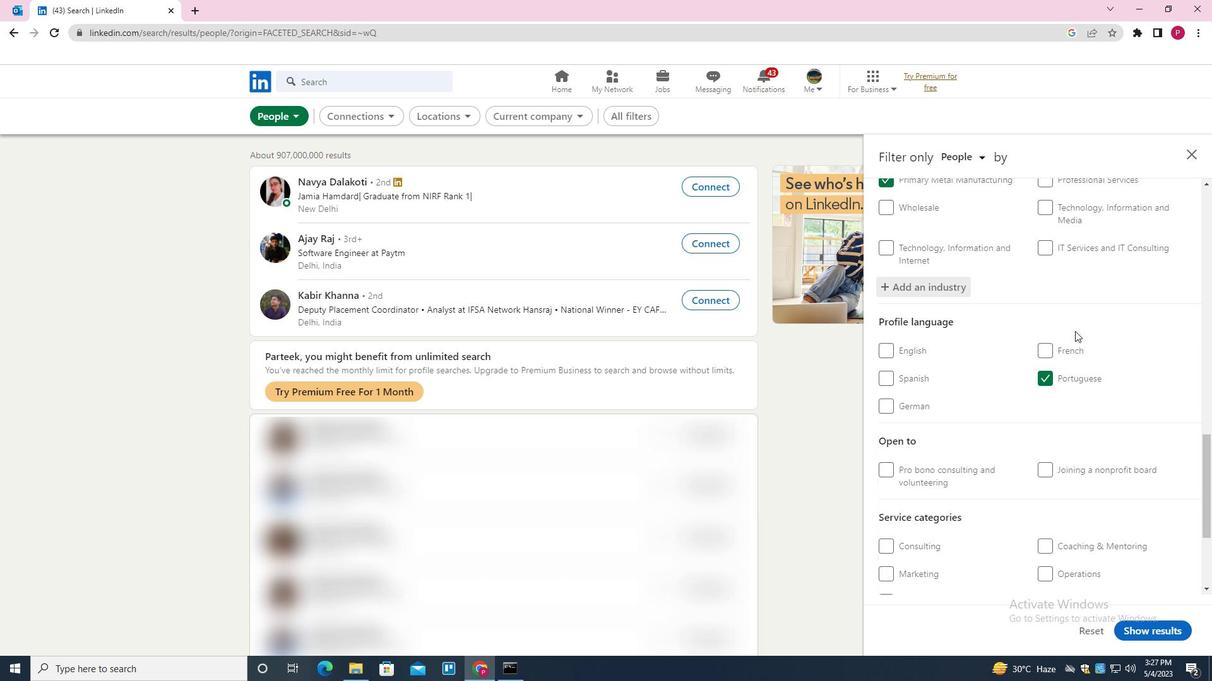 
Action: Mouse moved to (1063, 337)
Screenshot: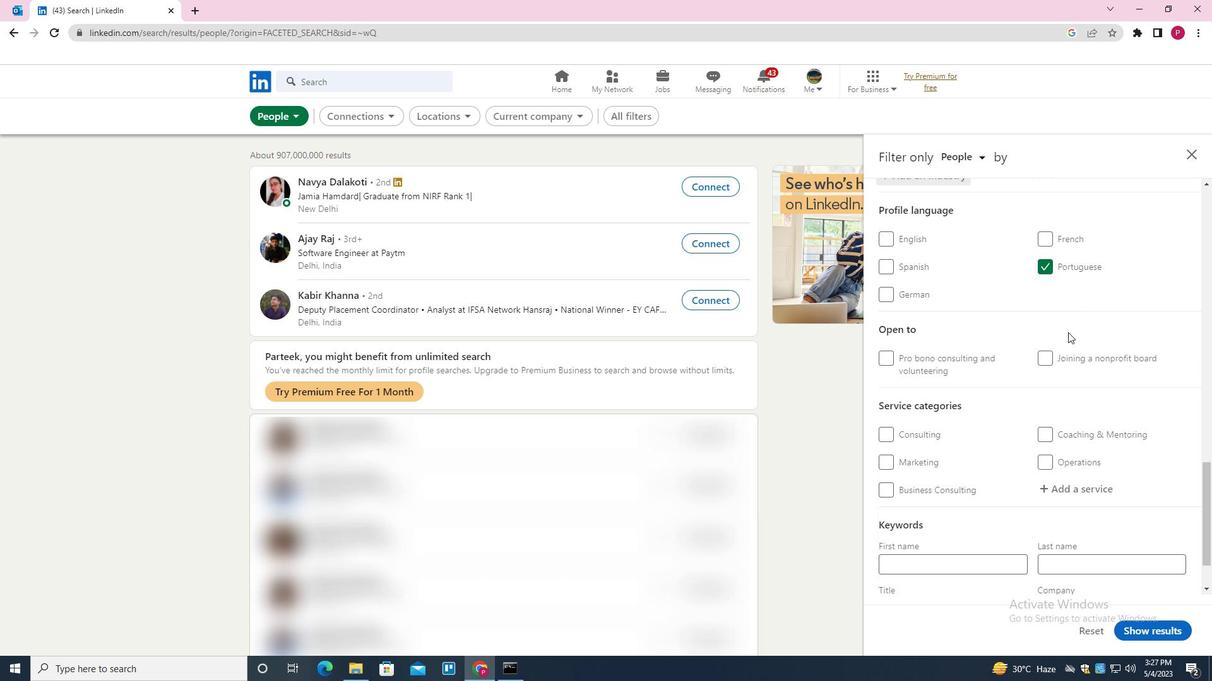 
Action: Mouse scrolled (1063, 337) with delta (0, 0)
Screenshot: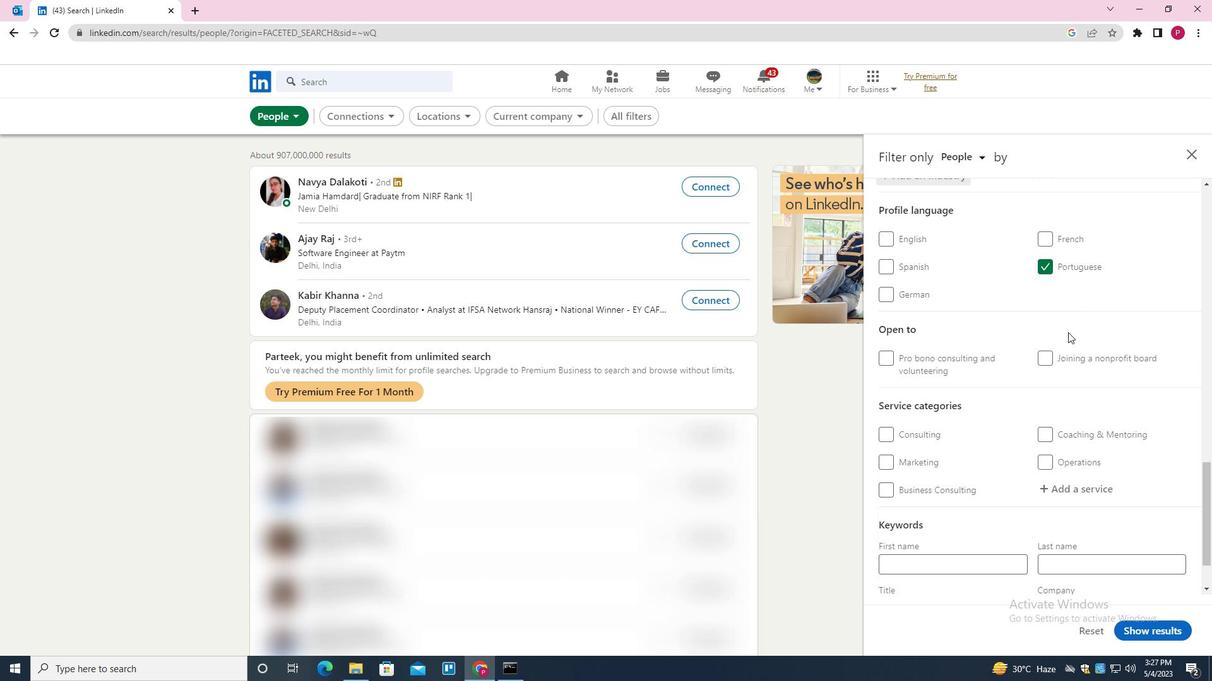 
Action: Mouse moved to (1079, 414)
Screenshot: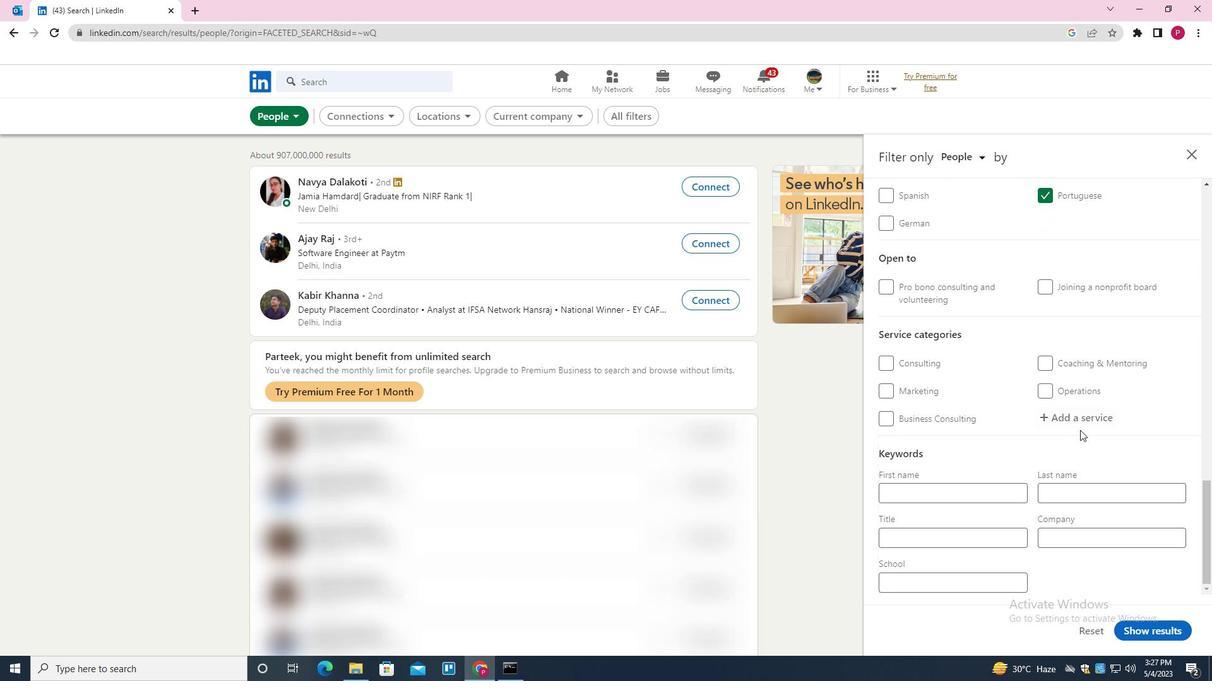 
Action: Mouse pressed left at (1079, 414)
Screenshot: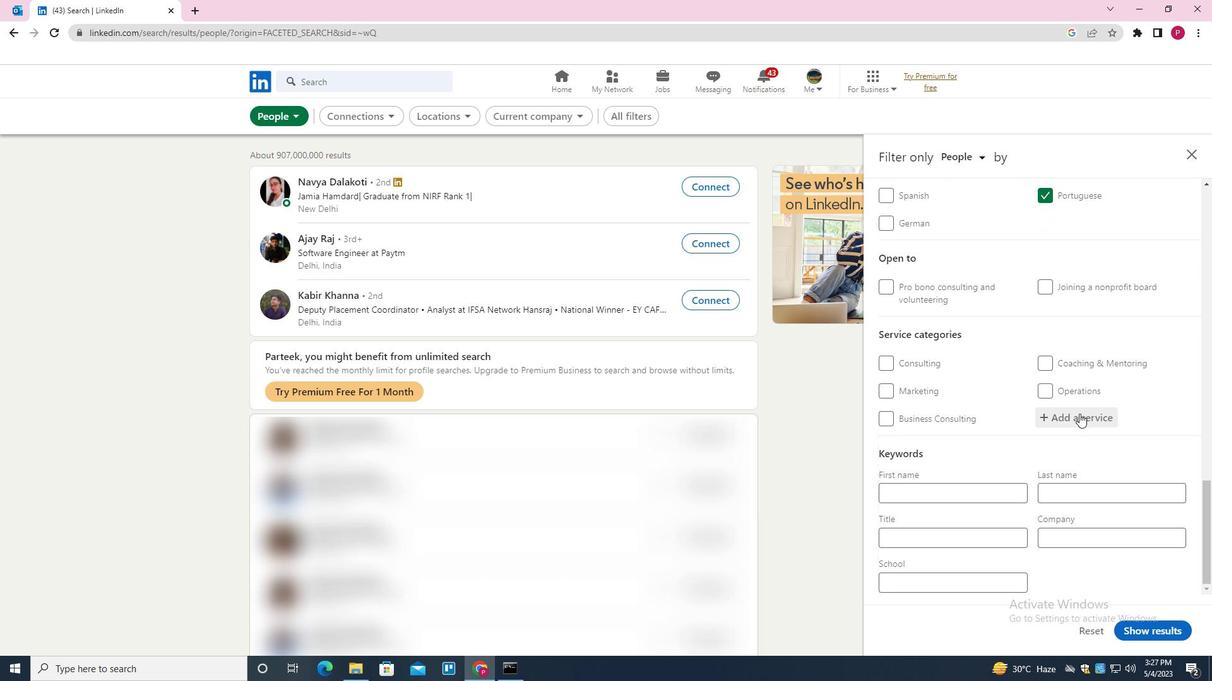 
Action: Mouse moved to (1080, 413)
Screenshot: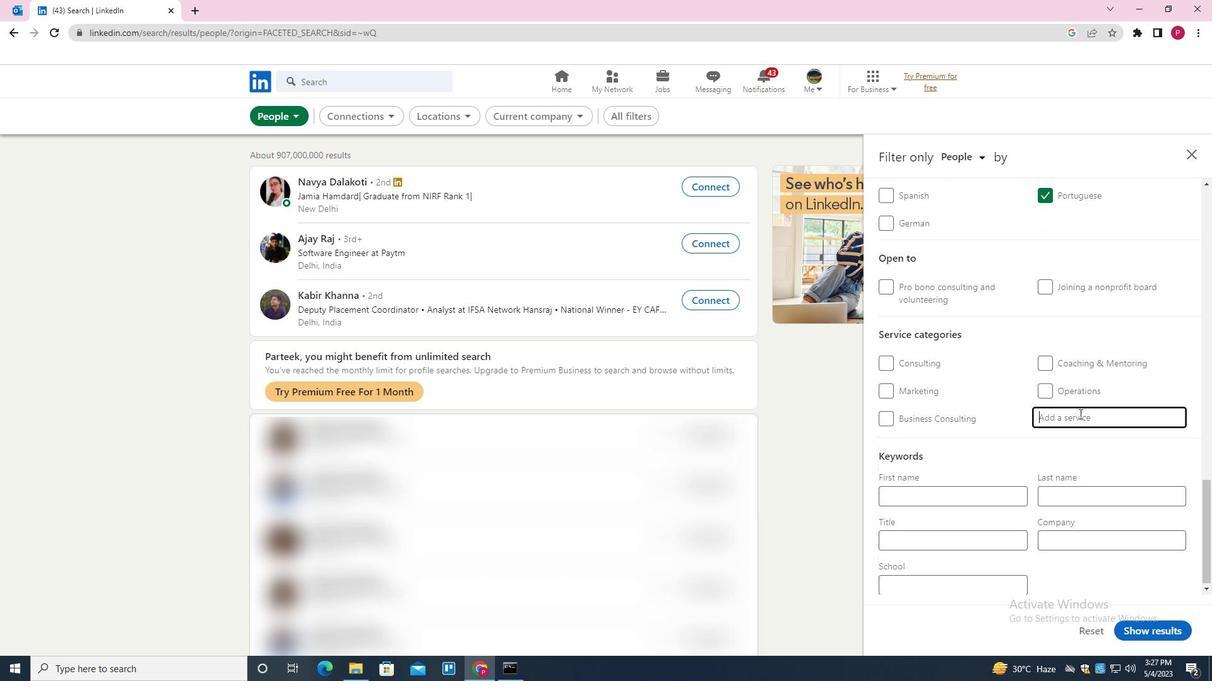 
Action: Key pressed <Key.shift>NOTARY<Key.down><Key.enter>
Screenshot: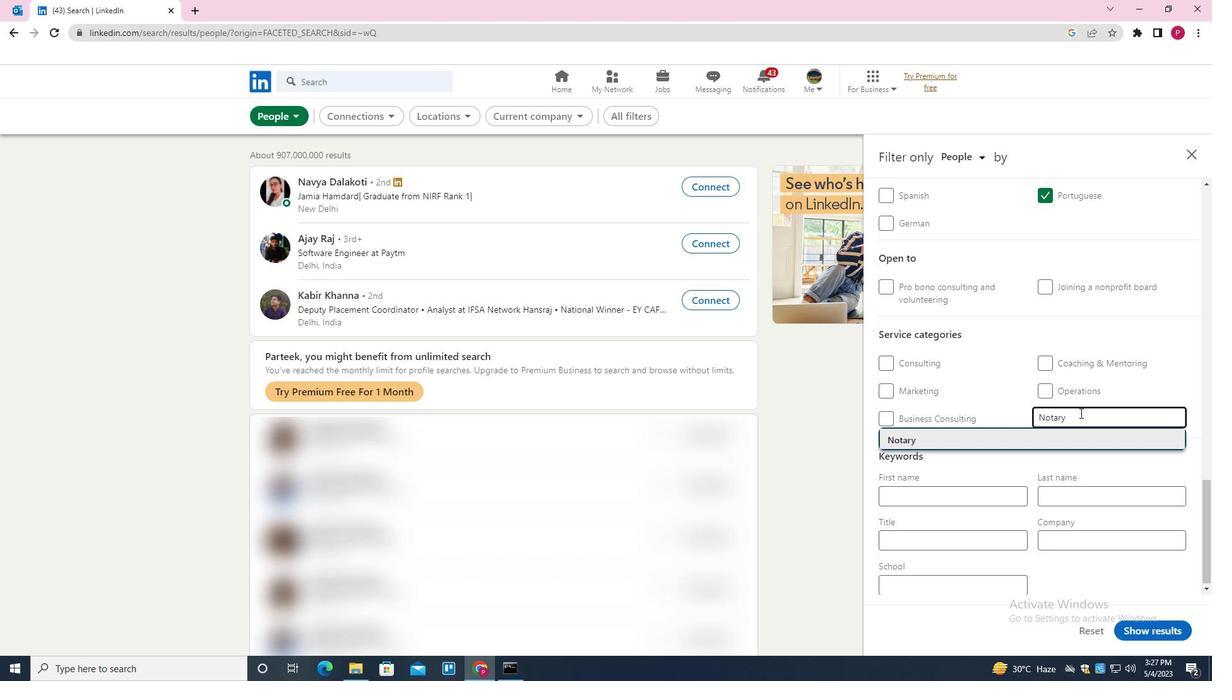 
Action: Mouse moved to (1099, 400)
Screenshot: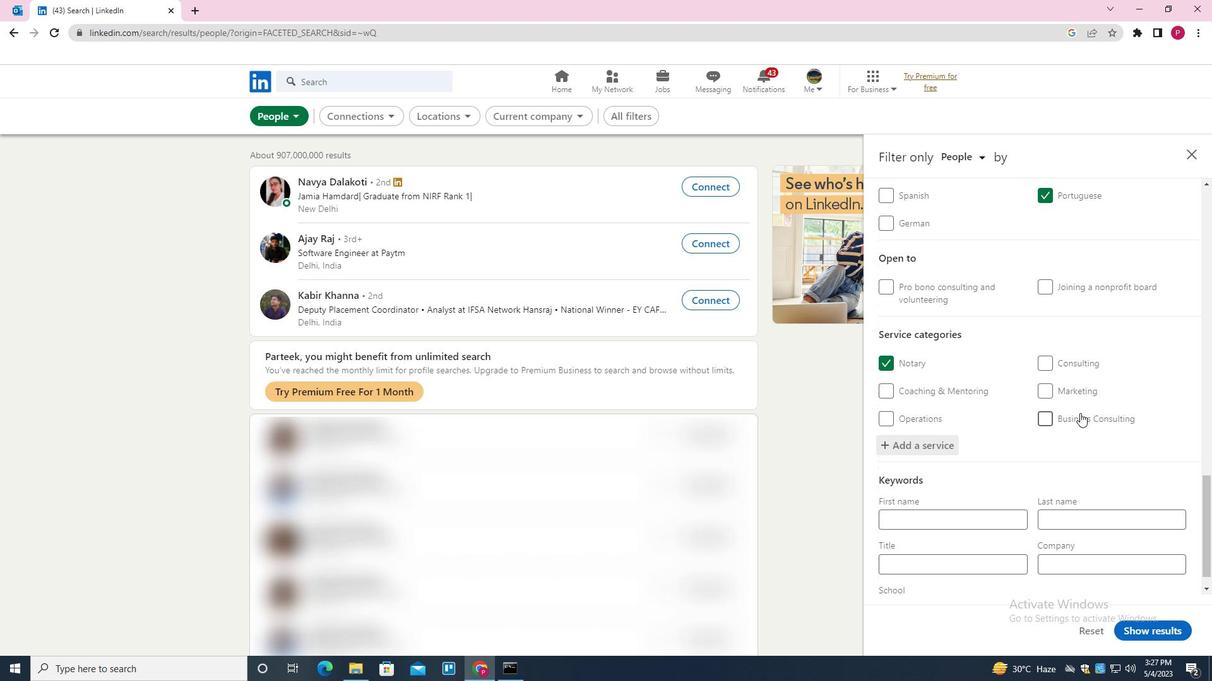 
Action: Mouse scrolled (1099, 400) with delta (0, 0)
Screenshot: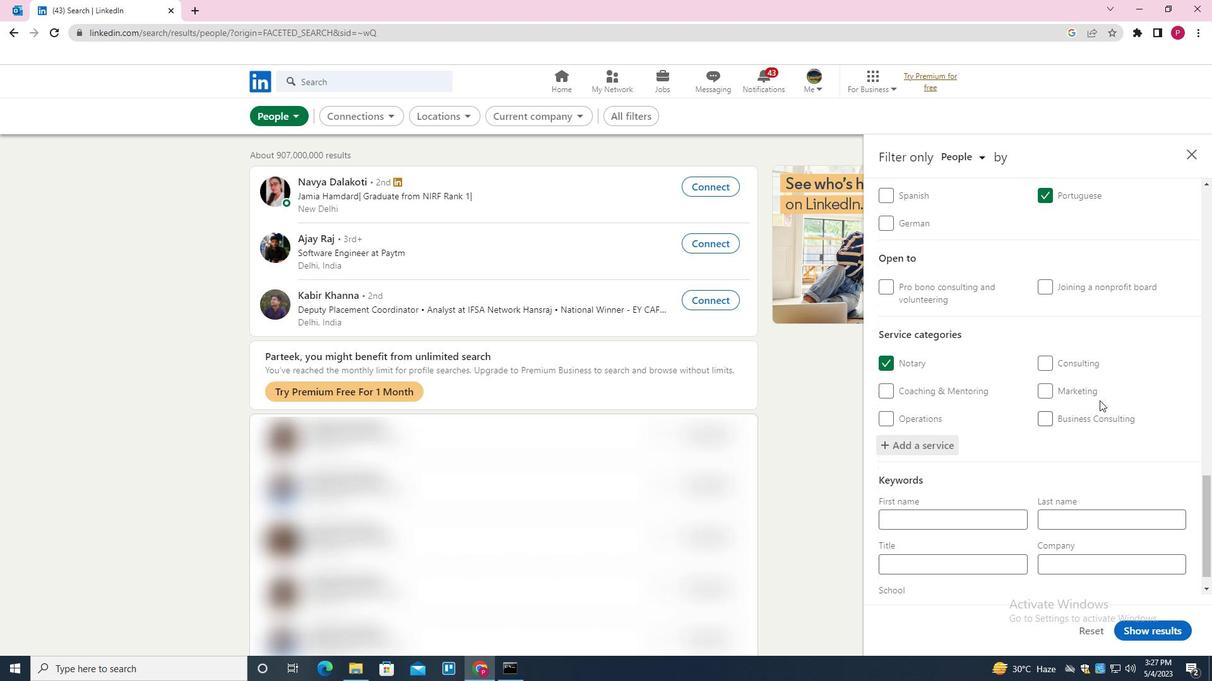 
Action: Mouse moved to (1096, 402)
Screenshot: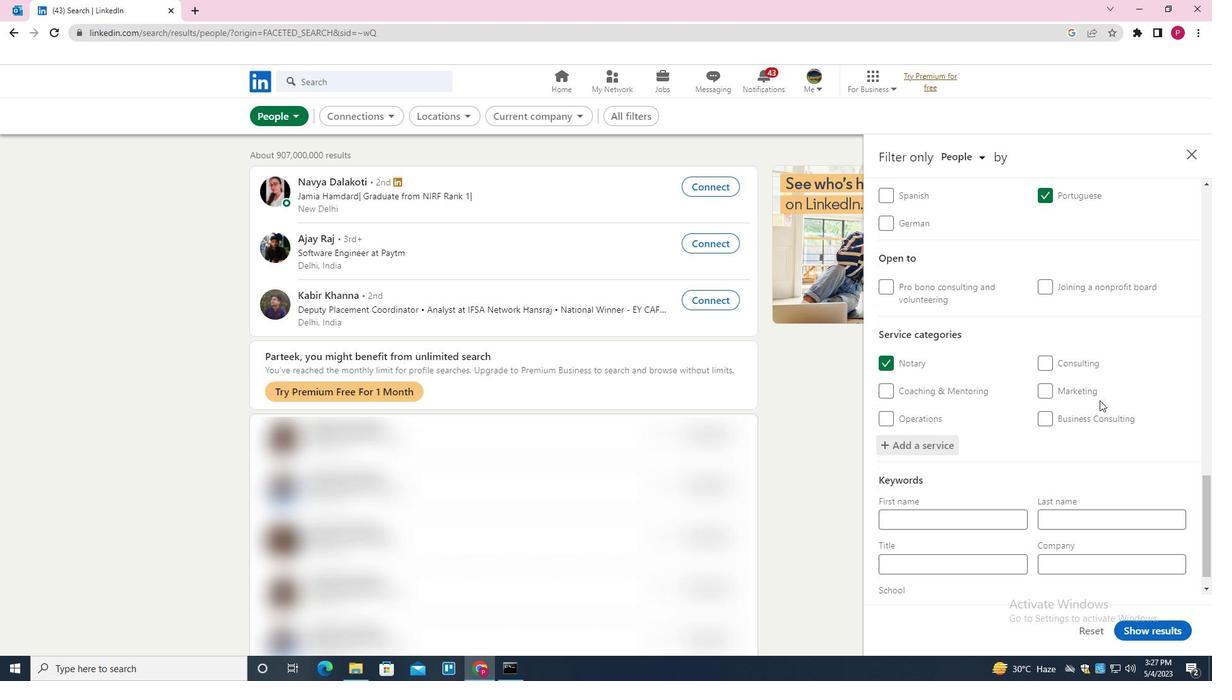 
Action: Mouse scrolled (1096, 402) with delta (0, 0)
Screenshot: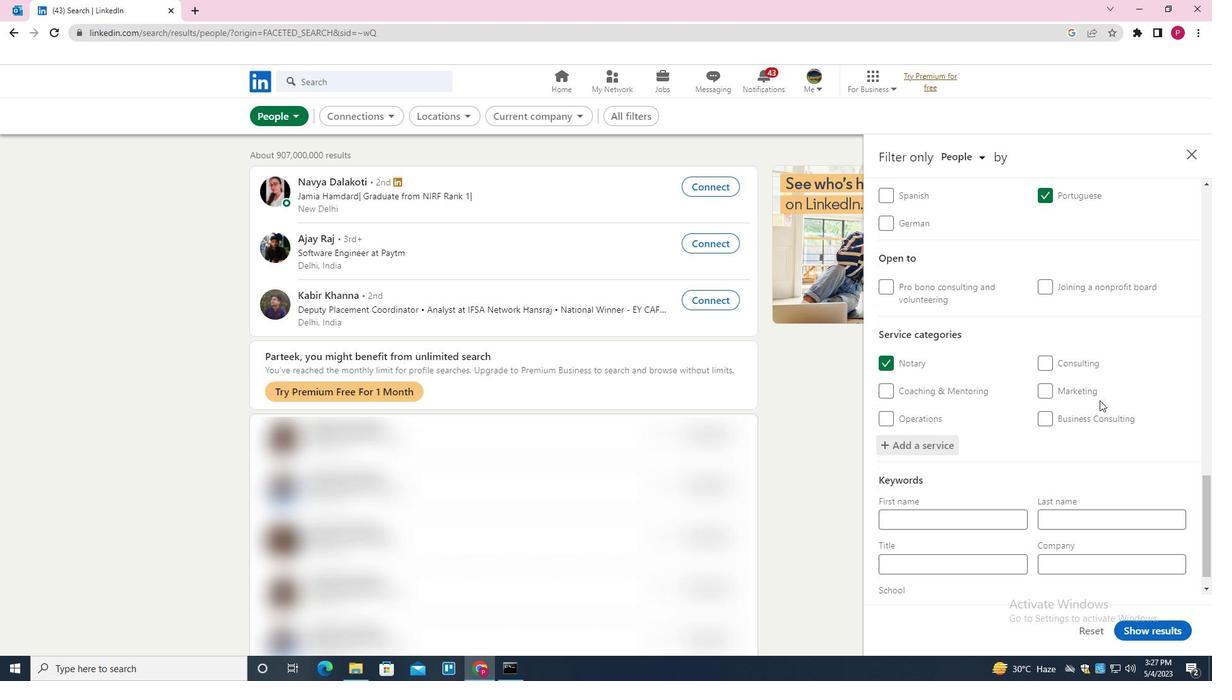 
Action: Mouse moved to (1087, 409)
Screenshot: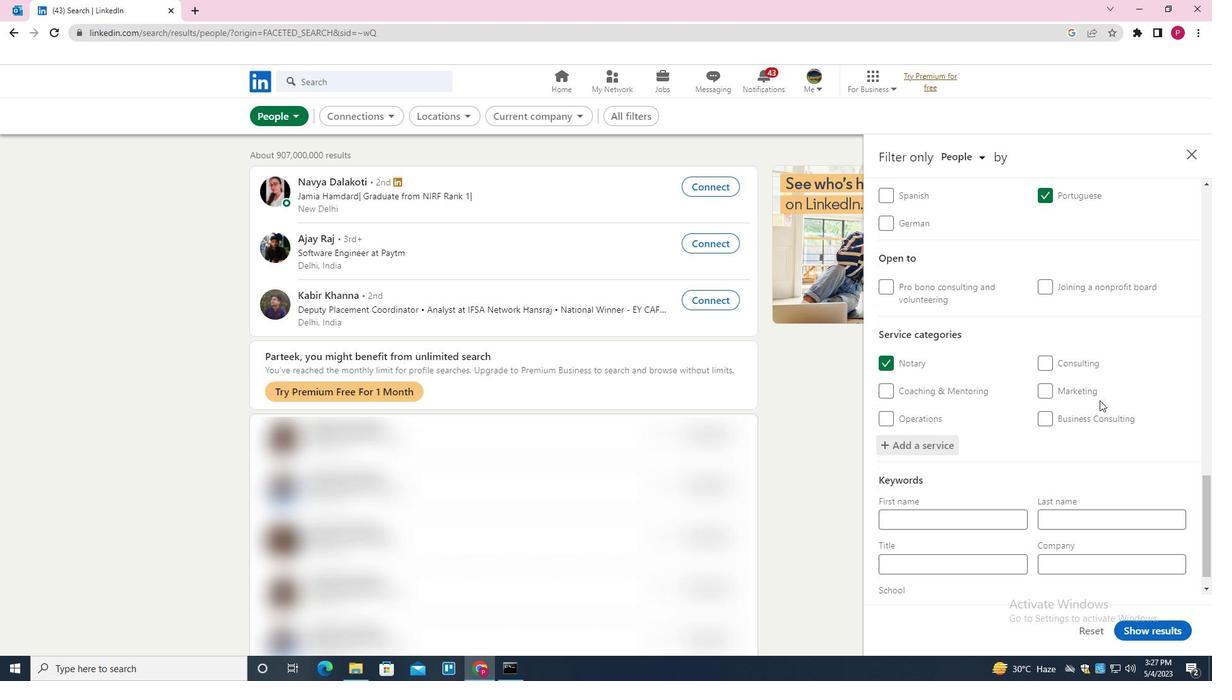 
Action: Mouse scrolled (1087, 408) with delta (0, 0)
Screenshot: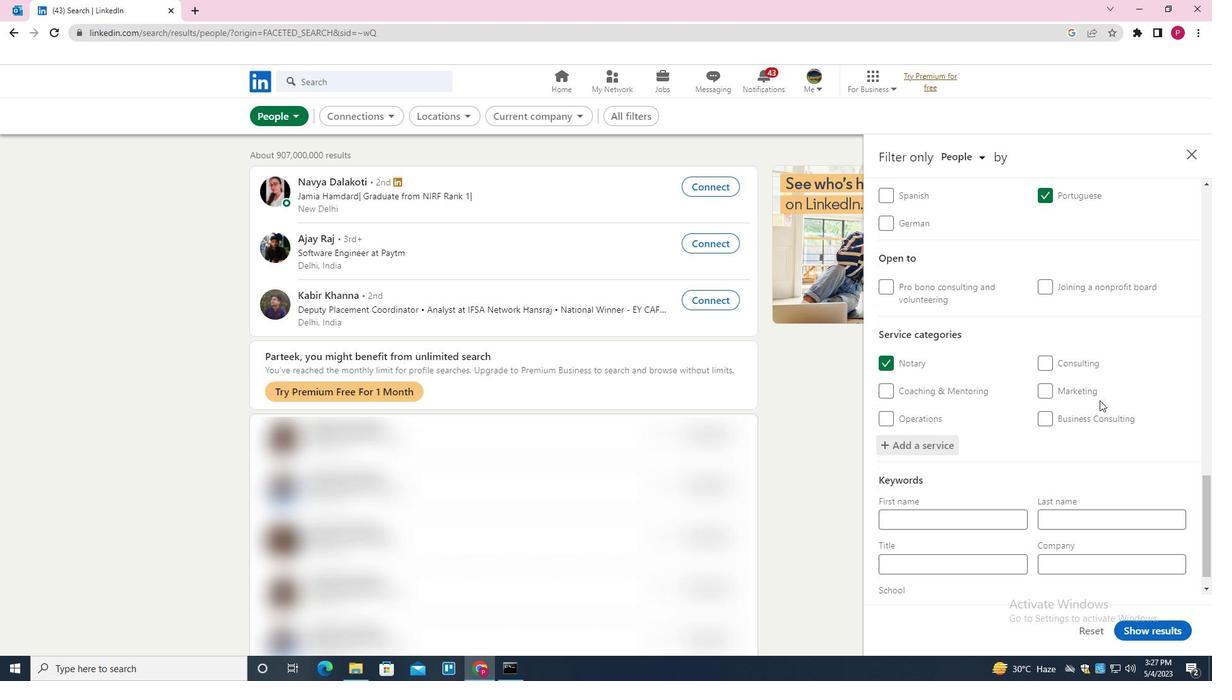 
Action: Mouse moved to (1070, 417)
Screenshot: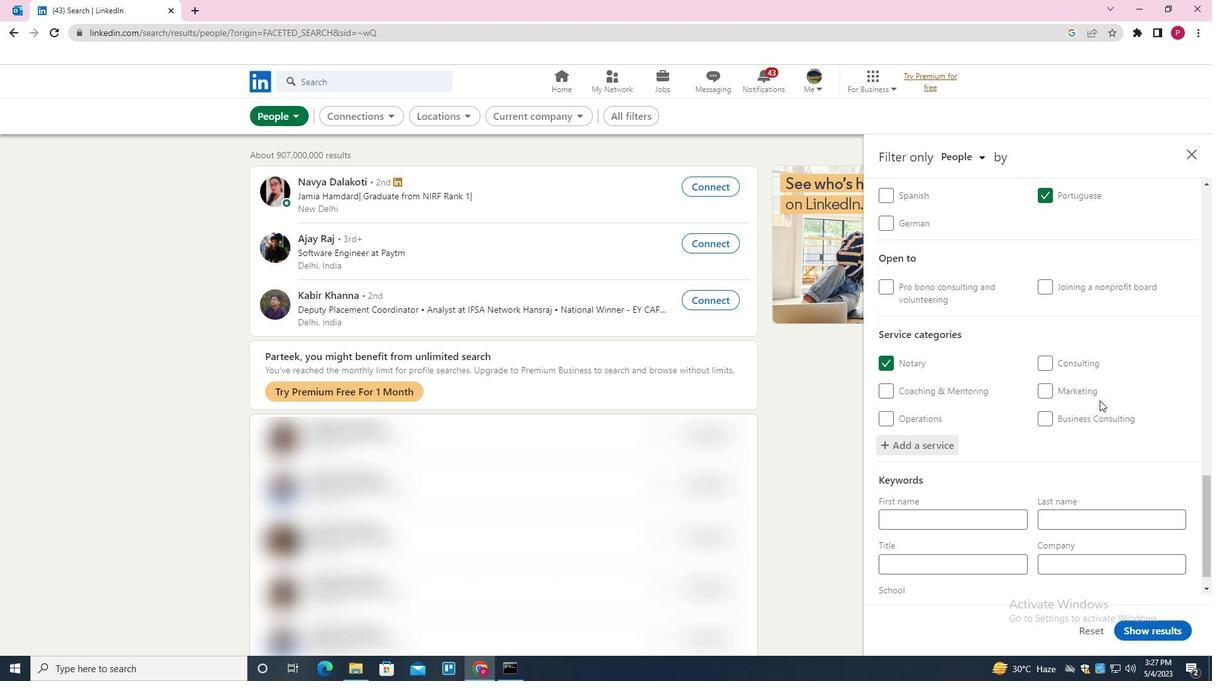 
Action: Mouse scrolled (1070, 417) with delta (0, 0)
Screenshot: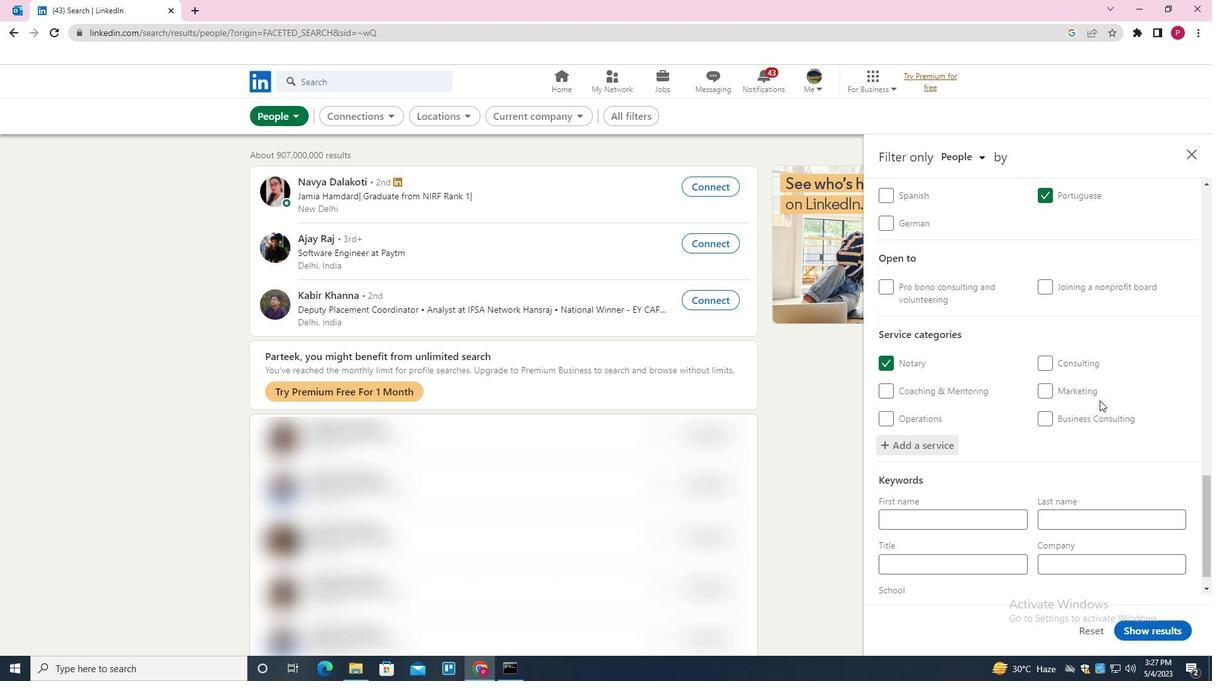 
Action: Mouse moved to (992, 537)
Screenshot: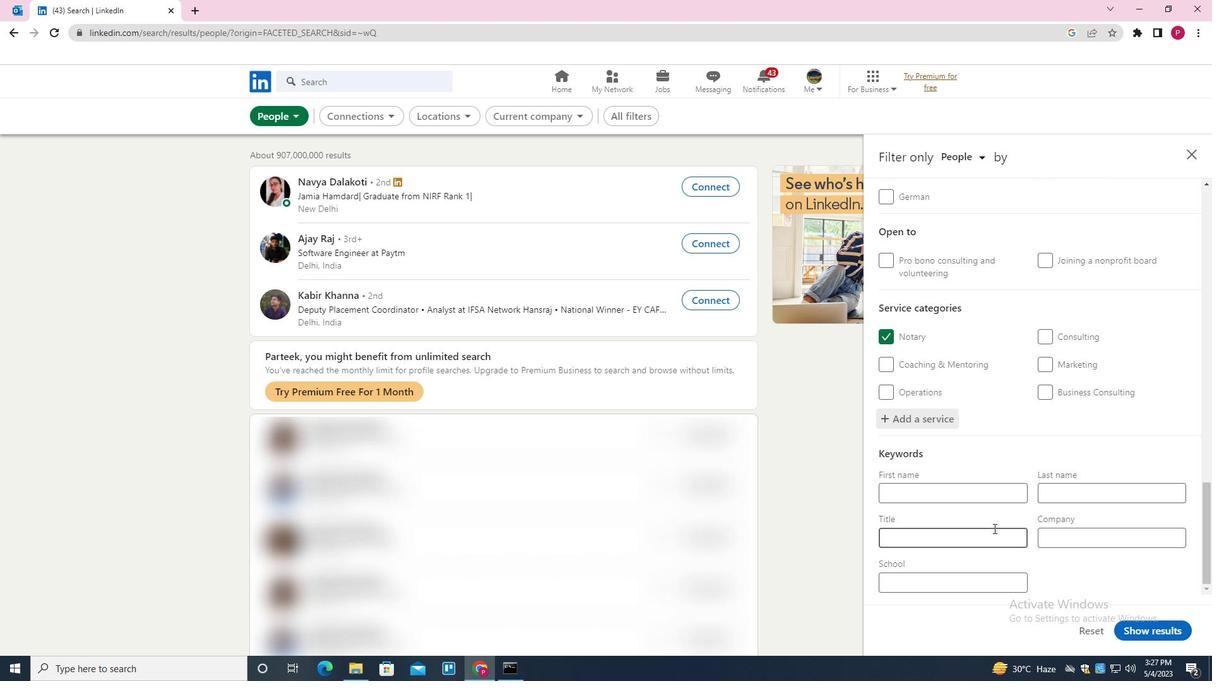 
Action: Mouse pressed left at (992, 537)
Screenshot: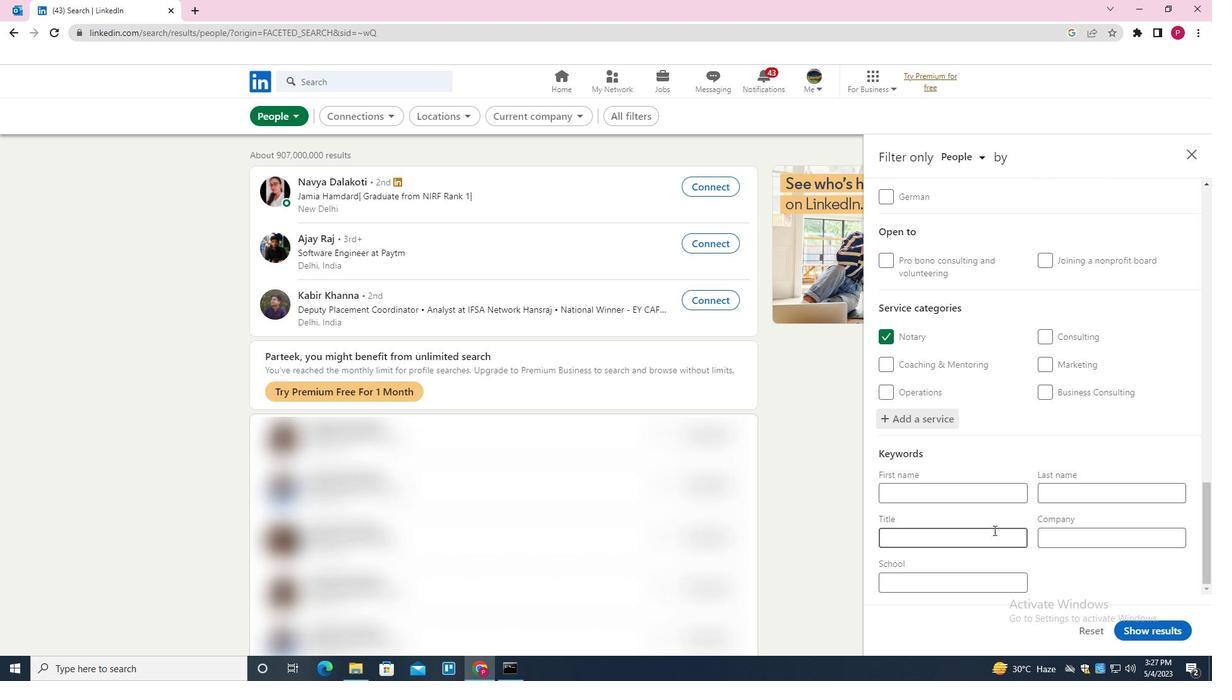 
Action: Key pressed <Key.shift><Key.shift><Key.shift><Key.shift><Key.shift><Key.shift><Key.shift><Key.shift><Key.shift><Key.shift><Key.shift><Key.shift><Key.shift><Key.shift><Key.shift><Key.shift><Key.shift><Key.shift>EXECUTIVE<Key.space><Key.shift>ASSISTANT
Screenshot: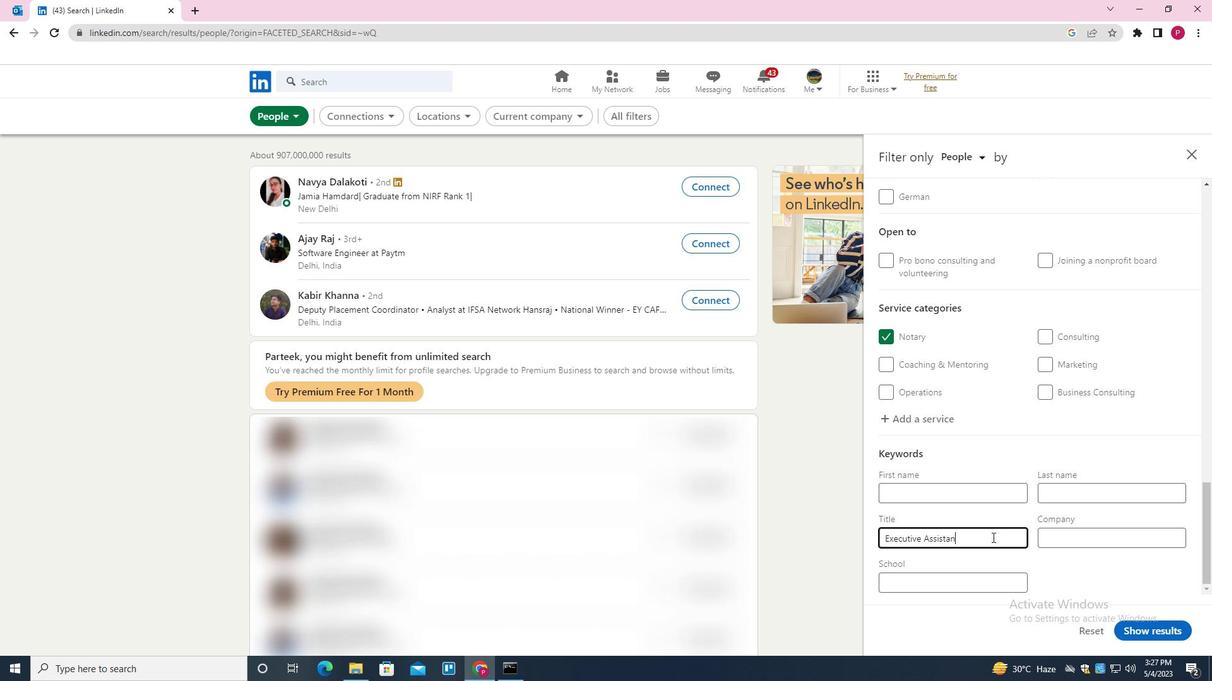 
Action: Mouse moved to (1167, 626)
Screenshot: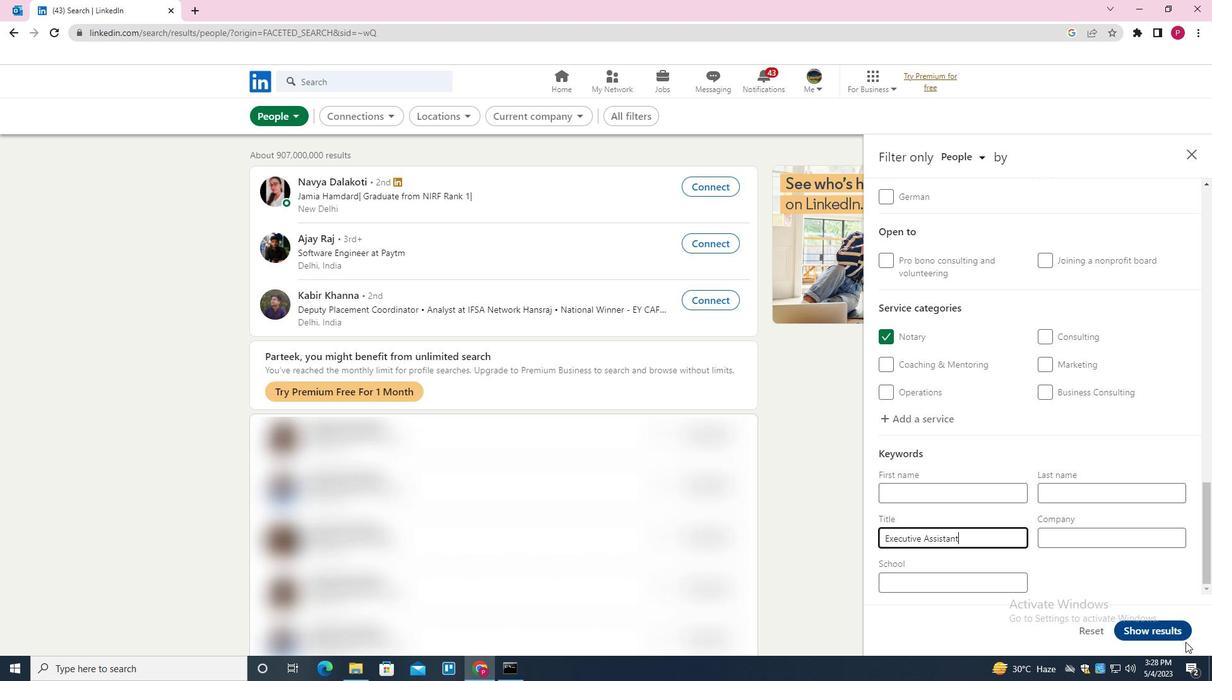 
Action: Mouse pressed left at (1167, 626)
Screenshot: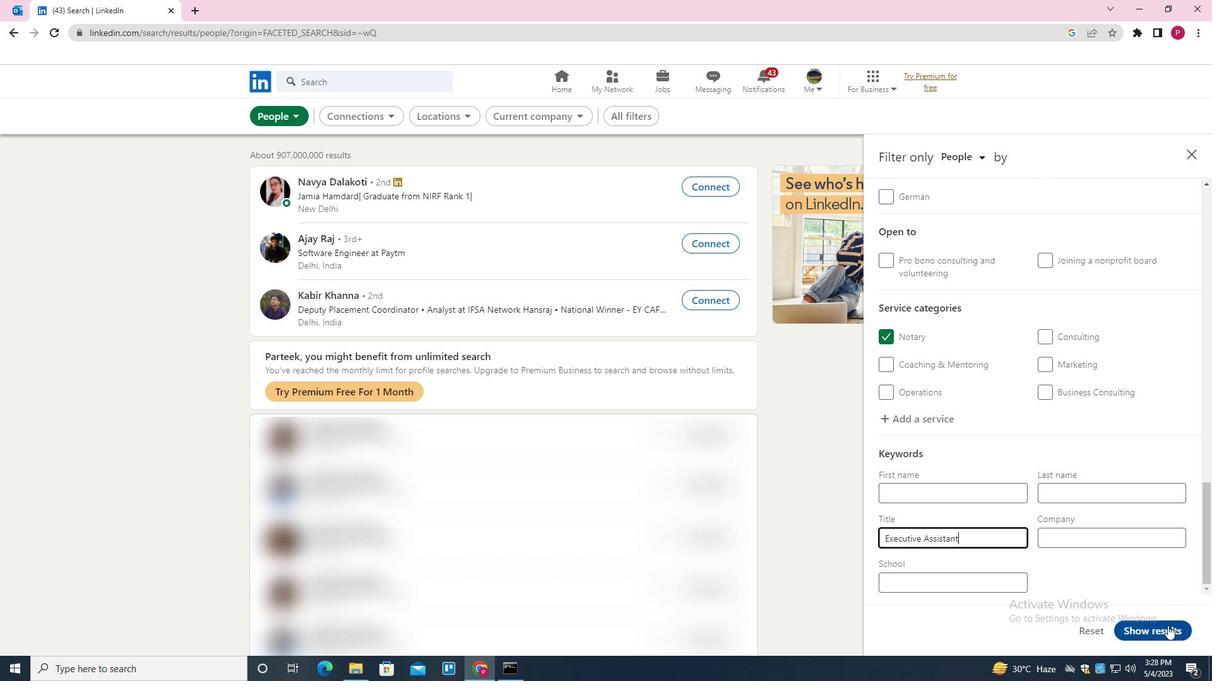 
Action: Mouse moved to (501, 248)
Screenshot: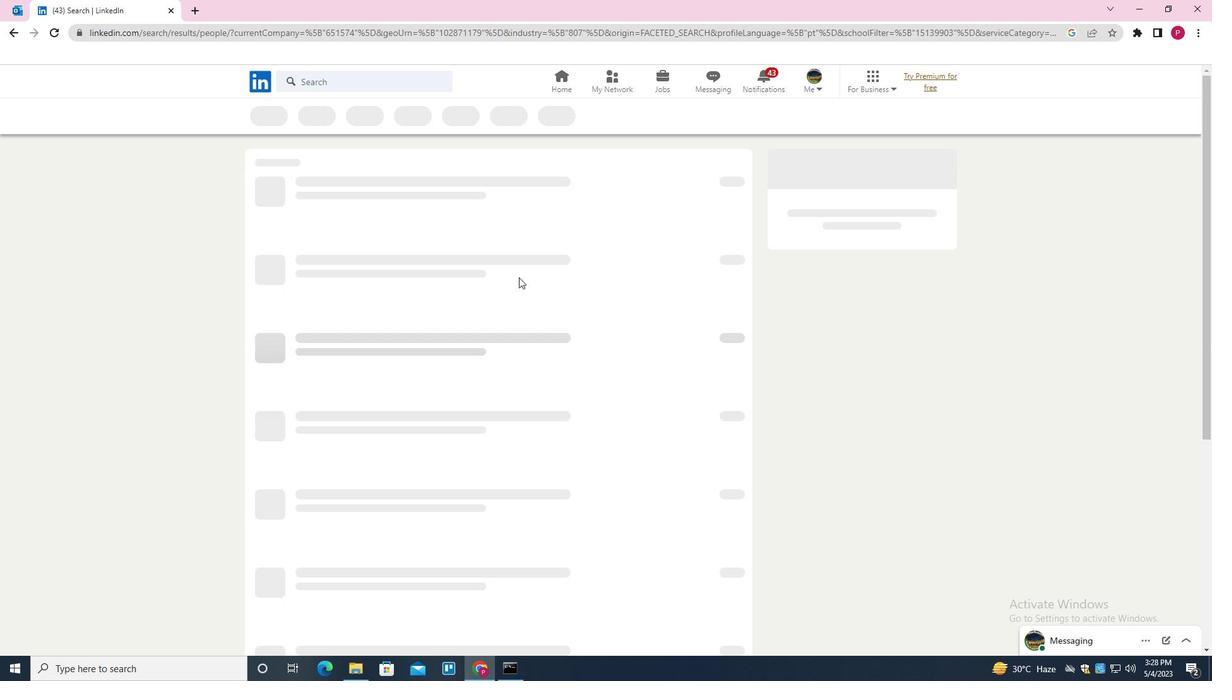 
